 Task: Look for space in Coconut Creek, United States from 15th June, 2023 to 21st June, 2023 for 5 adults in price range Rs.14000 to Rs.25000. Place can be entire place with 3 bedrooms having 3 beds and 3 bathrooms. Property type can be house, flat, guest house. Booking option can be shelf check-in. Required host language is English.
Action: Mouse pressed left at (498, 112)
Screenshot: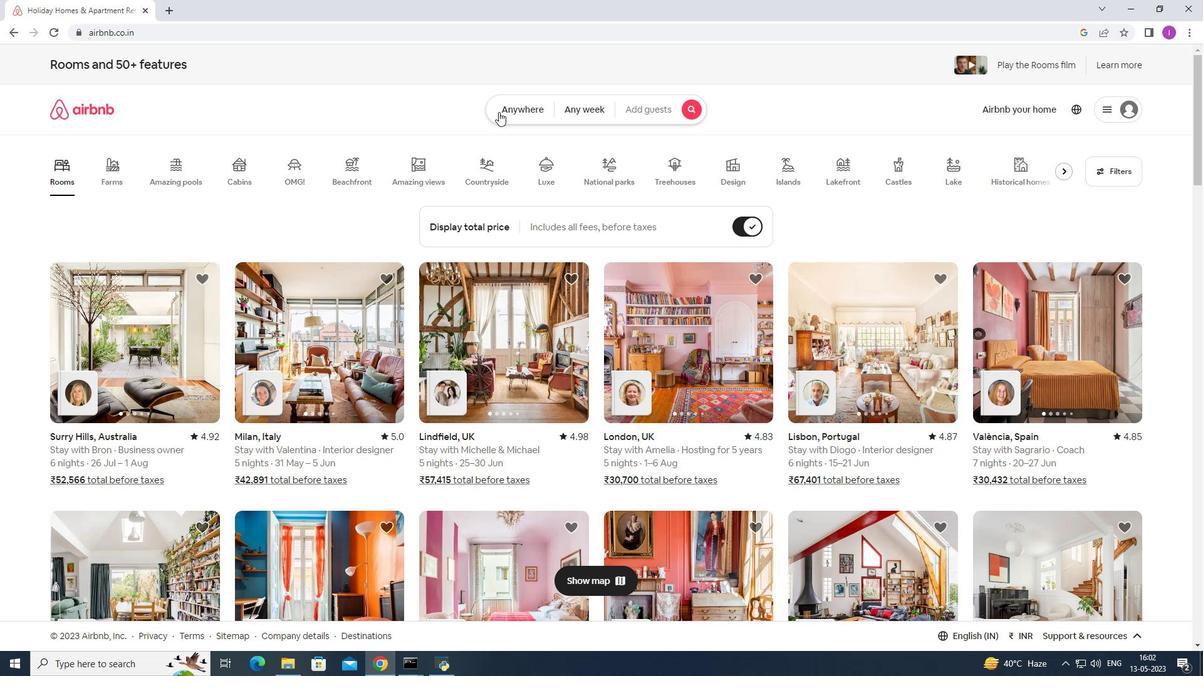 
Action: Mouse moved to (457, 157)
Screenshot: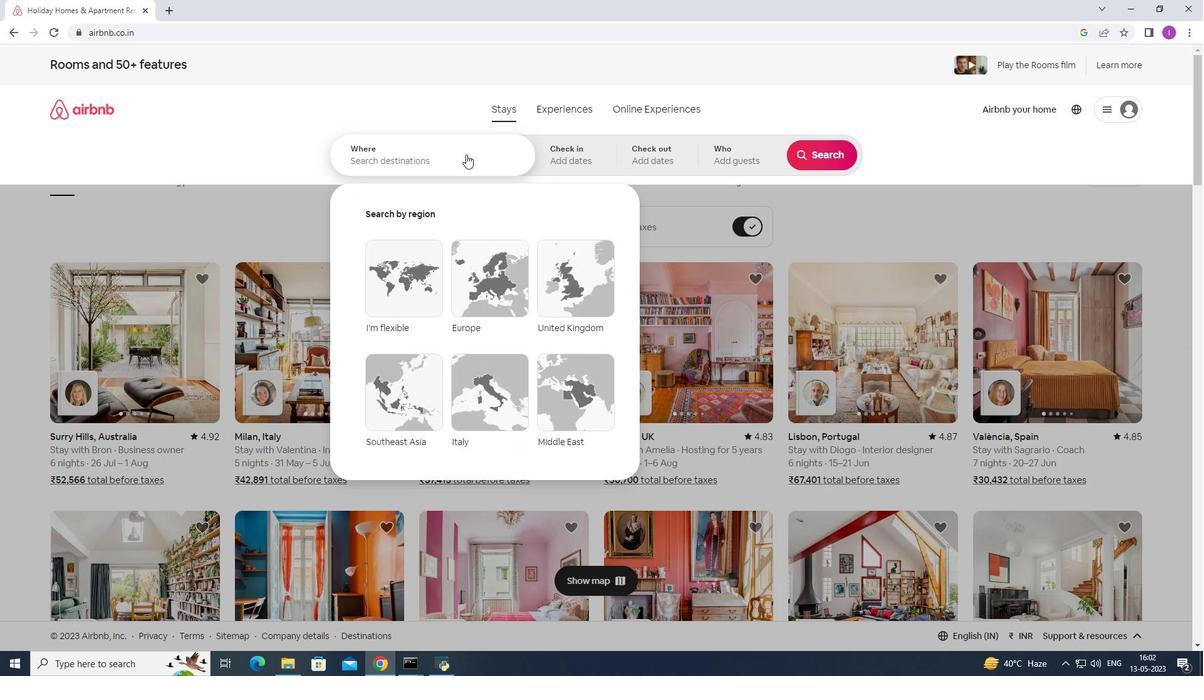 
Action: Mouse pressed left at (457, 157)
Screenshot: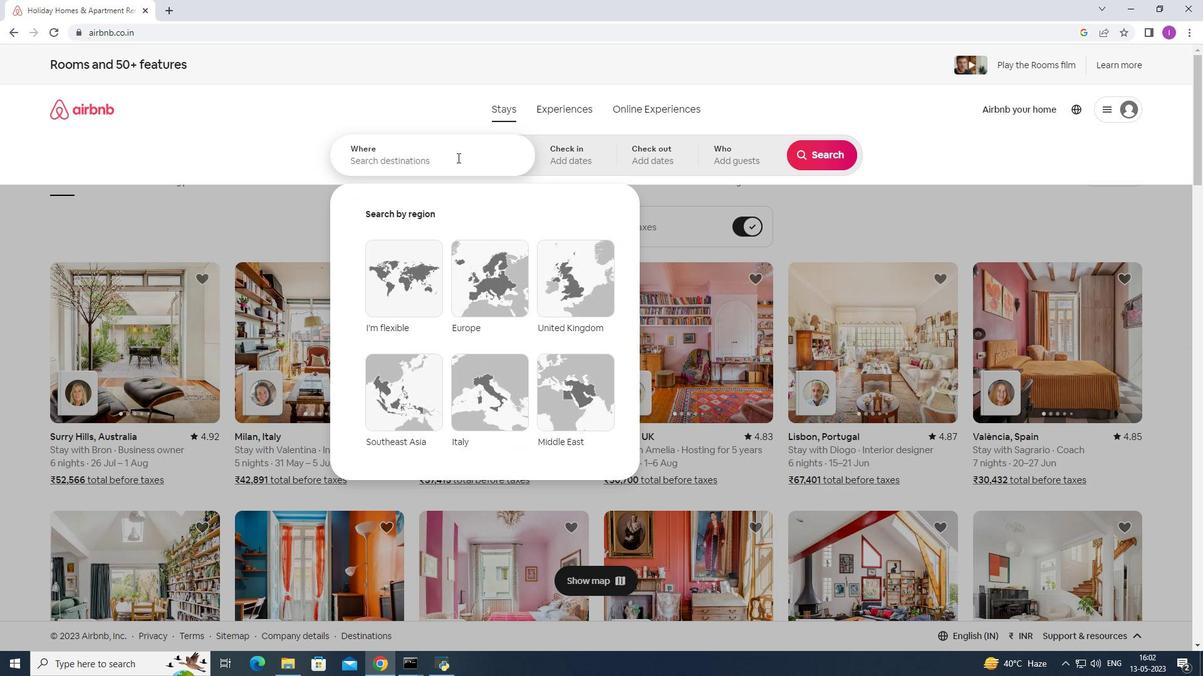 
Action: Mouse moved to (455, 158)
Screenshot: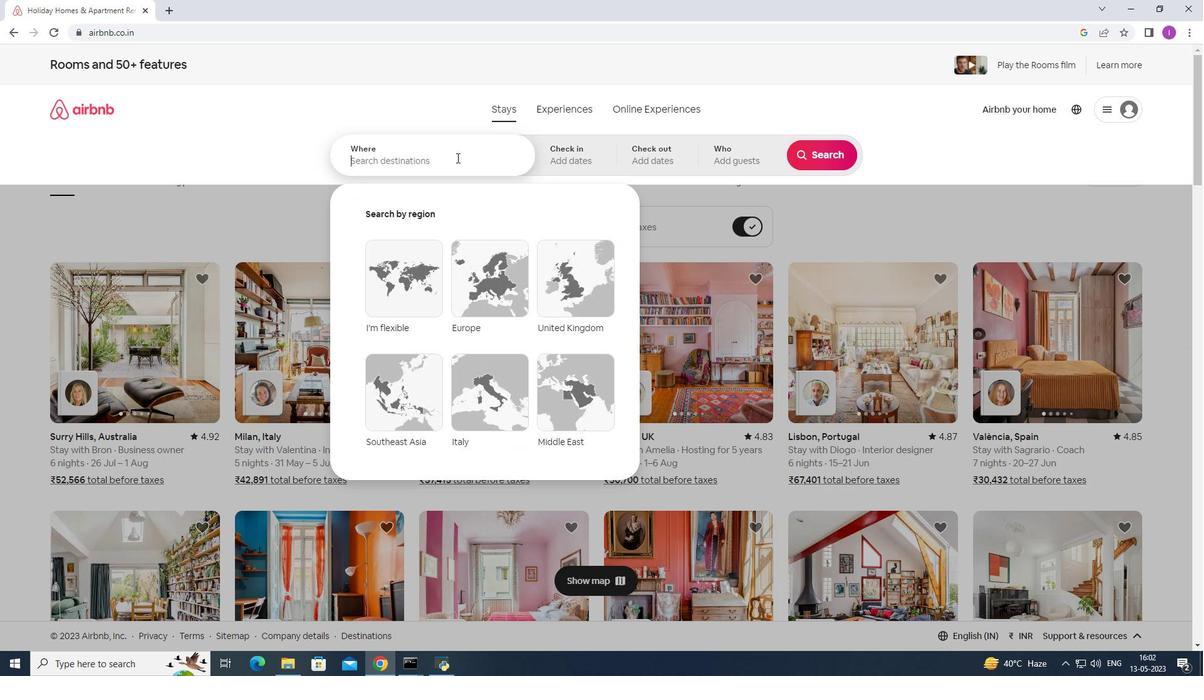 
Action: Key pressed <Key.shift><Key.shift><Key.shift><Key.shift><Key.shift><Key.shift><Key.shift><Key.shift><Key.shift><Key.shift><Key.shift><Key.shift><Key.shift><Key.shift><Key.shift><Key.shift><Key.shift><Key.shift><Key.shift><Key.shift><Key.shift><Key.shift><Key.shift><Key.shift><Key.shift><Key.shift><Key.shift><Key.shift><Key.shift><Key.shift><Key.shift><Key.shift><Key.shift><Key.shift><Key.shift><Key.shift><Key.shift><Key.shift><Key.shift><Key.shift><Key.shift><Key.shift><Key.shift><Key.shift><Key.shift><Key.shift><Key.shift><Key.shift><Key.shift><Key.shift><Key.shift><Key.shift><Key.shift><Key.shift>Coconut<Key.space><Key.shift>Creek,<Key.shift>United<Key.space>states
Screenshot: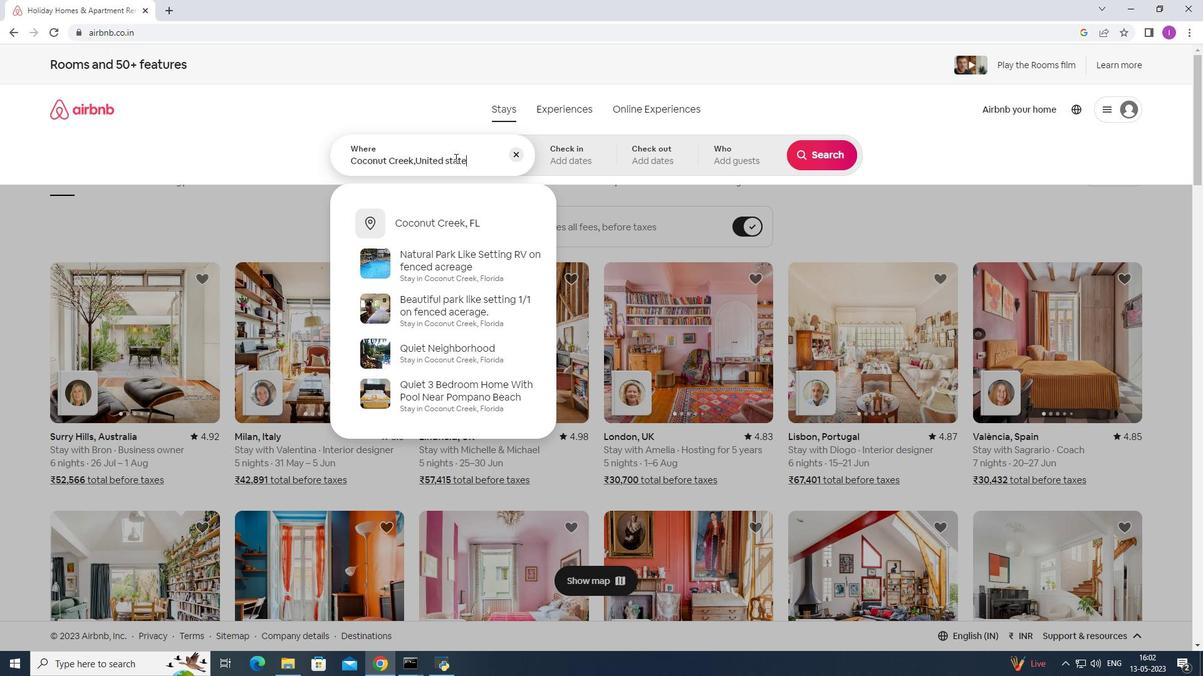 
Action: Mouse moved to (585, 151)
Screenshot: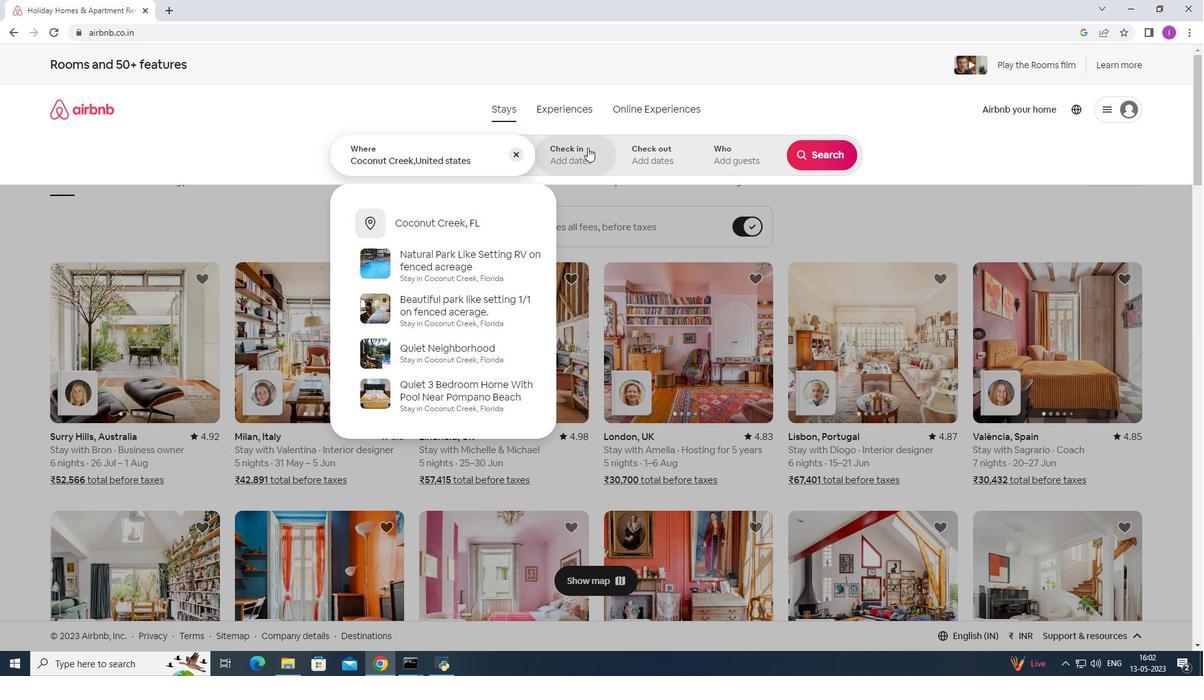 
Action: Mouse pressed left at (585, 151)
Screenshot: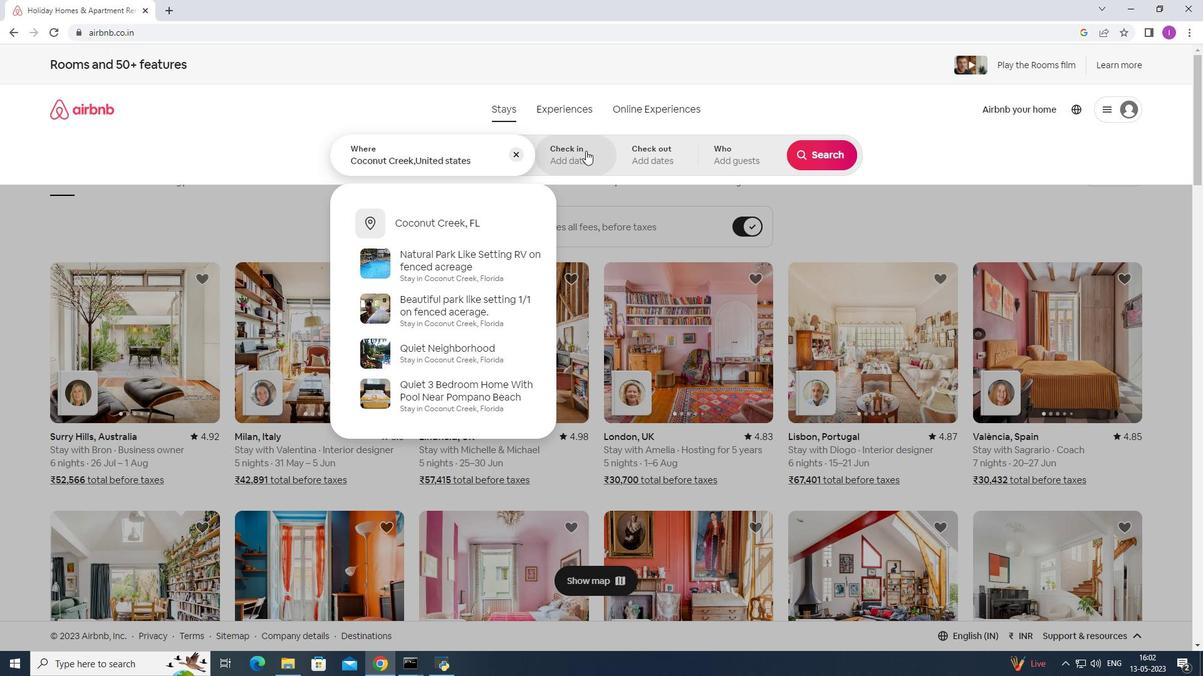 
Action: Mouse moved to (749, 361)
Screenshot: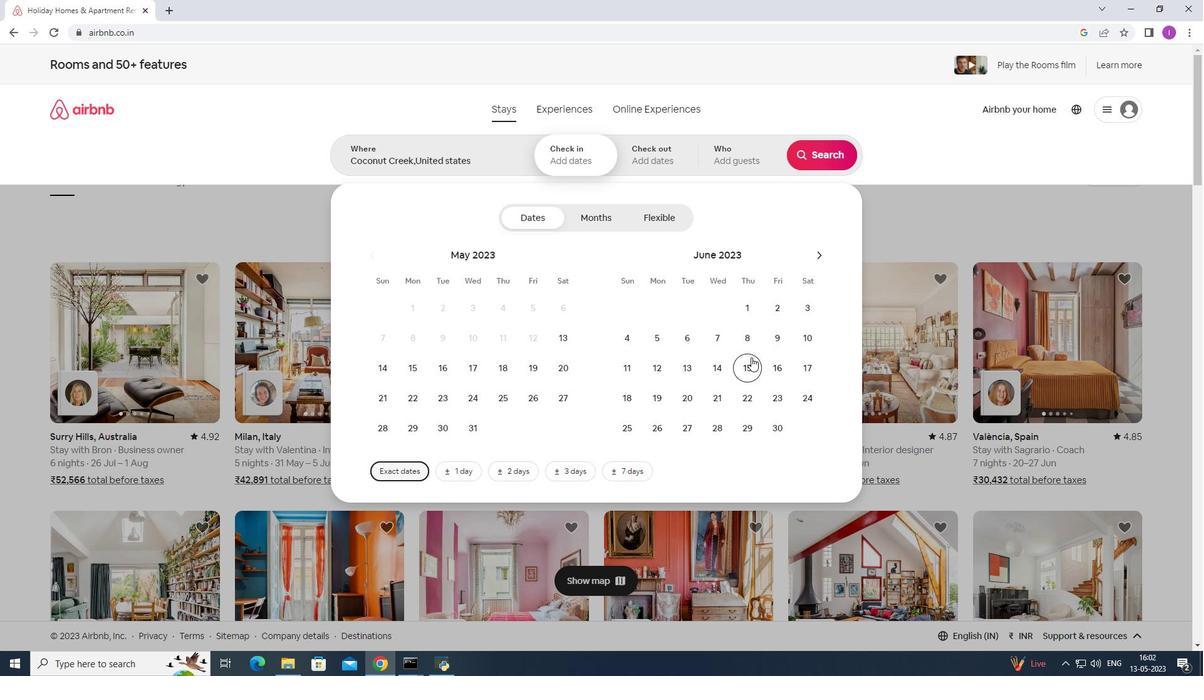 
Action: Mouse pressed left at (749, 361)
Screenshot: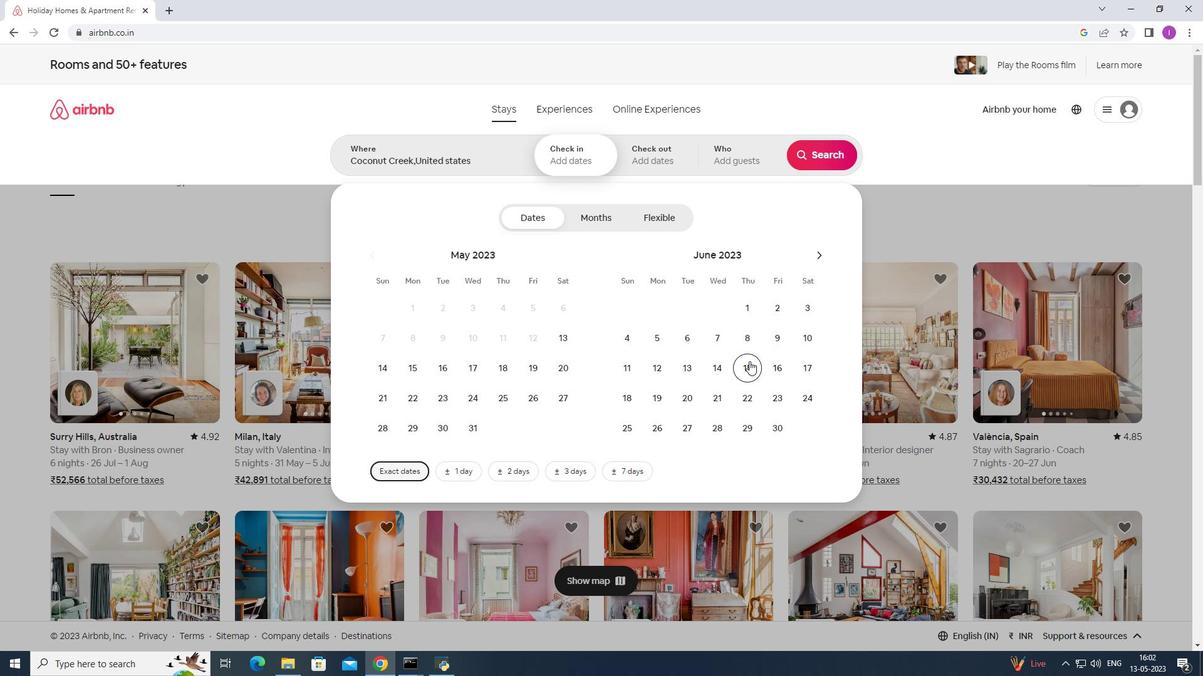 
Action: Mouse moved to (706, 397)
Screenshot: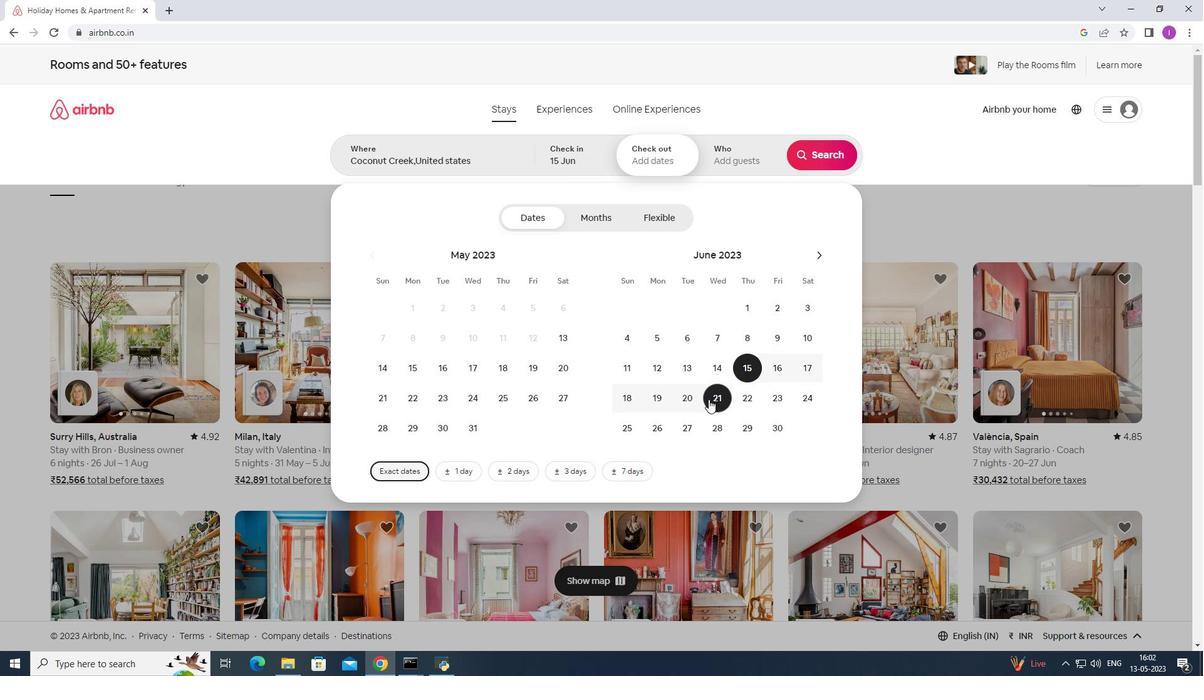 
Action: Mouse pressed left at (706, 397)
Screenshot: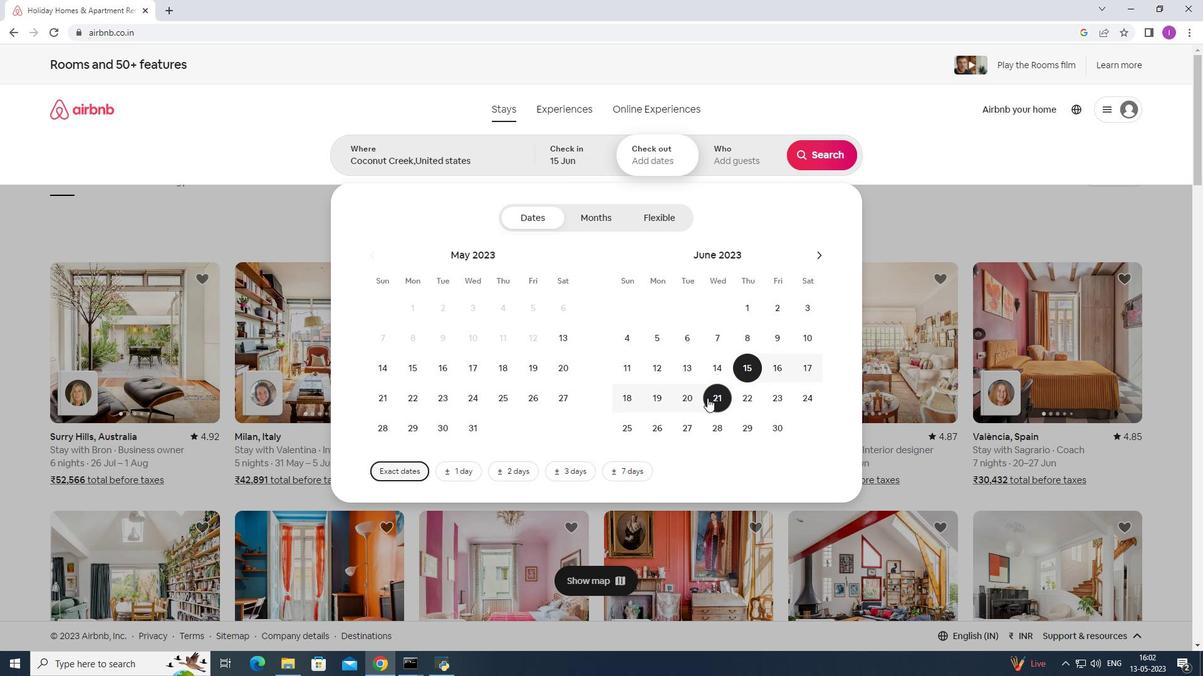 
Action: Mouse moved to (728, 161)
Screenshot: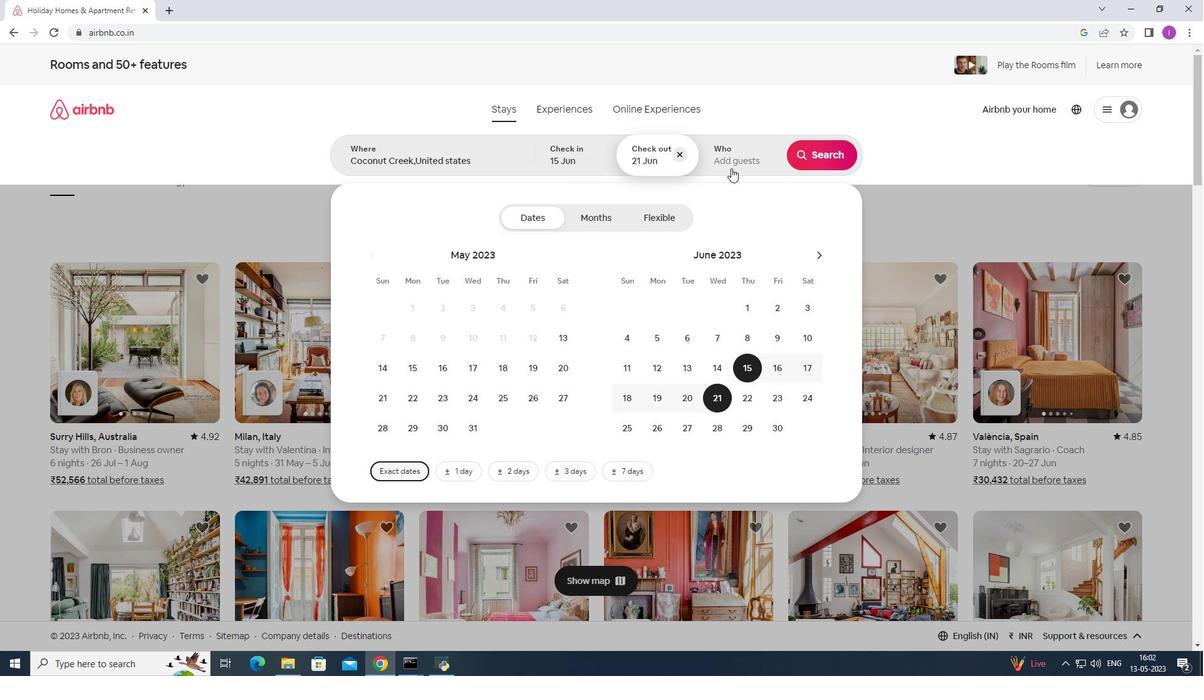 
Action: Mouse pressed left at (728, 161)
Screenshot: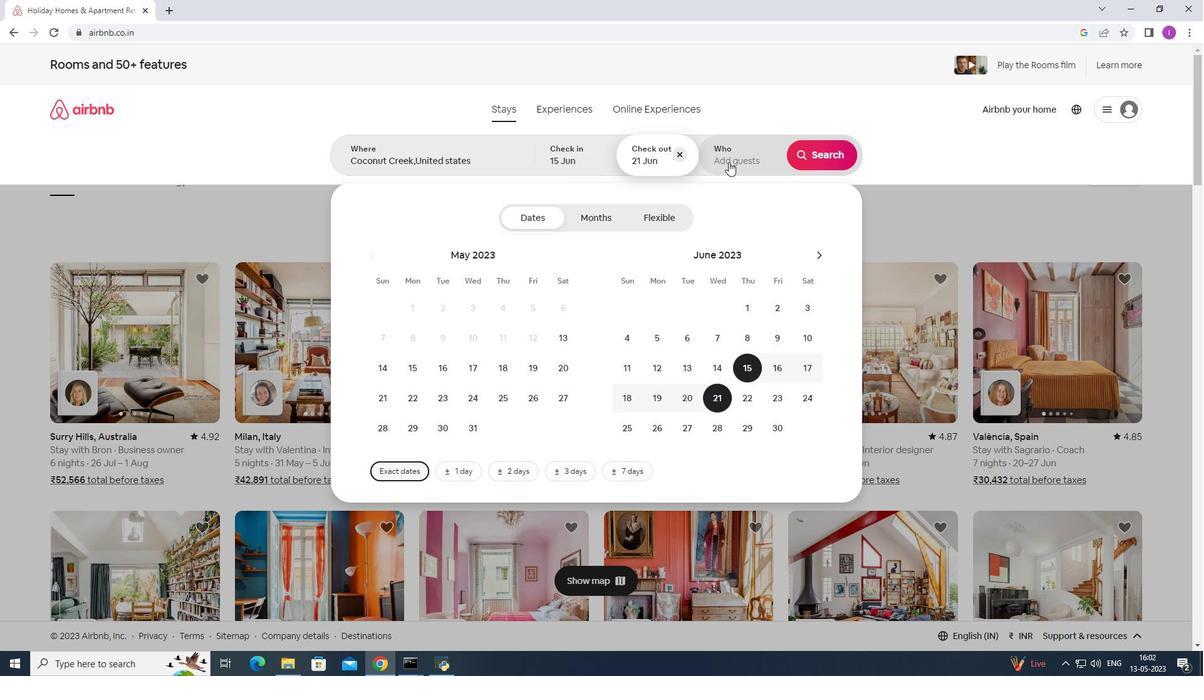 
Action: Mouse moved to (832, 222)
Screenshot: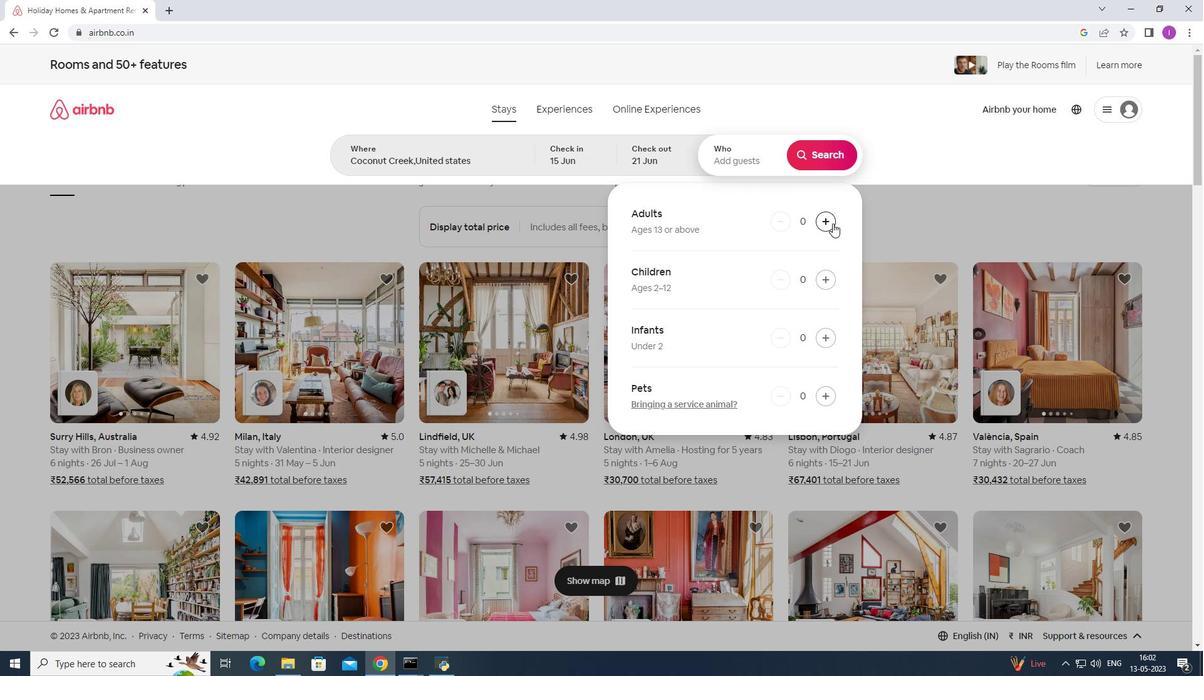 
Action: Mouse pressed left at (832, 222)
Screenshot: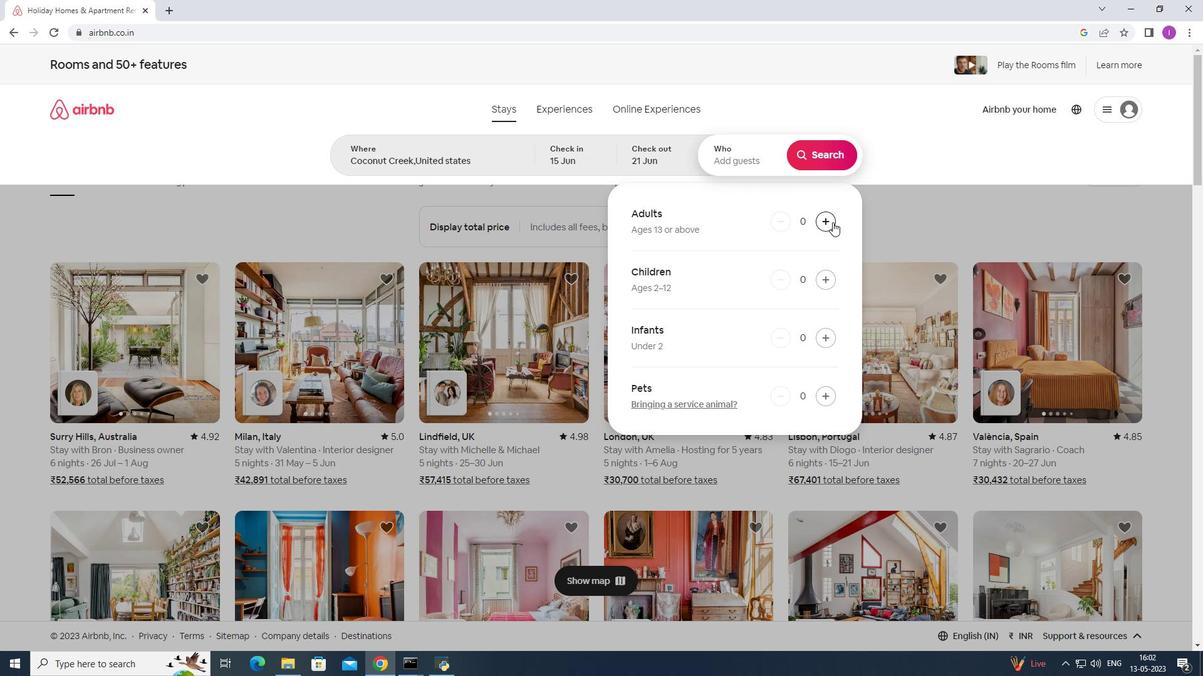 
Action: Mouse pressed left at (832, 222)
Screenshot: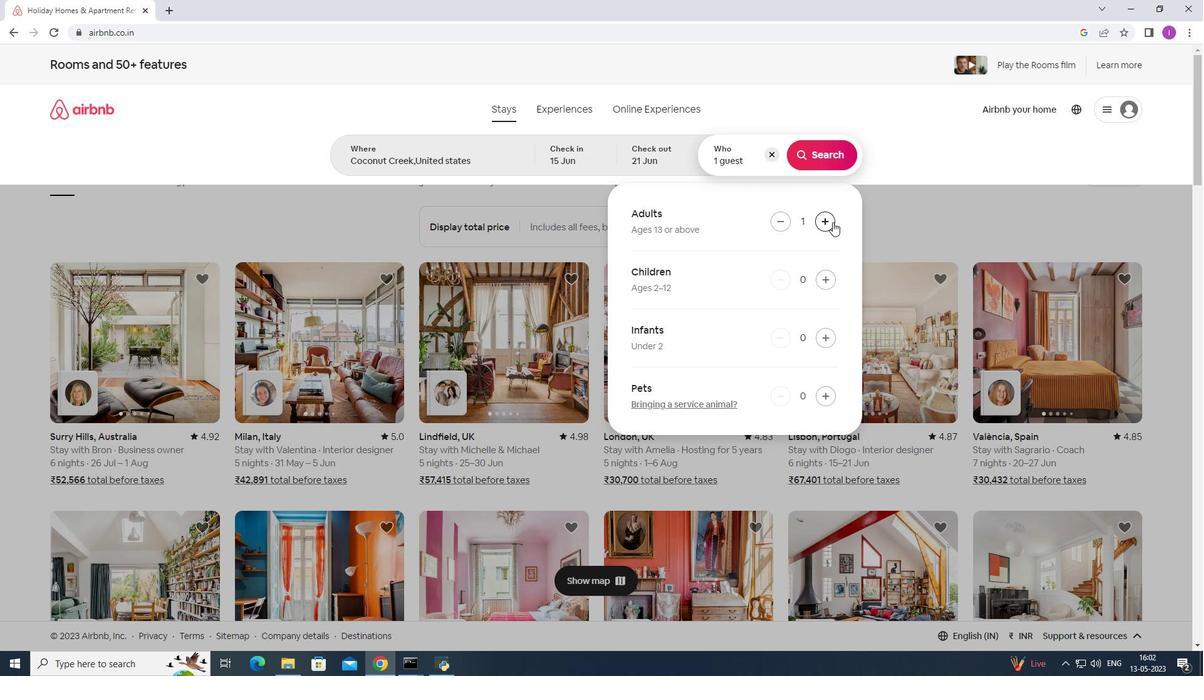 
Action: Mouse pressed left at (832, 222)
Screenshot: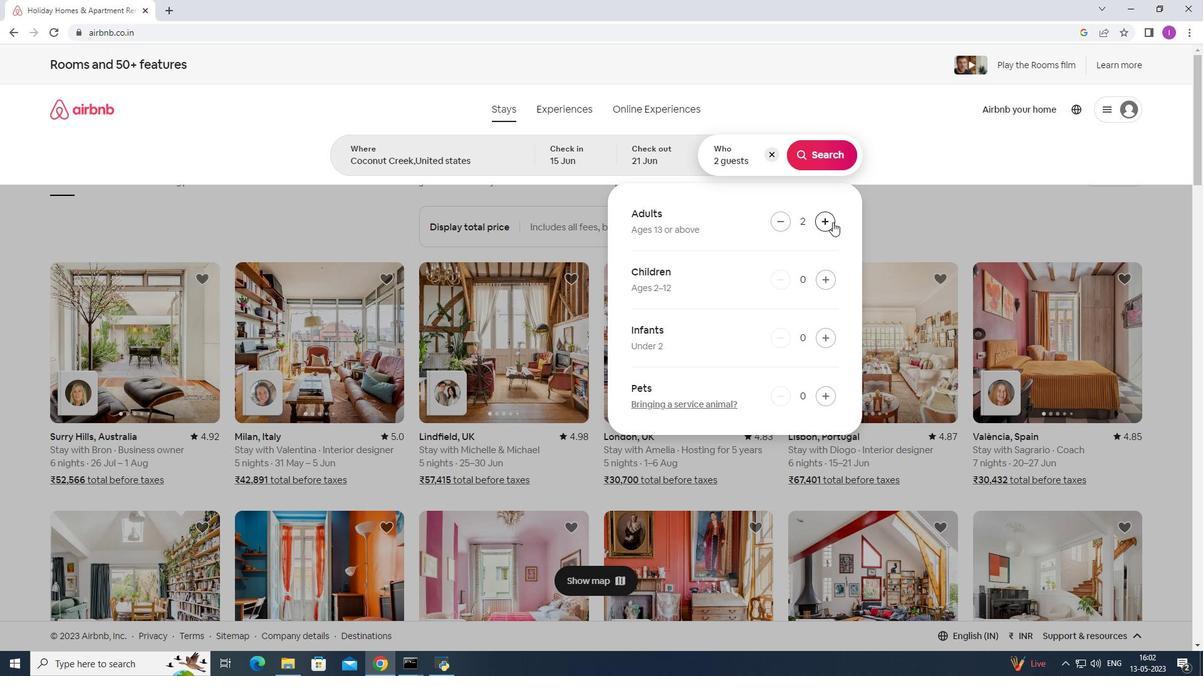 
Action: Mouse pressed left at (832, 222)
Screenshot: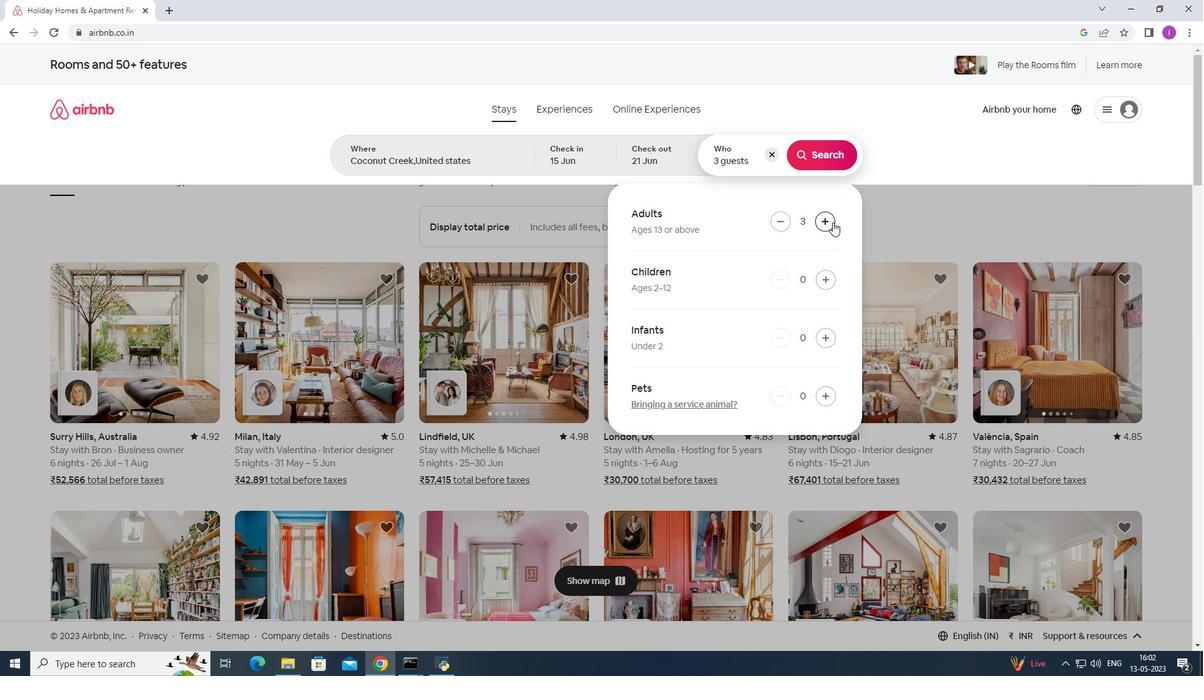 
Action: Mouse pressed left at (832, 222)
Screenshot: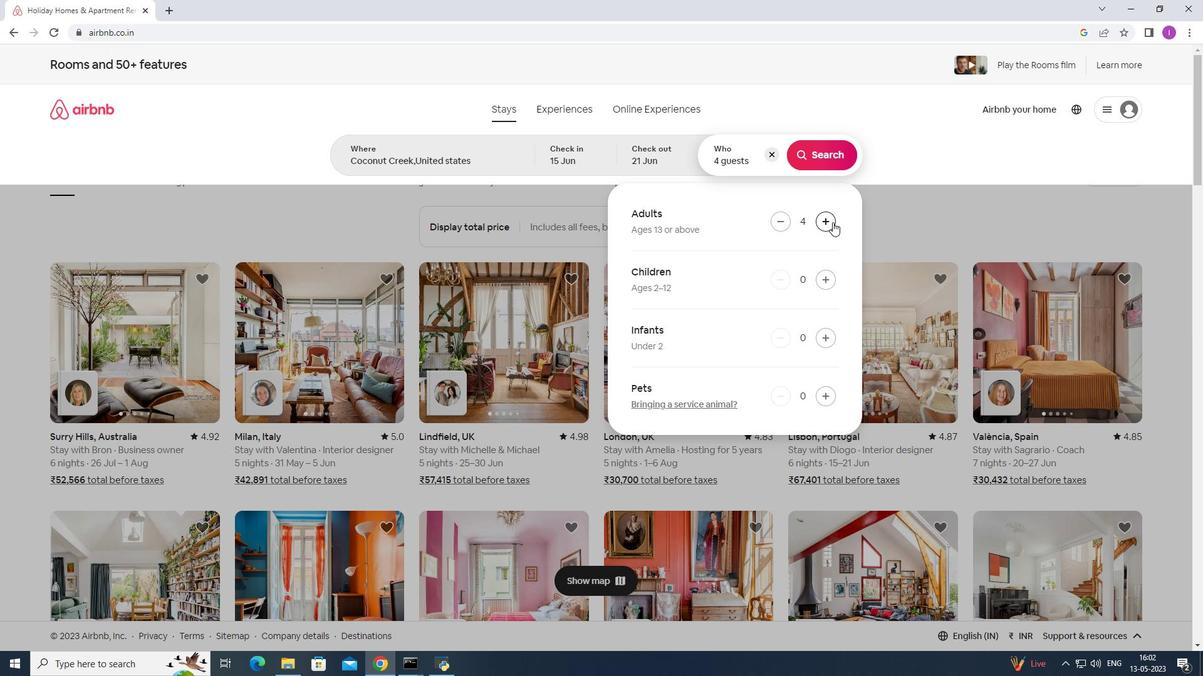 
Action: Mouse moved to (822, 154)
Screenshot: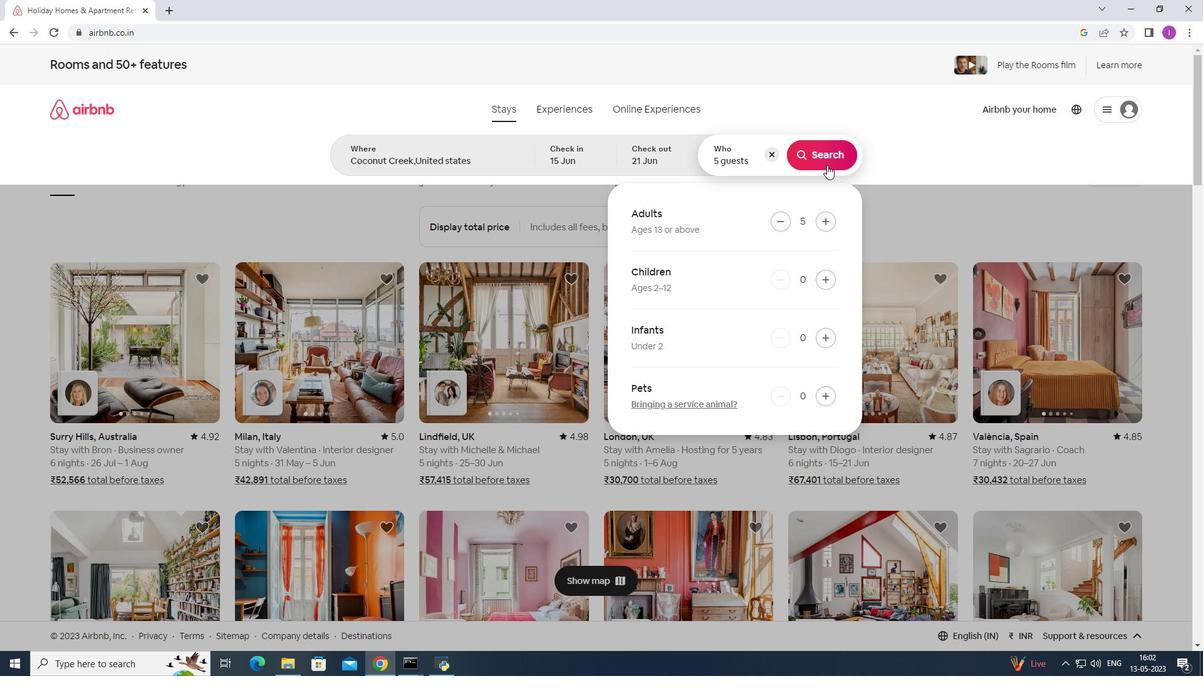 
Action: Mouse pressed left at (822, 154)
Screenshot: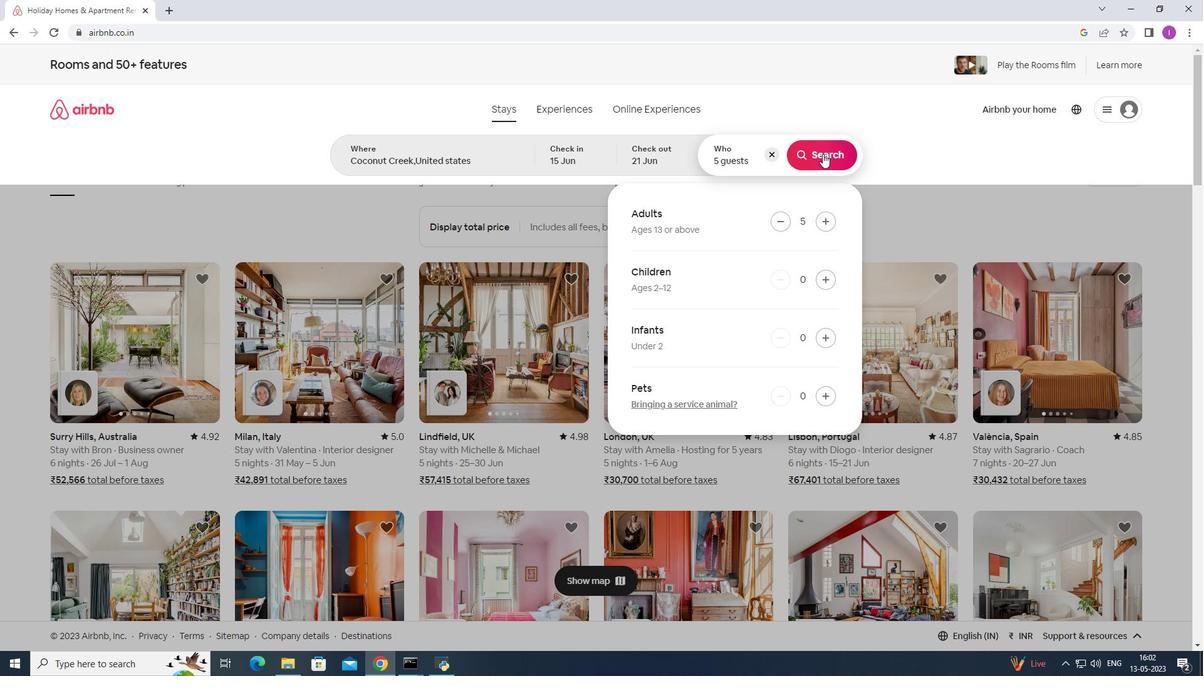 
Action: Mouse moved to (1161, 111)
Screenshot: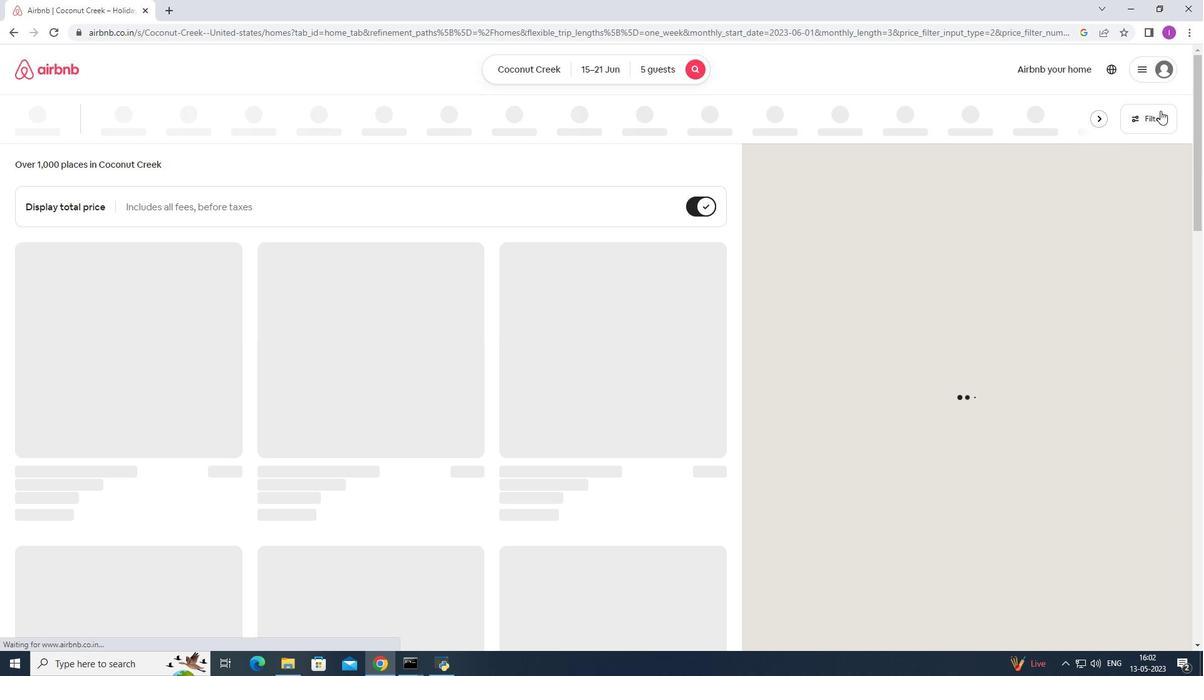 
Action: Mouse pressed left at (1161, 111)
Screenshot: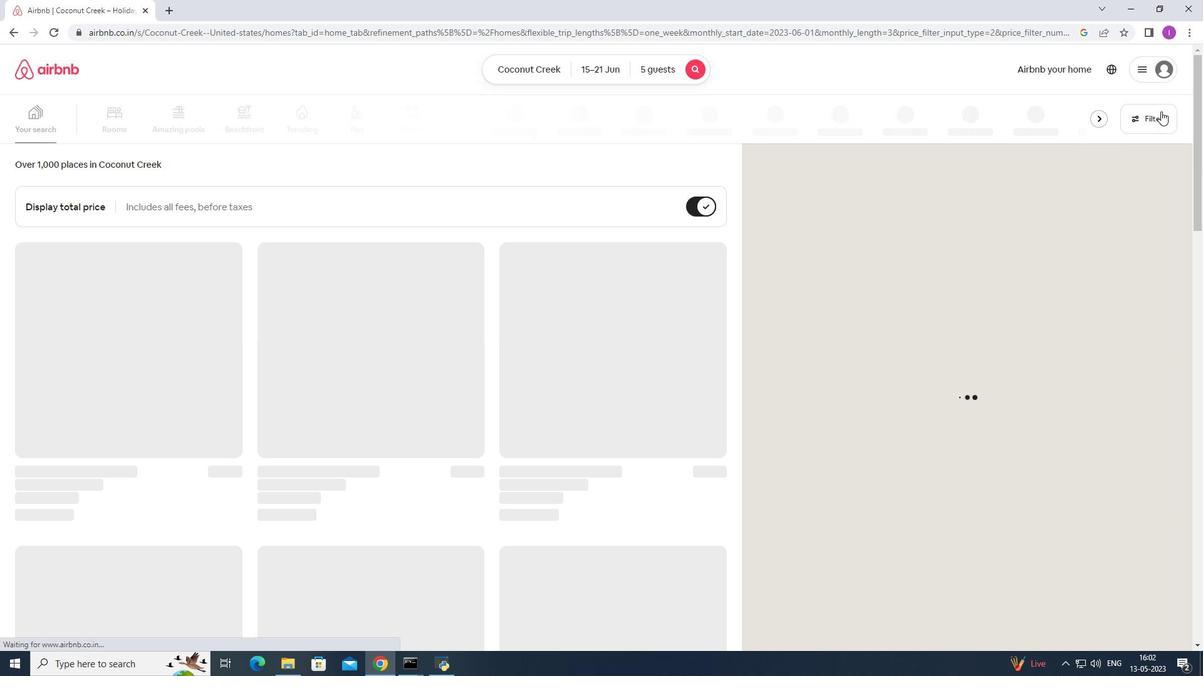 
Action: Mouse moved to (683, 427)
Screenshot: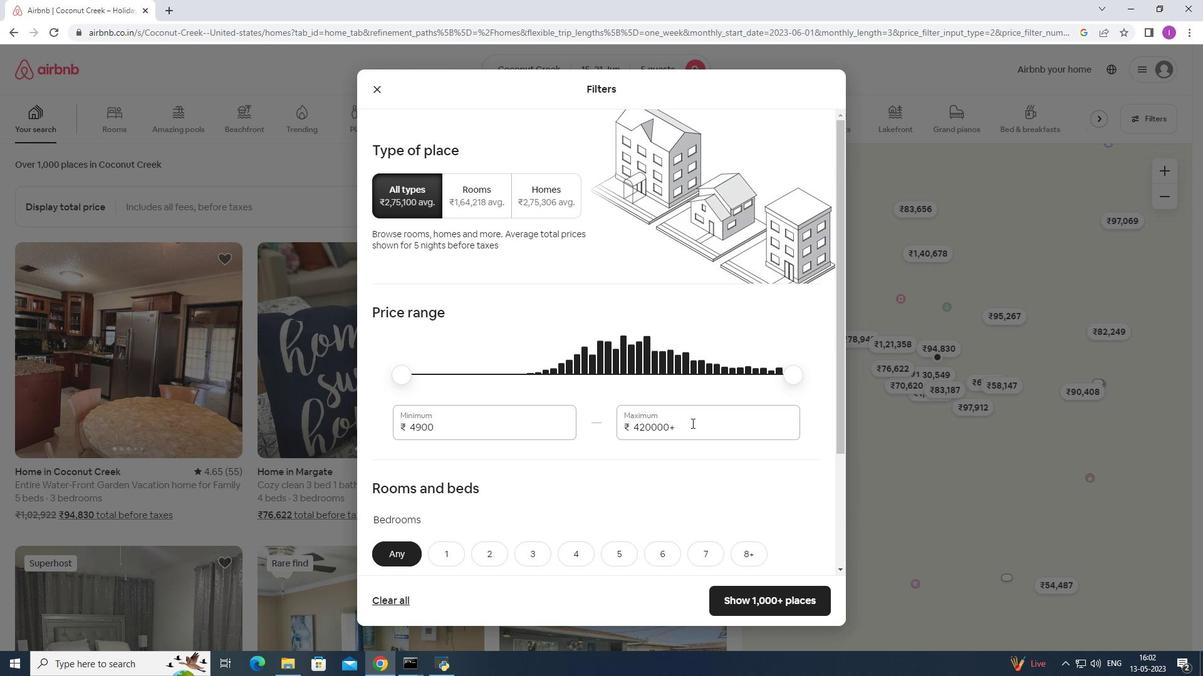 
Action: Mouse pressed left at (683, 427)
Screenshot: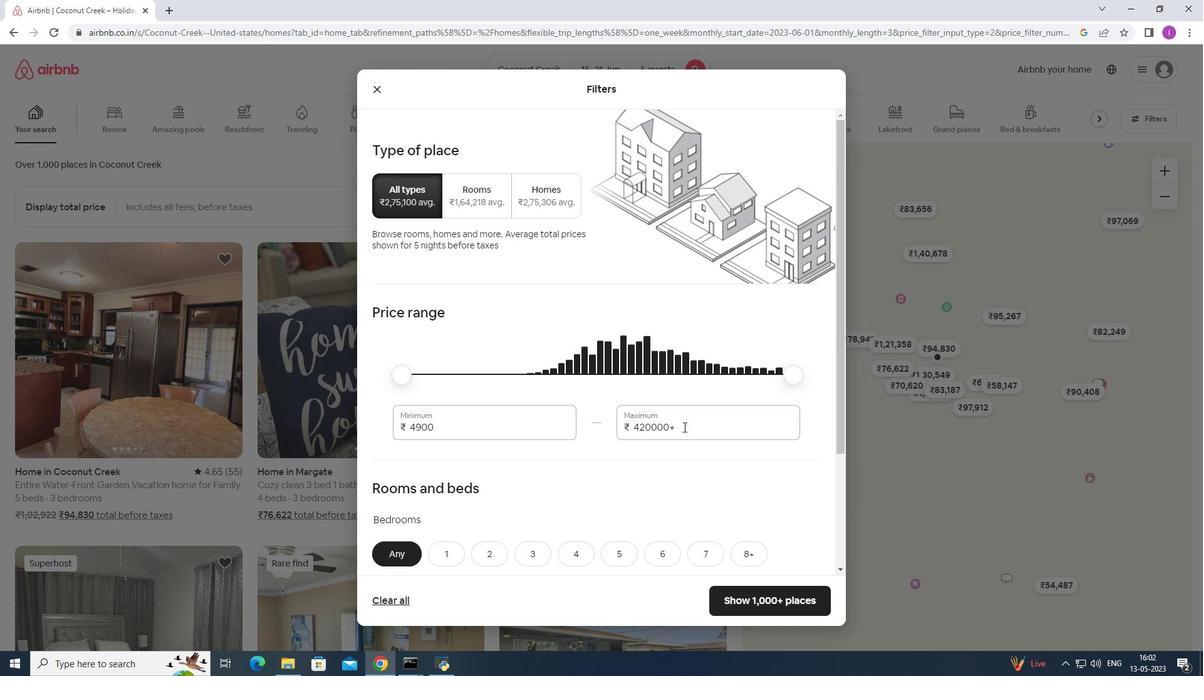 
Action: Mouse moved to (617, 429)
Screenshot: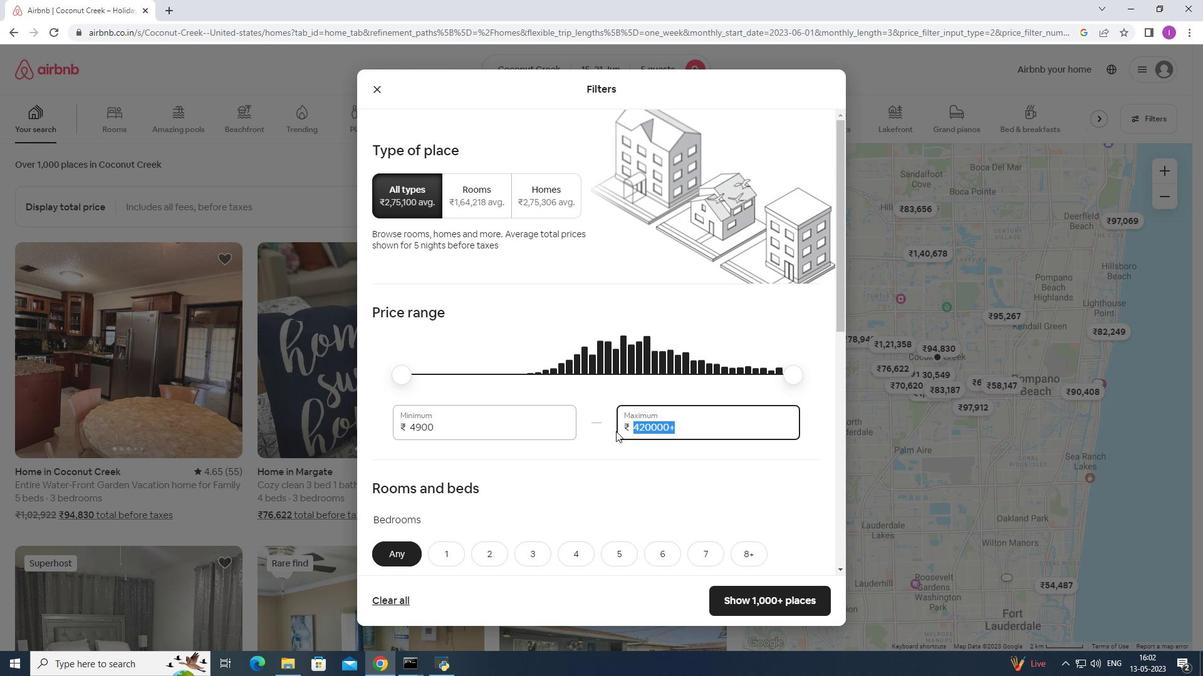 
Action: Key pressed 2
Screenshot: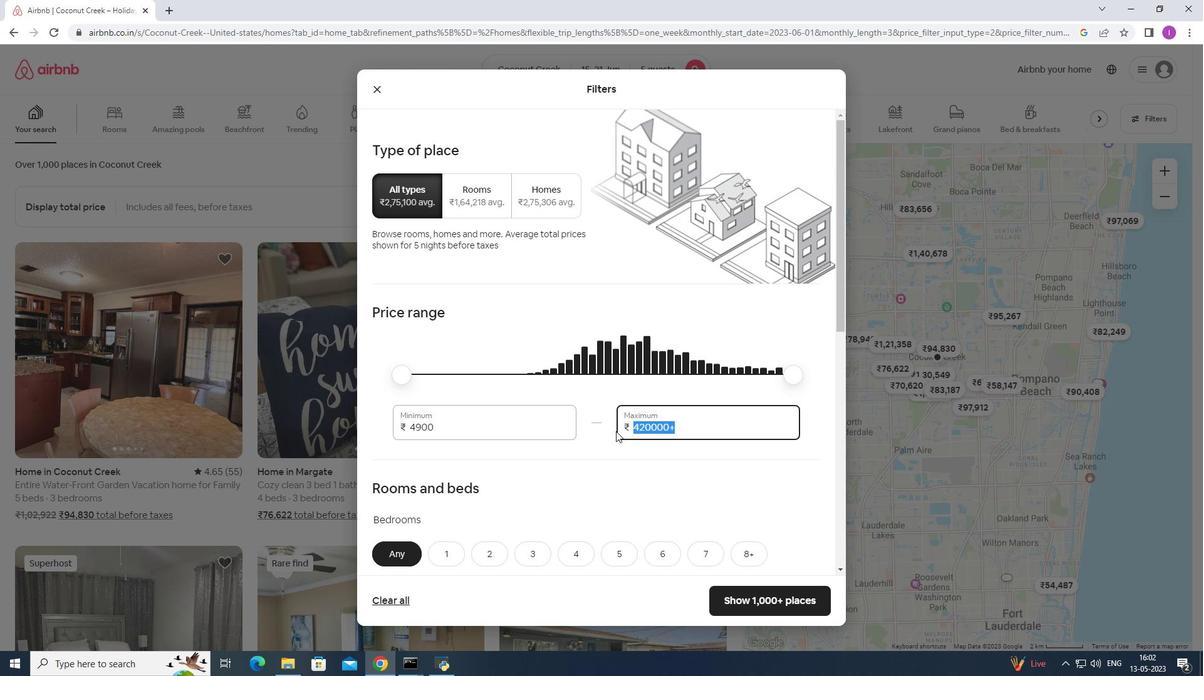 
Action: Mouse moved to (617, 429)
Screenshot: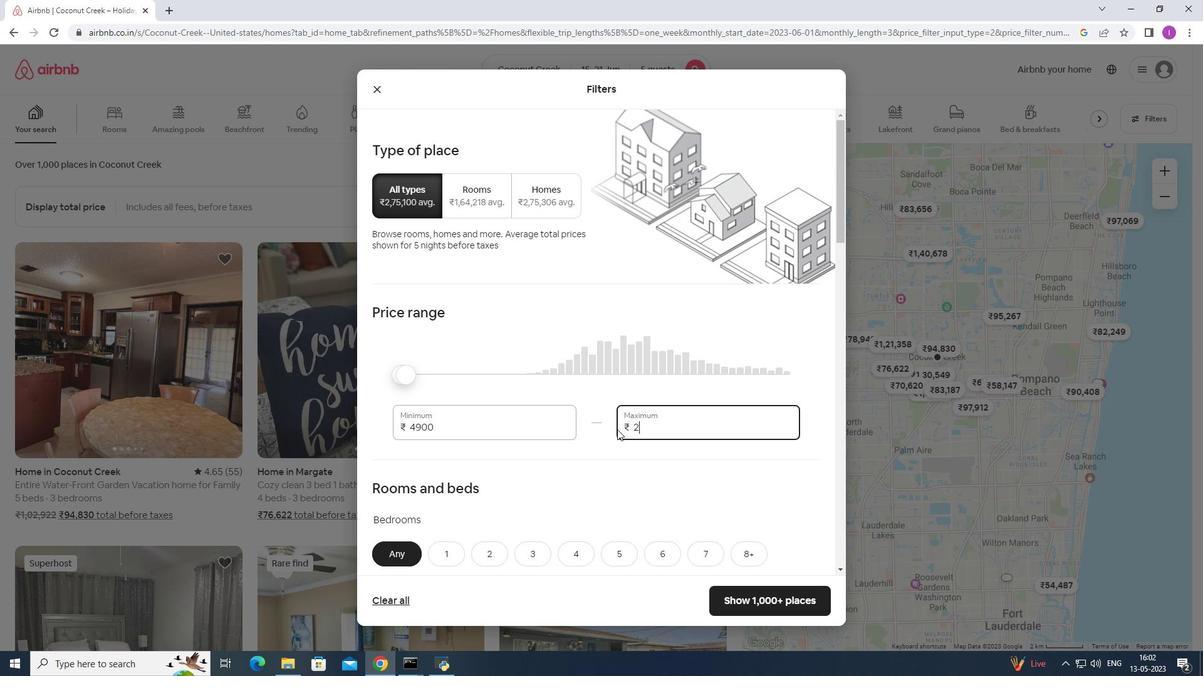 
Action: Key pressed 5
Screenshot: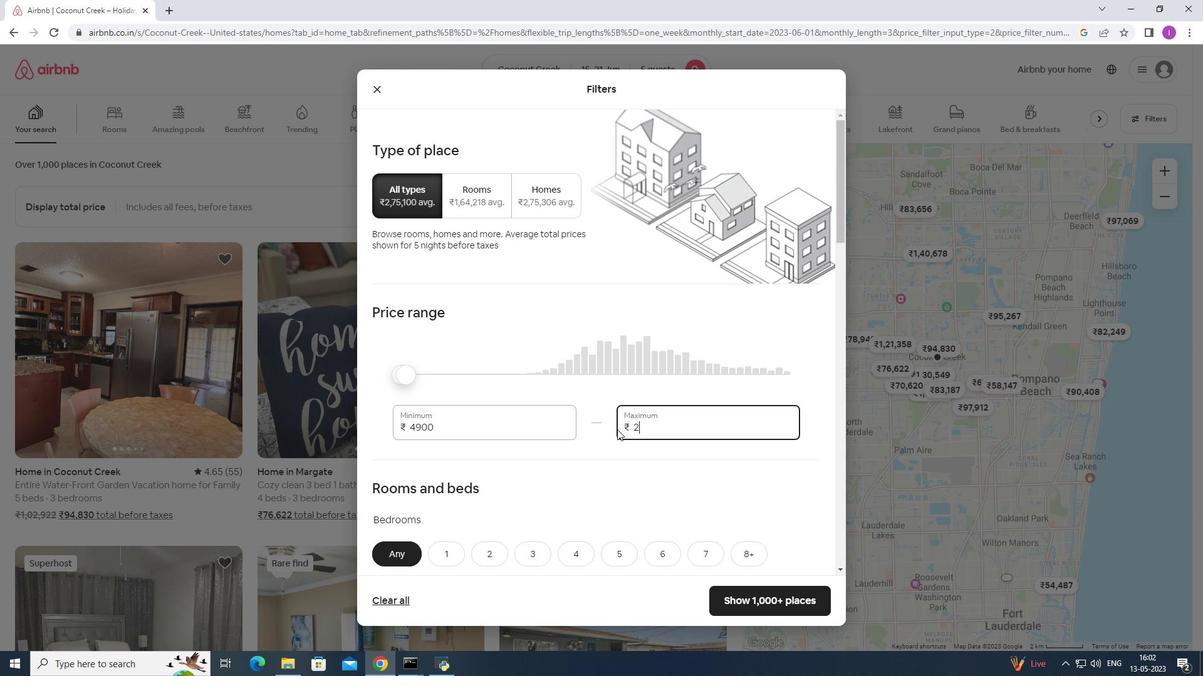 
Action: Mouse moved to (619, 426)
Screenshot: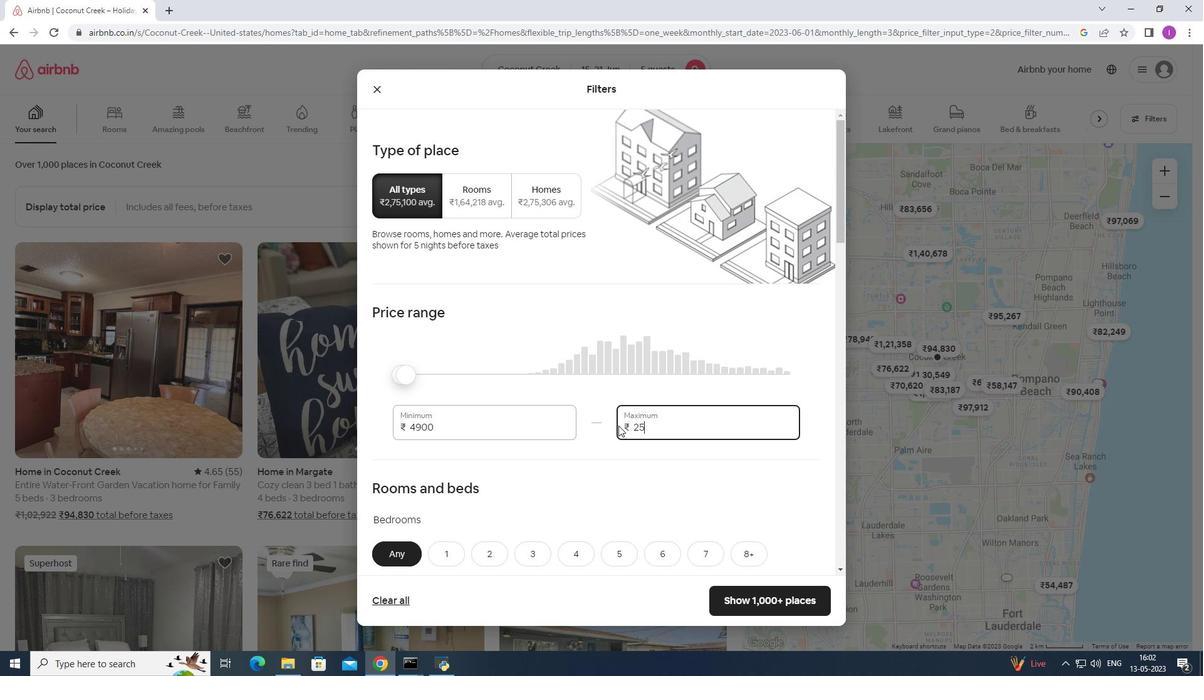 
Action: Key pressed 000
Screenshot: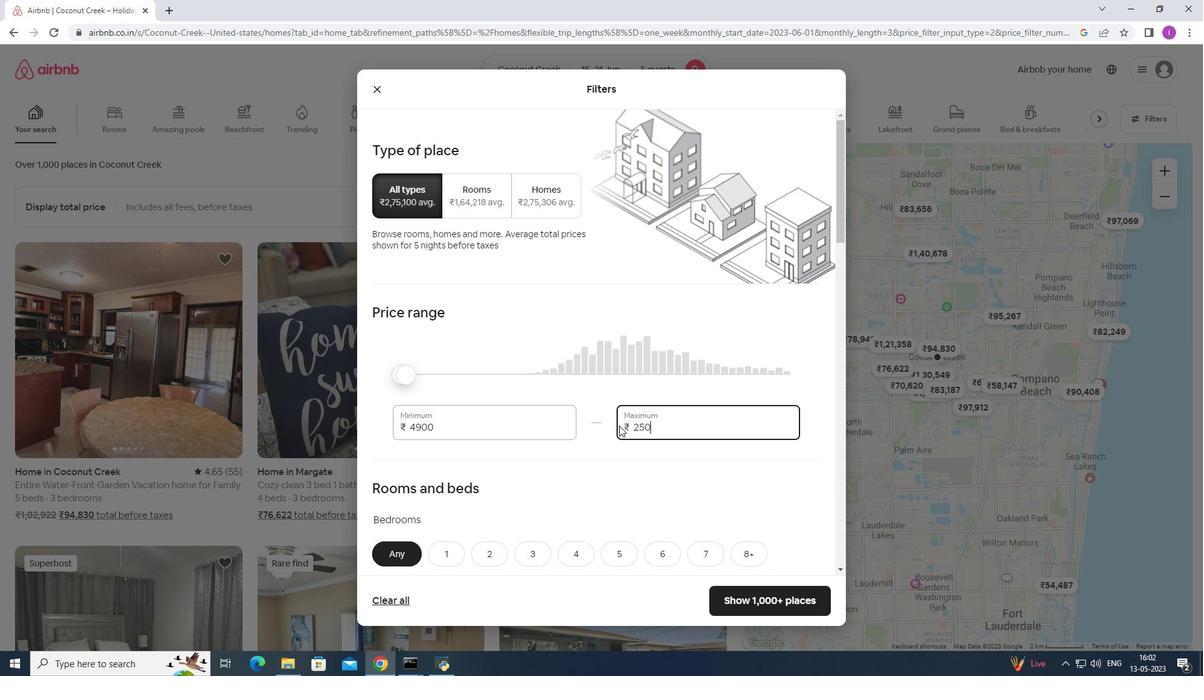 
Action: Mouse moved to (441, 425)
Screenshot: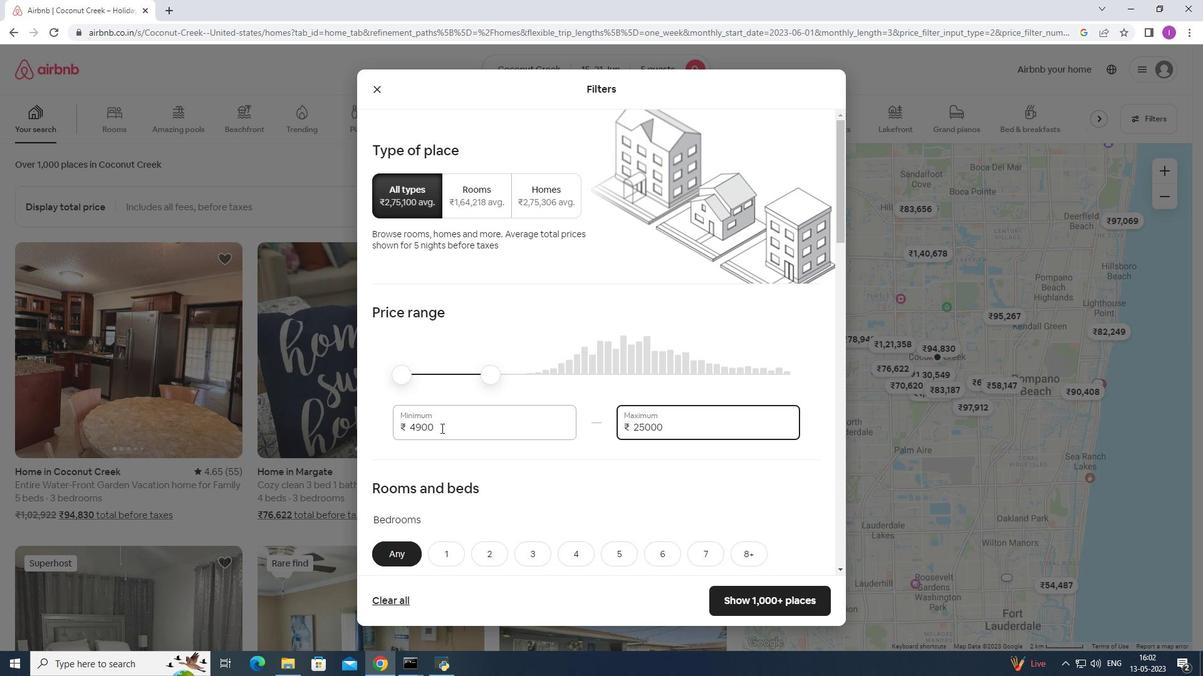 
Action: Mouse pressed left at (441, 425)
Screenshot: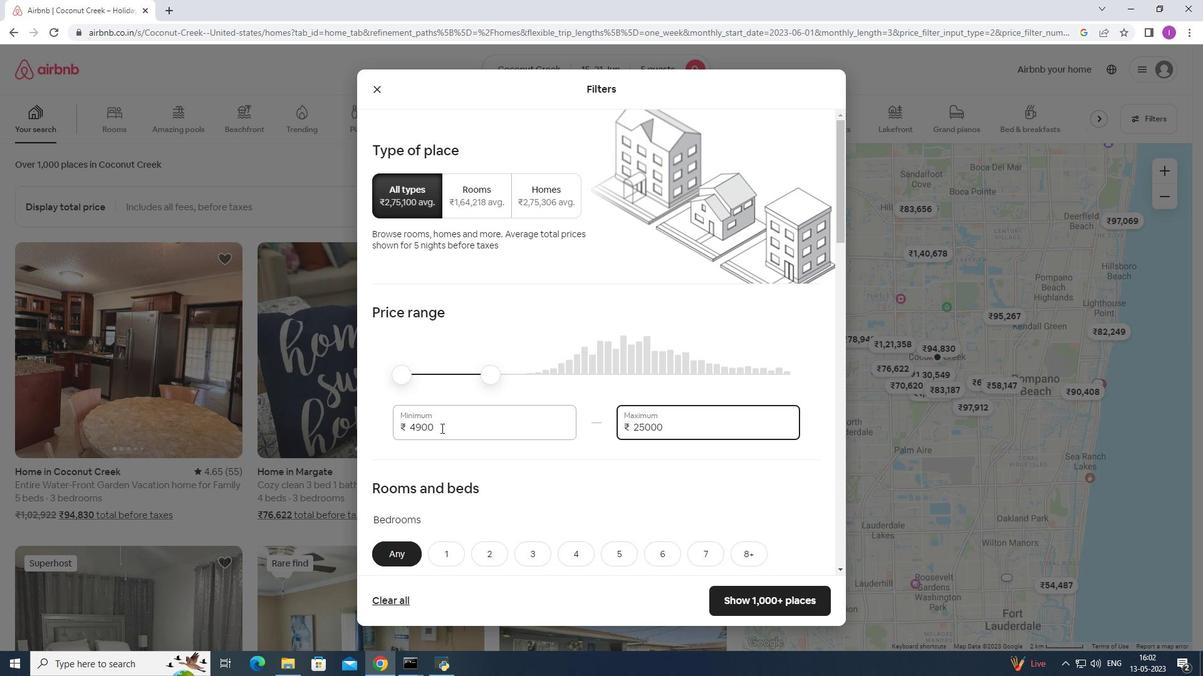 
Action: Mouse moved to (391, 431)
Screenshot: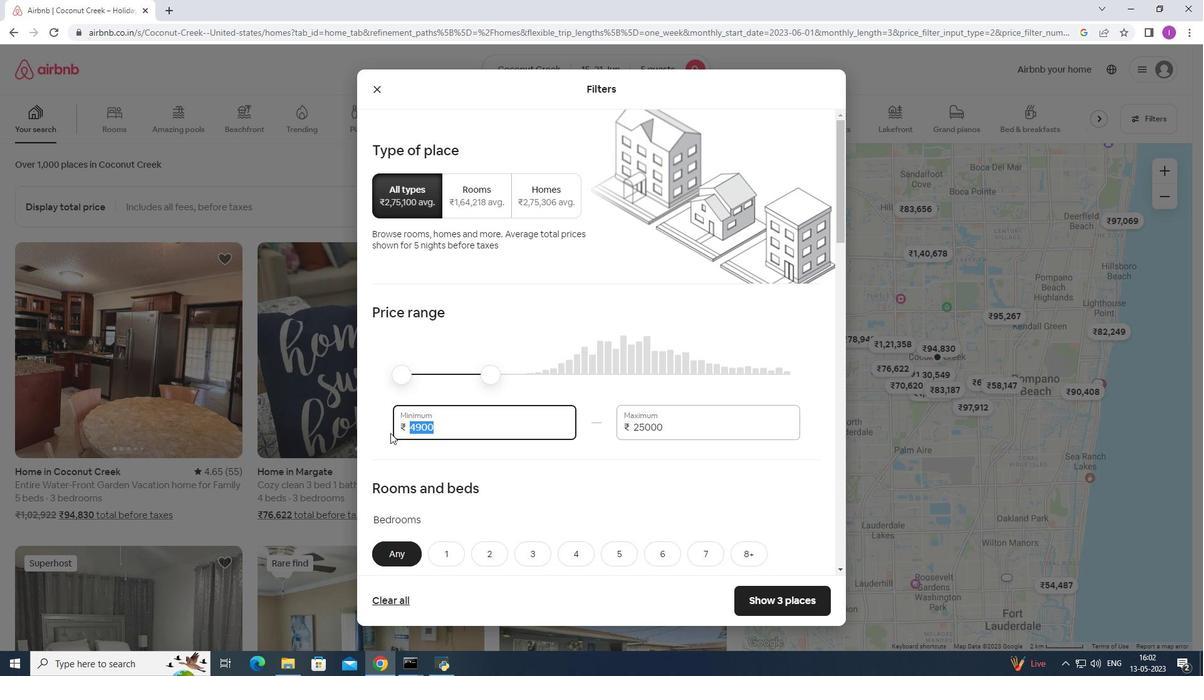 
Action: Key pressed 1
Screenshot: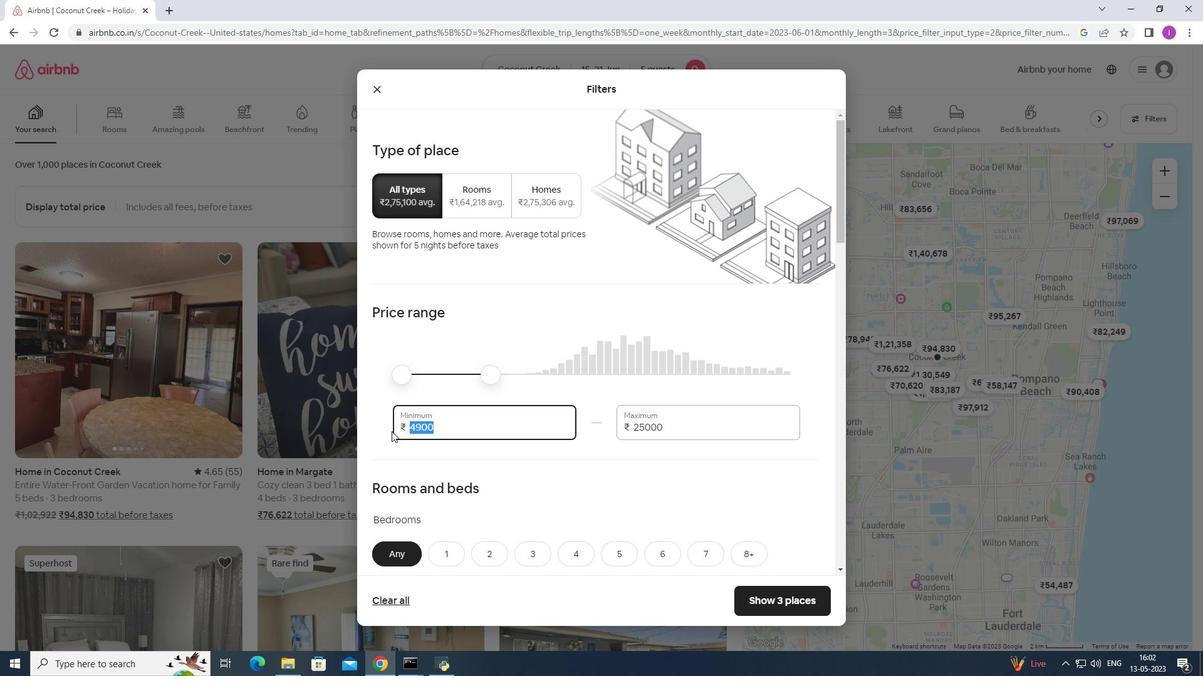 
Action: Mouse moved to (392, 428)
Screenshot: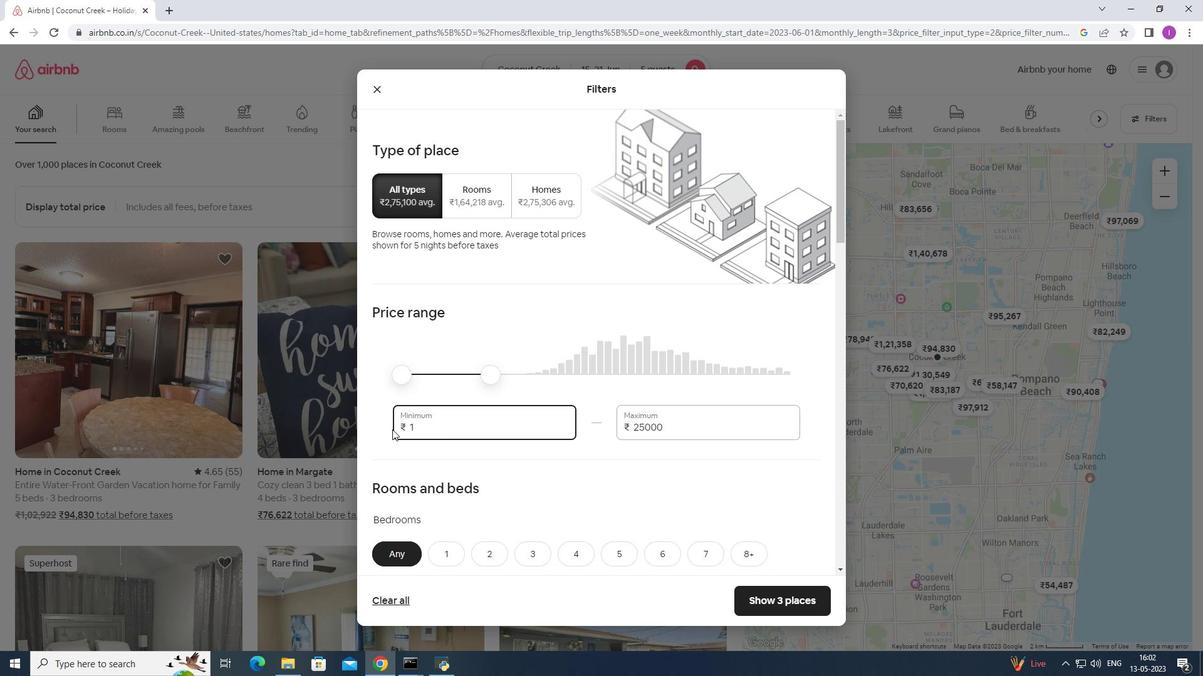
Action: Key pressed 4
Screenshot: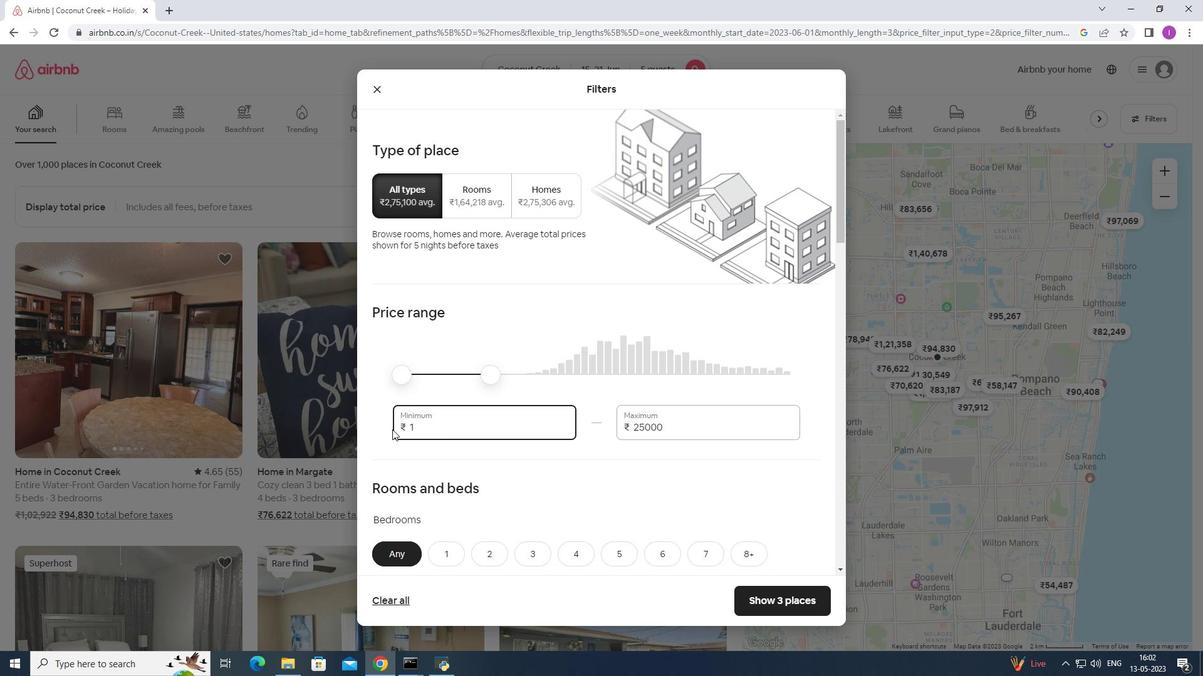 
Action: Mouse moved to (392, 428)
Screenshot: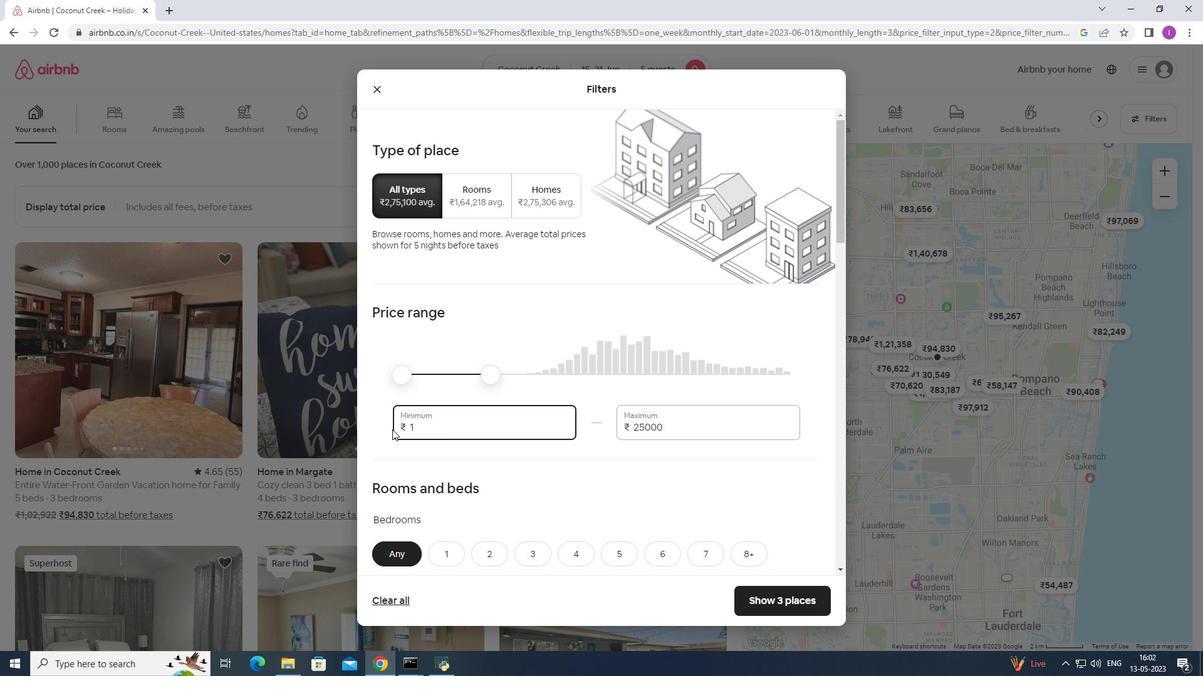 
Action: Key pressed 000
Screenshot: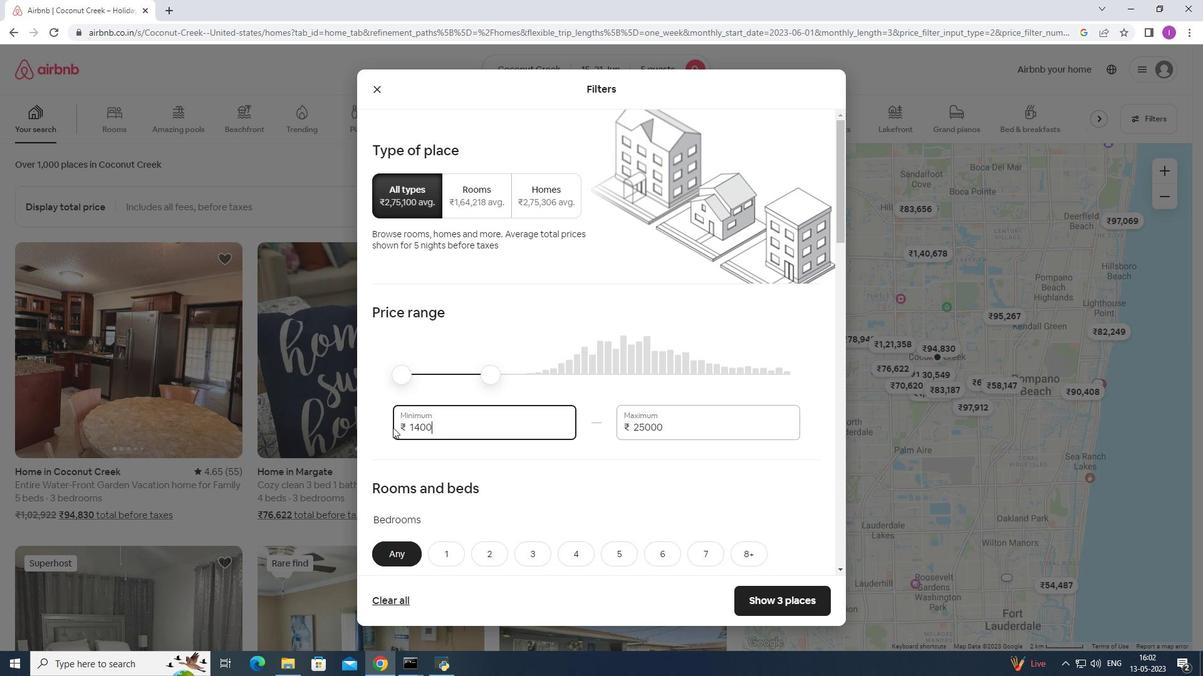 
Action: Mouse moved to (525, 444)
Screenshot: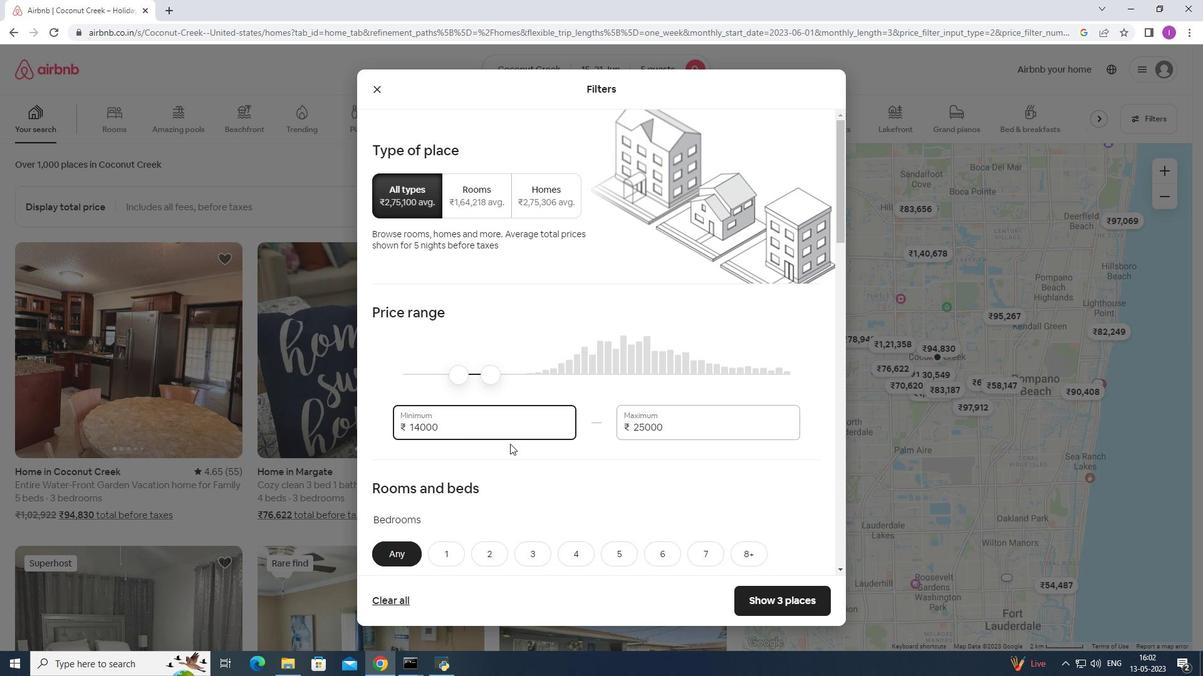 
Action: Mouse scrolled (525, 443) with delta (0, 0)
Screenshot: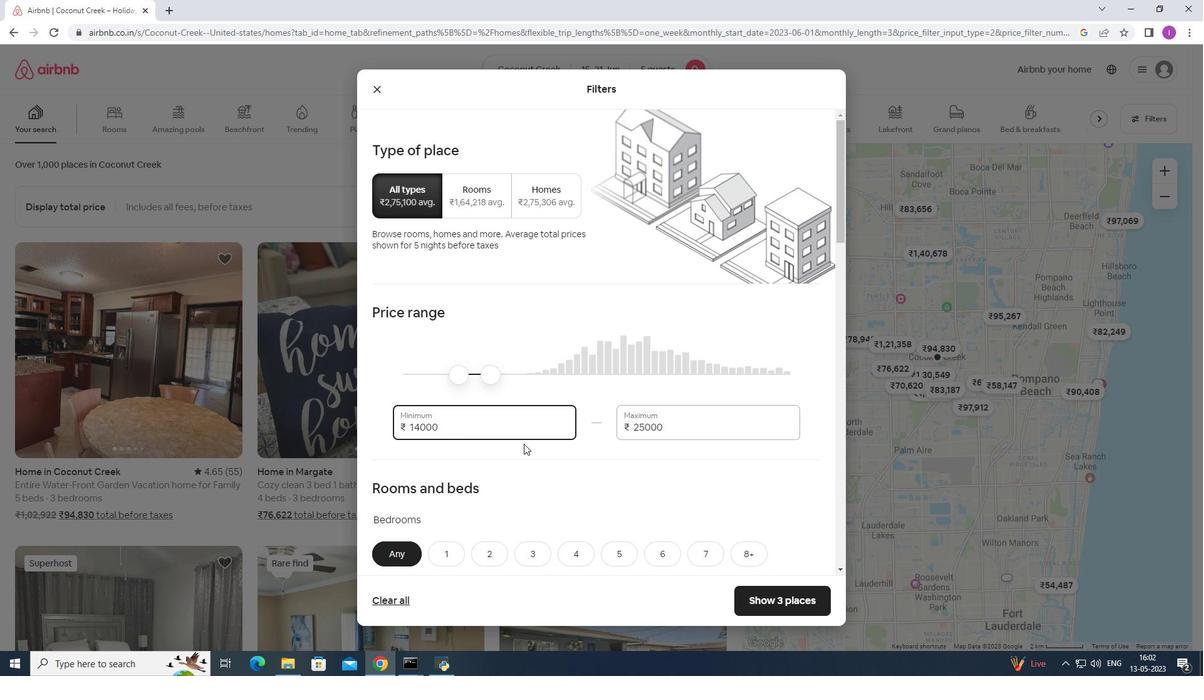 
Action: Mouse scrolled (525, 443) with delta (0, 0)
Screenshot: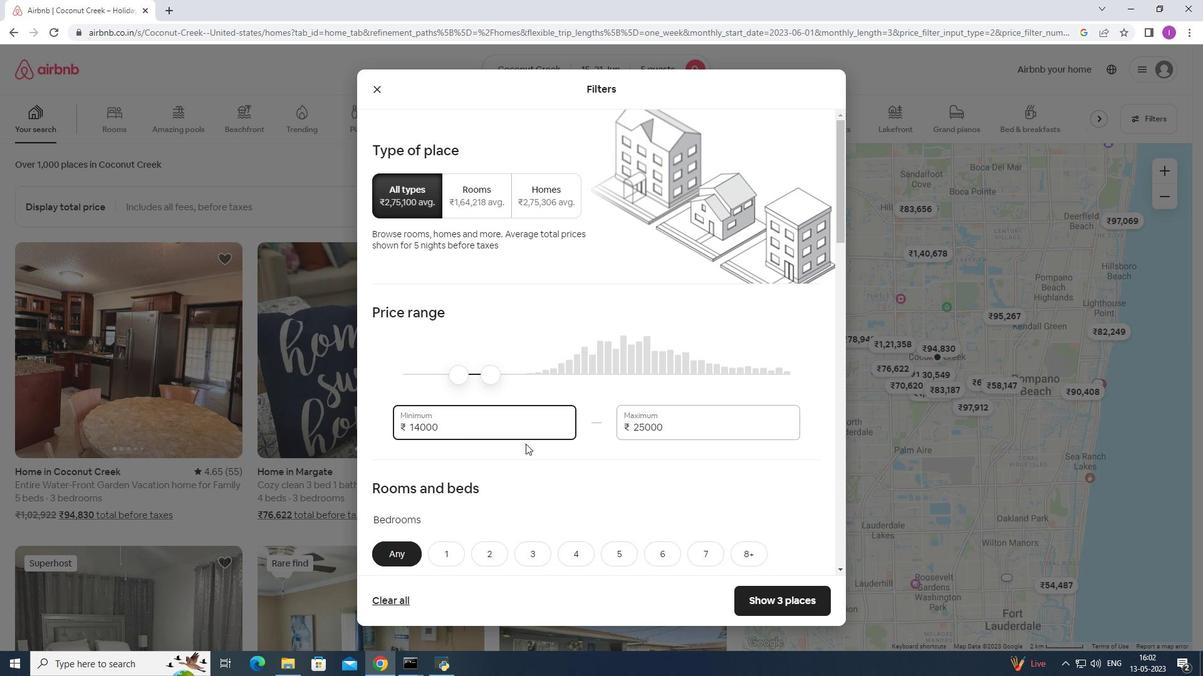 
Action: Mouse moved to (533, 432)
Screenshot: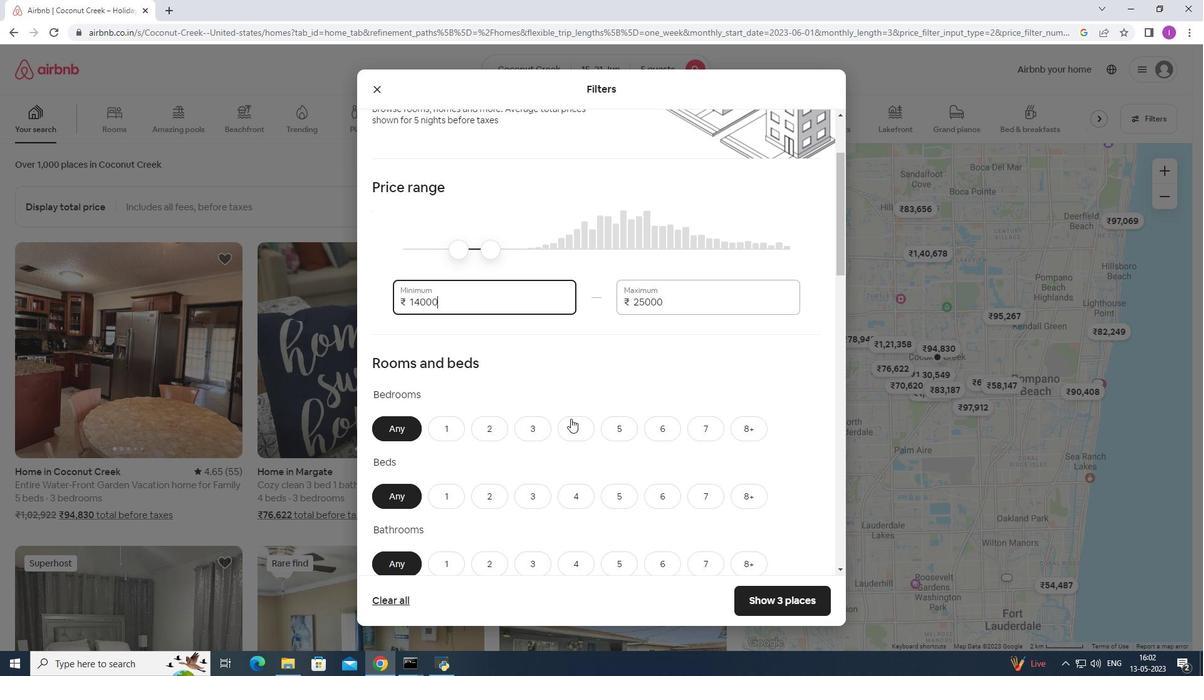 
Action: Mouse pressed left at (533, 432)
Screenshot: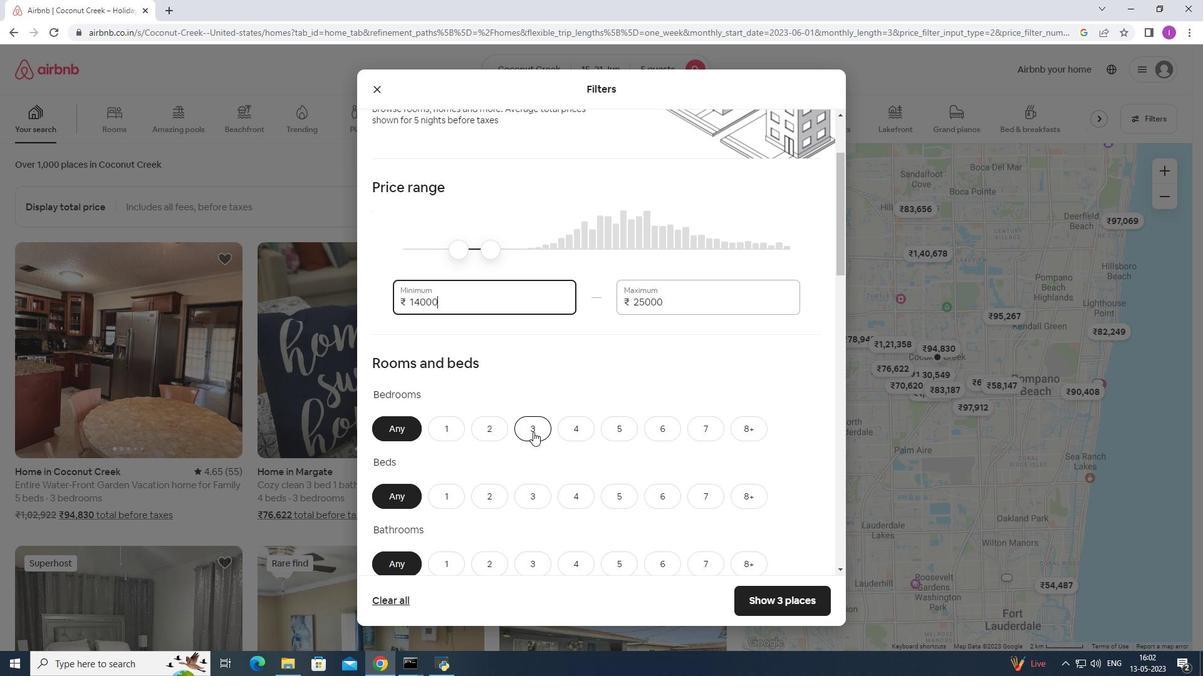 
Action: Mouse moved to (533, 495)
Screenshot: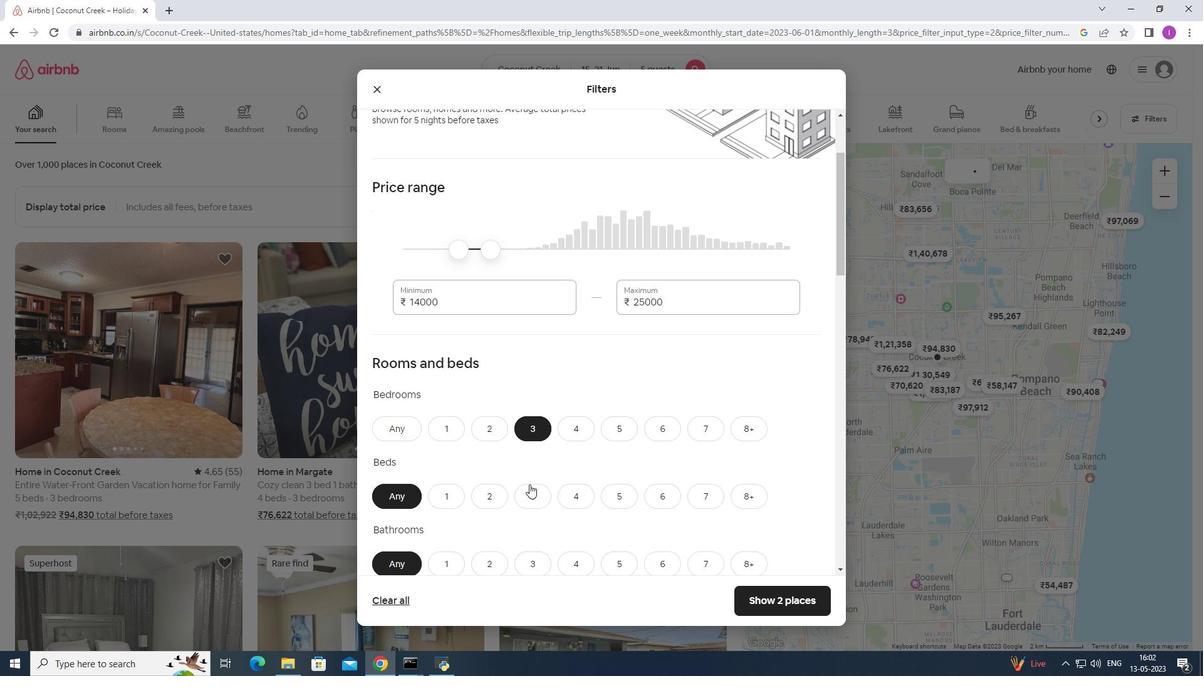 
Action: Mouse pressed left at (533, 495)
Screenshot: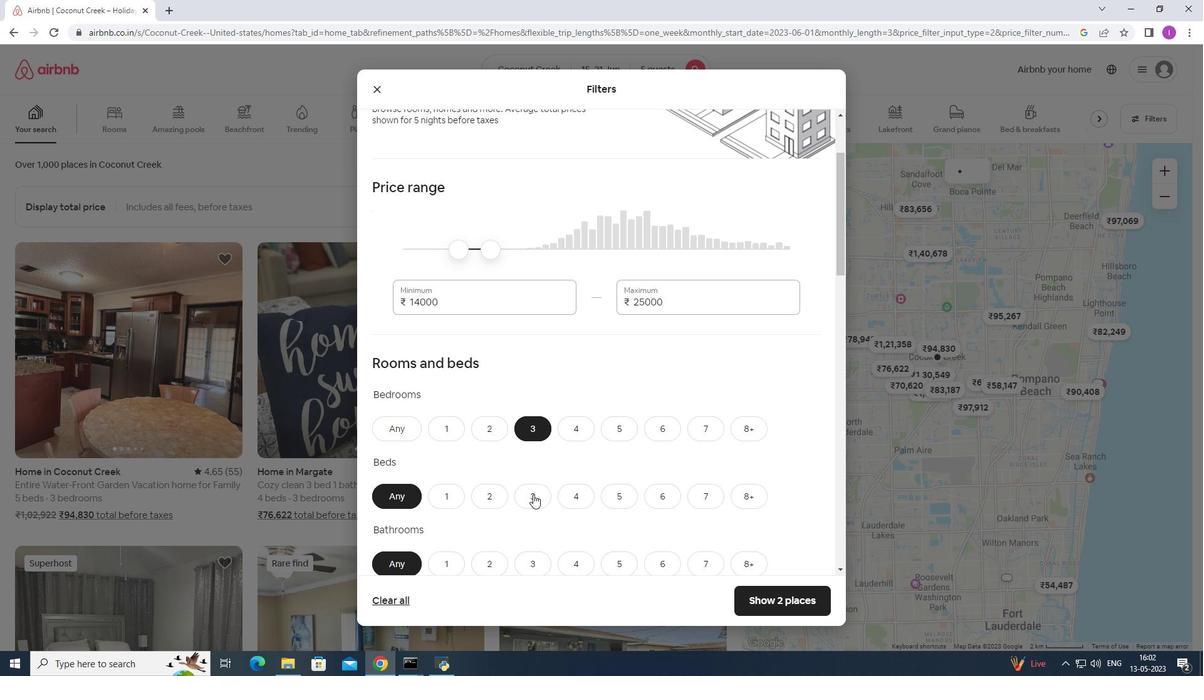 
Action: Mouse moved to (533, 568)
Screenshot: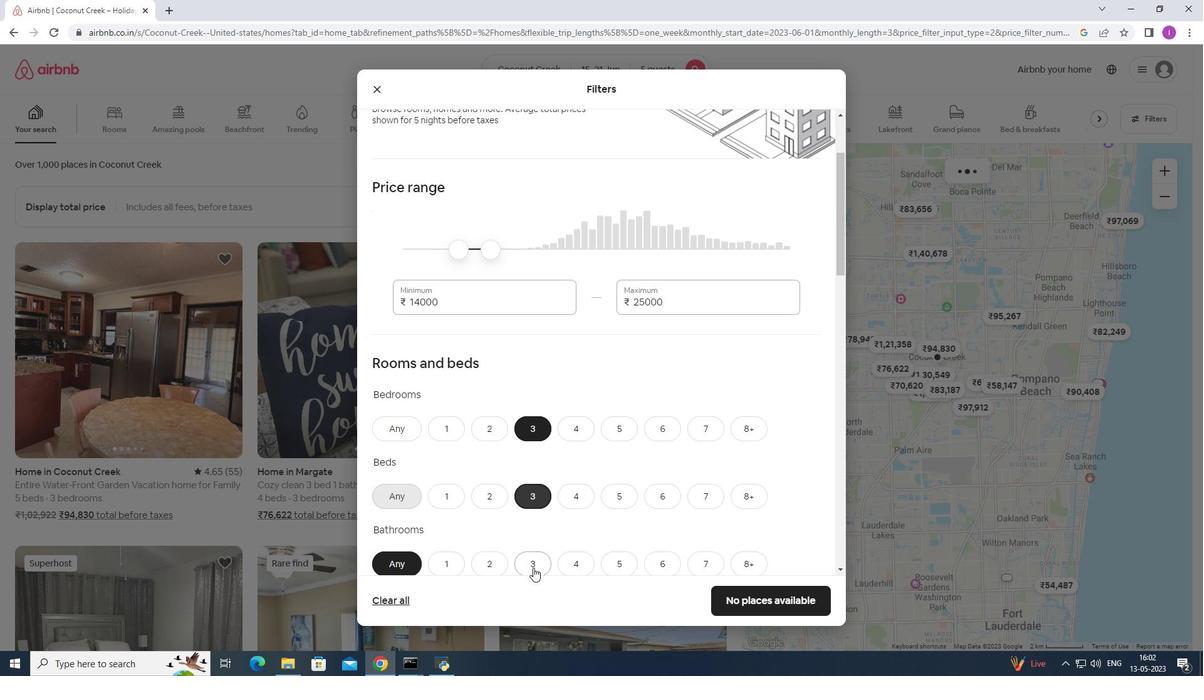 
Action: Mouse pressed left at (533, 568)
Screenshot: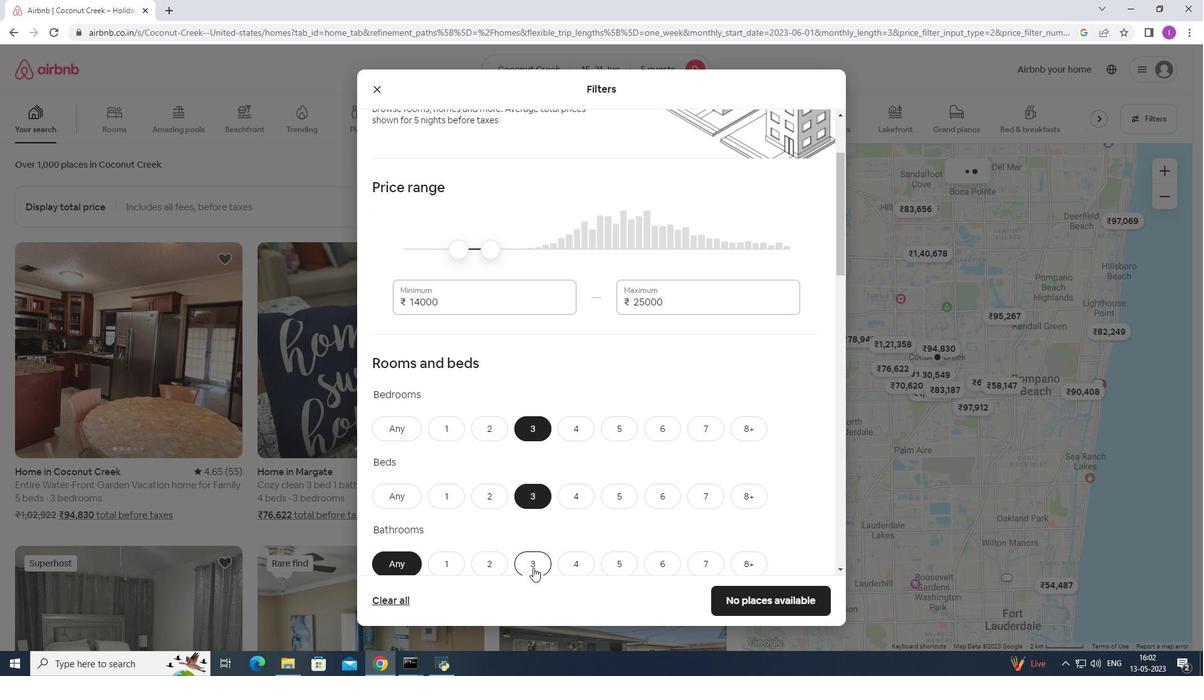 
Action: Mouse moved to (538, 496)
Screenshot: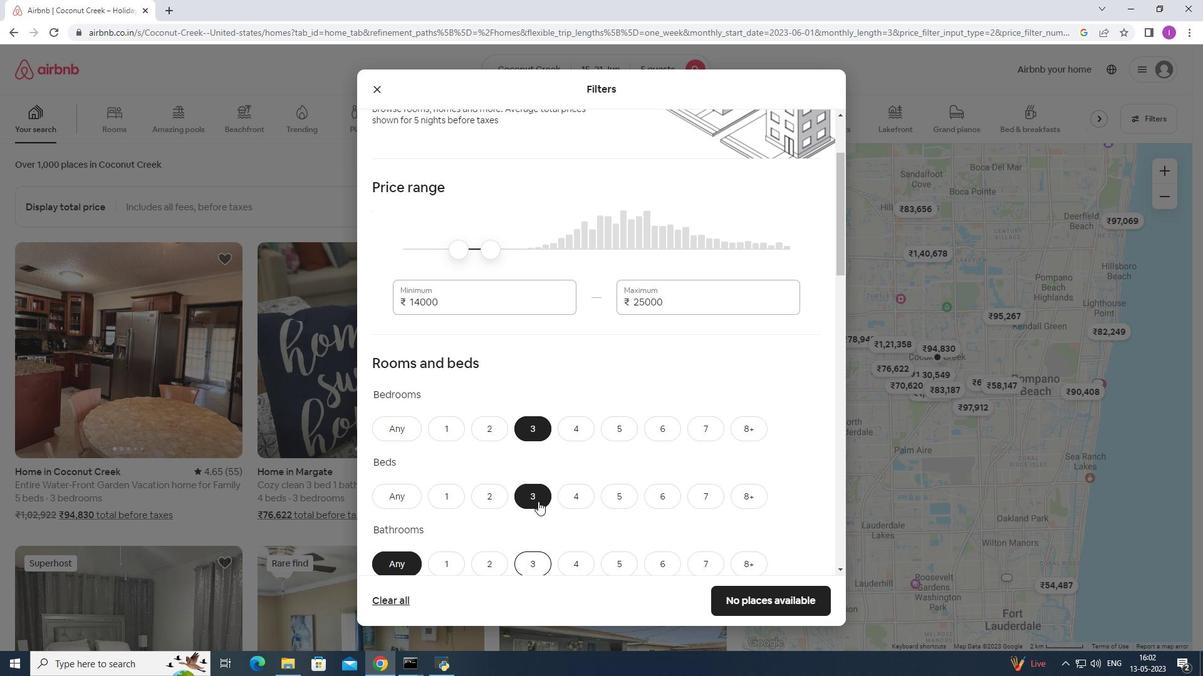 
Action: Mouse scrolled (538, 496) with delta (0, 0)
Screenshot: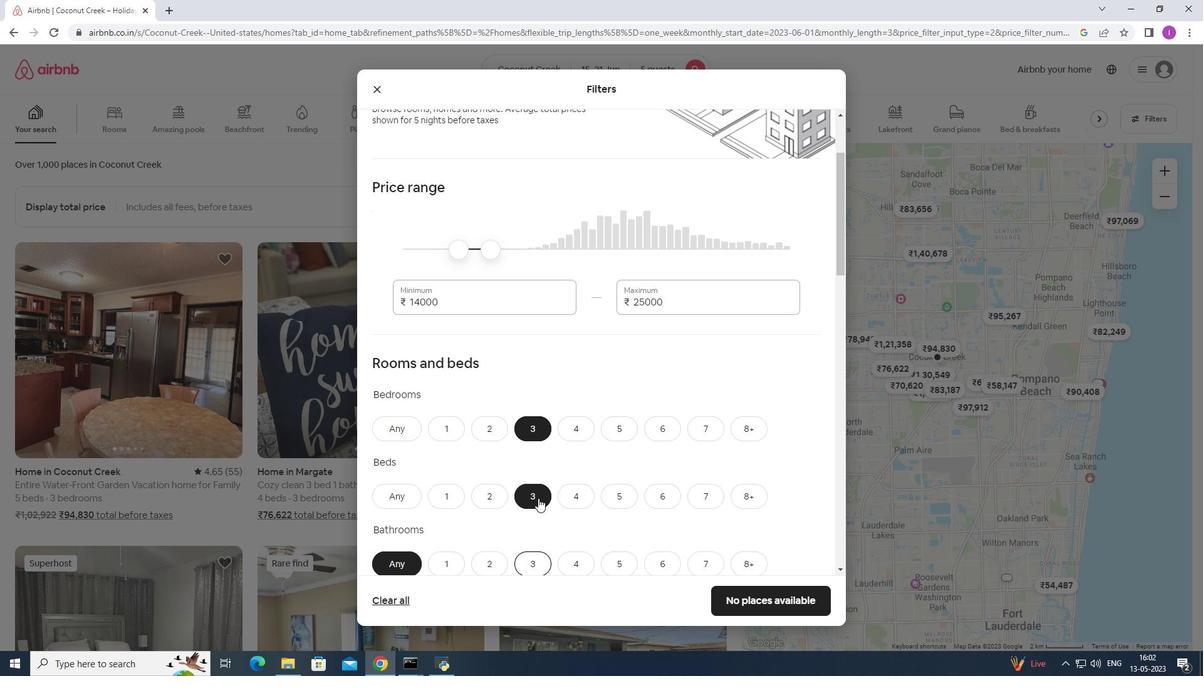 
Action: Mouse scrolled (538, 496) with delta (0, 0)
Screenshot: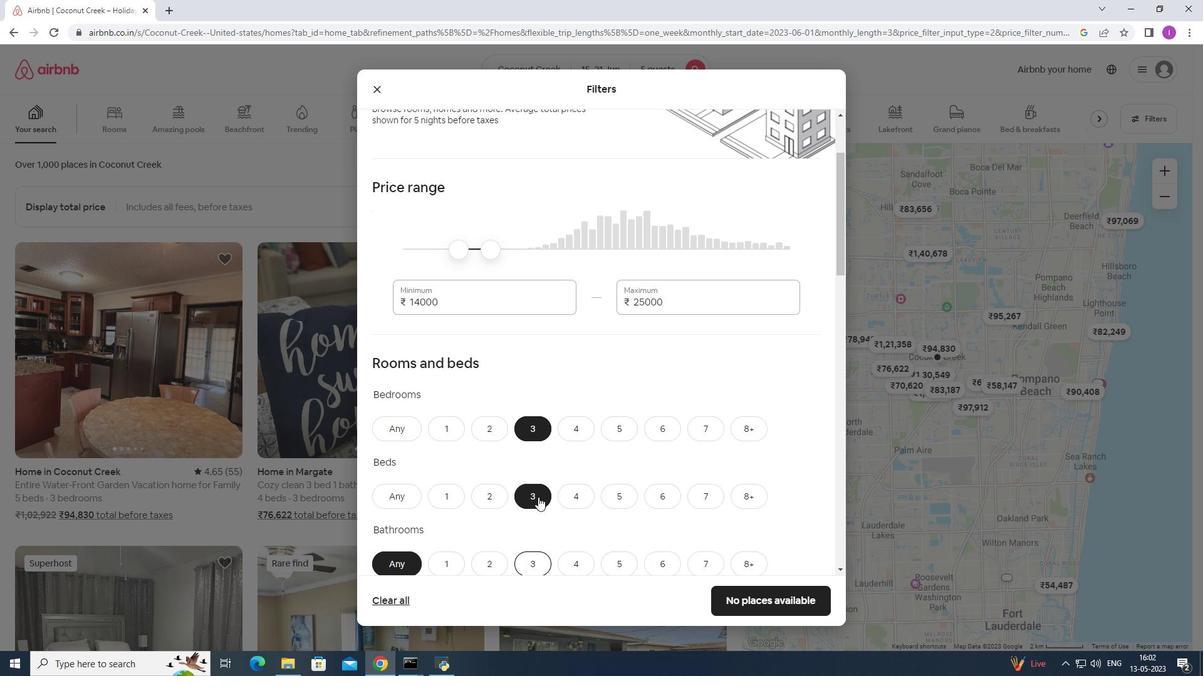 
Action: Mouse scrolled (538, 496) with delta (0, 0)
Screenshot: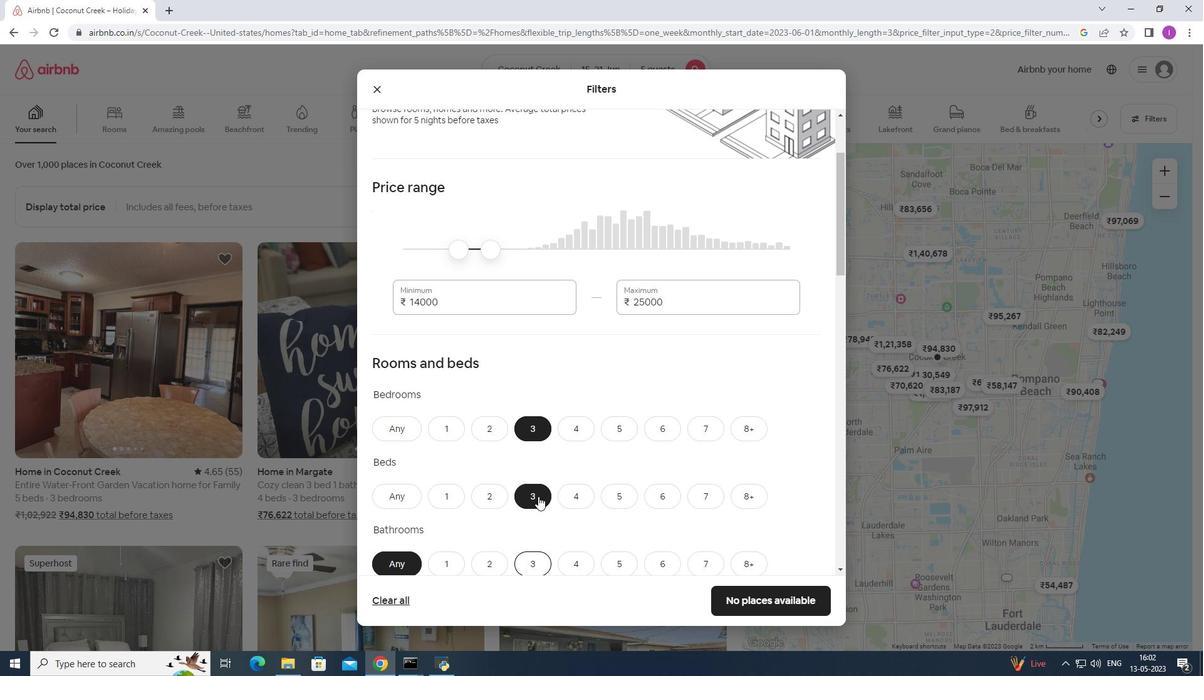 
Action: Mouse moved to (433, 482)
Screenshot: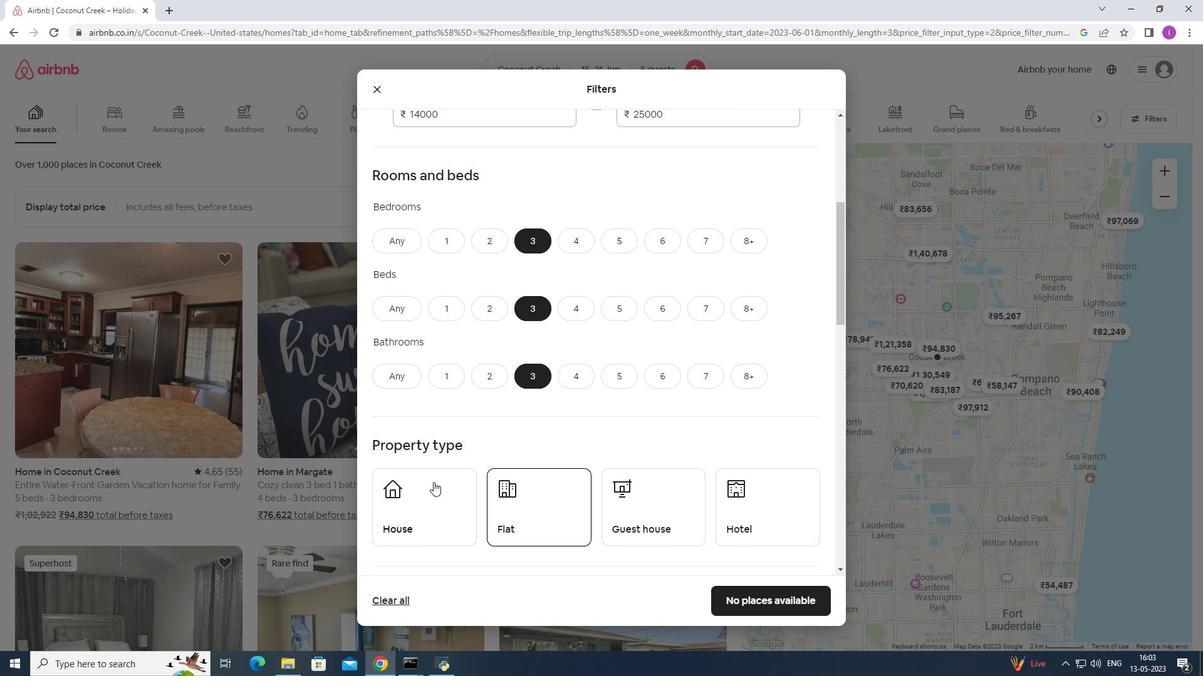 
Action: Mouse pressed left at (433, 482)
Screenshot: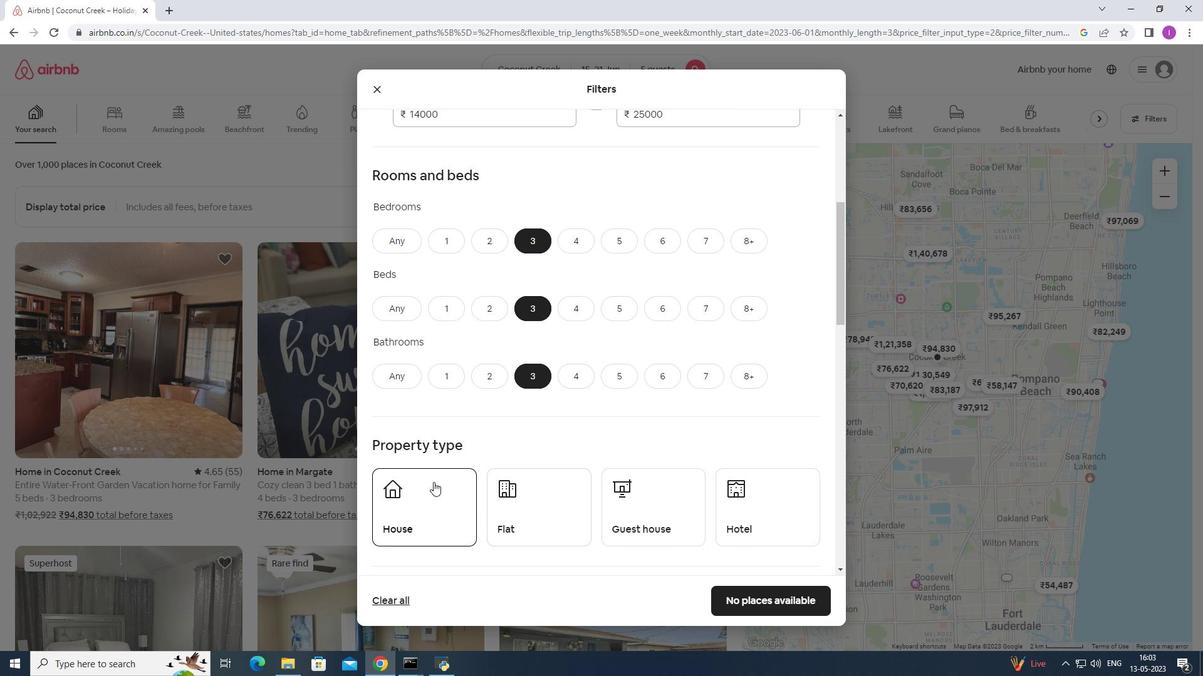 
Action: Mouse moved to (527, 497)
Screenshot: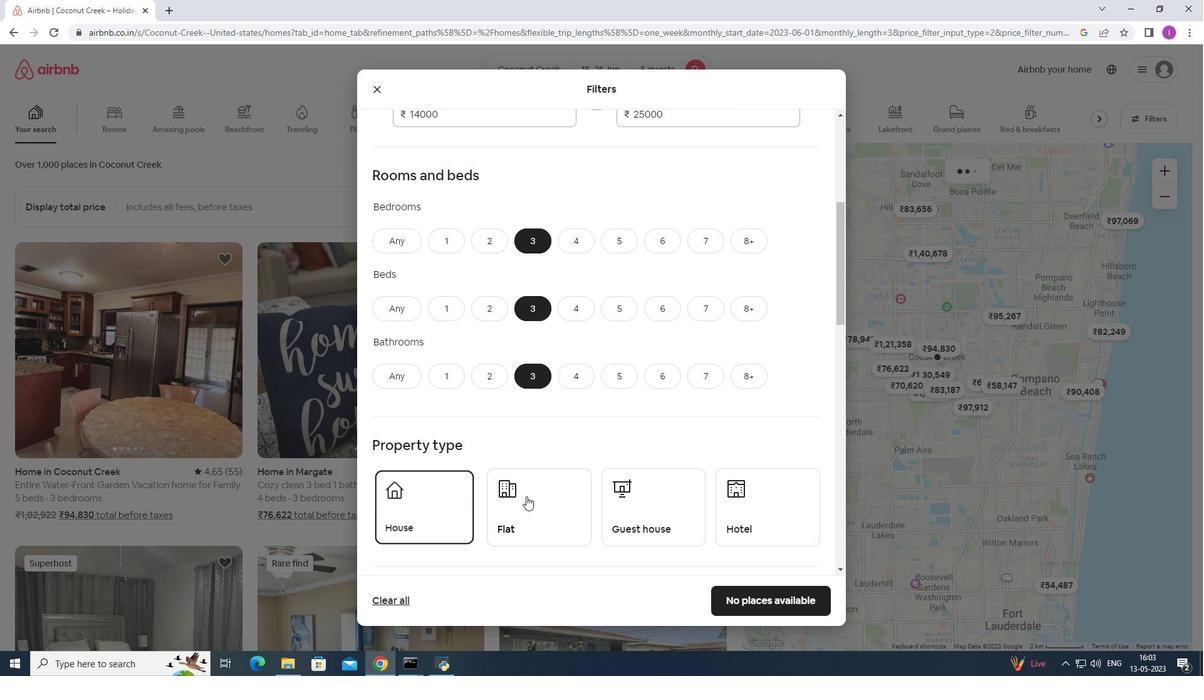 
Action: Mouse pressed left at (527, 497)
Screenshot: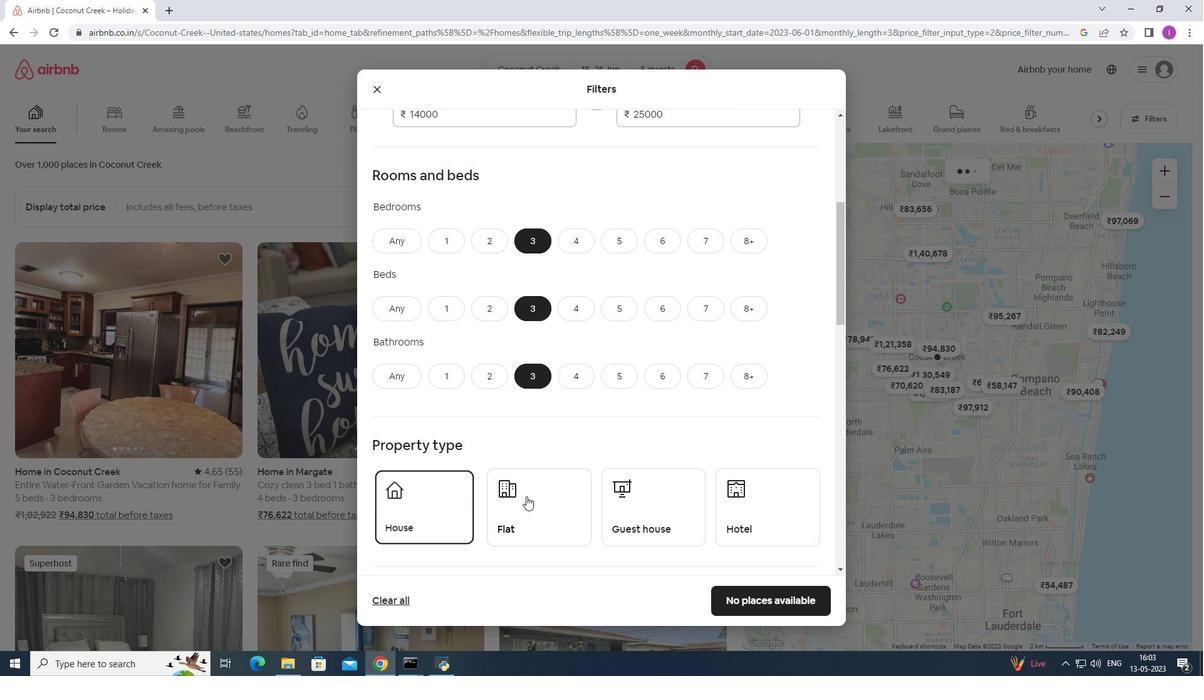 
Action: Mouse moved to (629, 508)
Screenshot: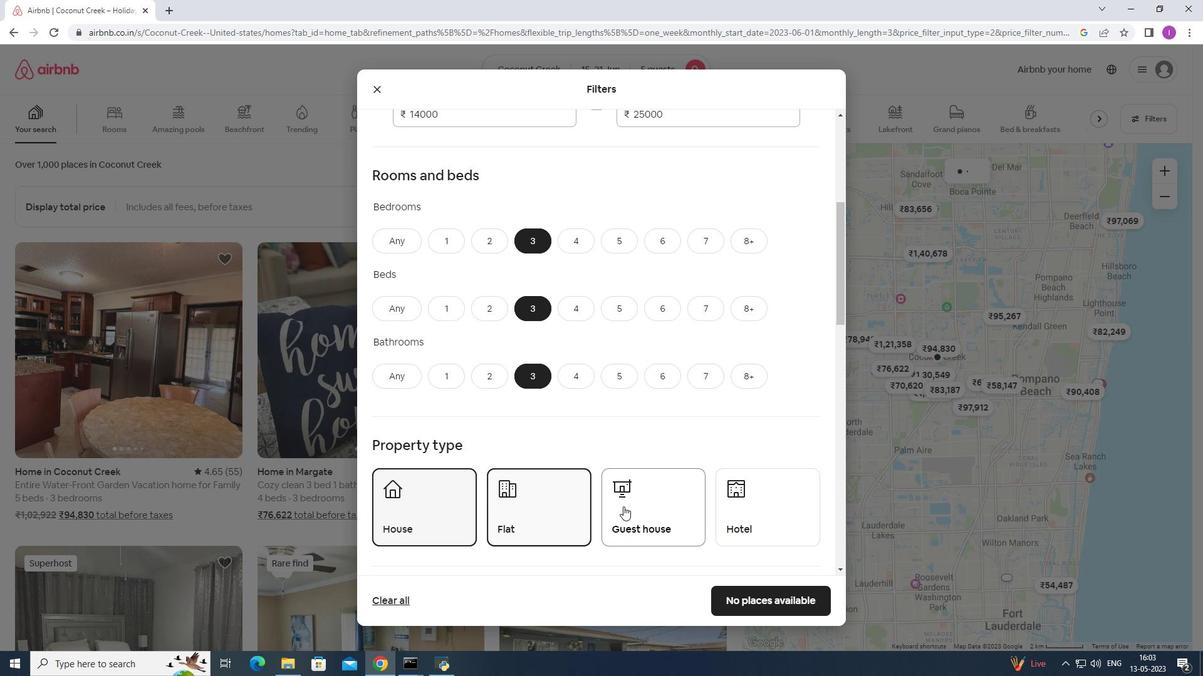 
Action: Mouse pressed left at (629, 508)
Screenshot: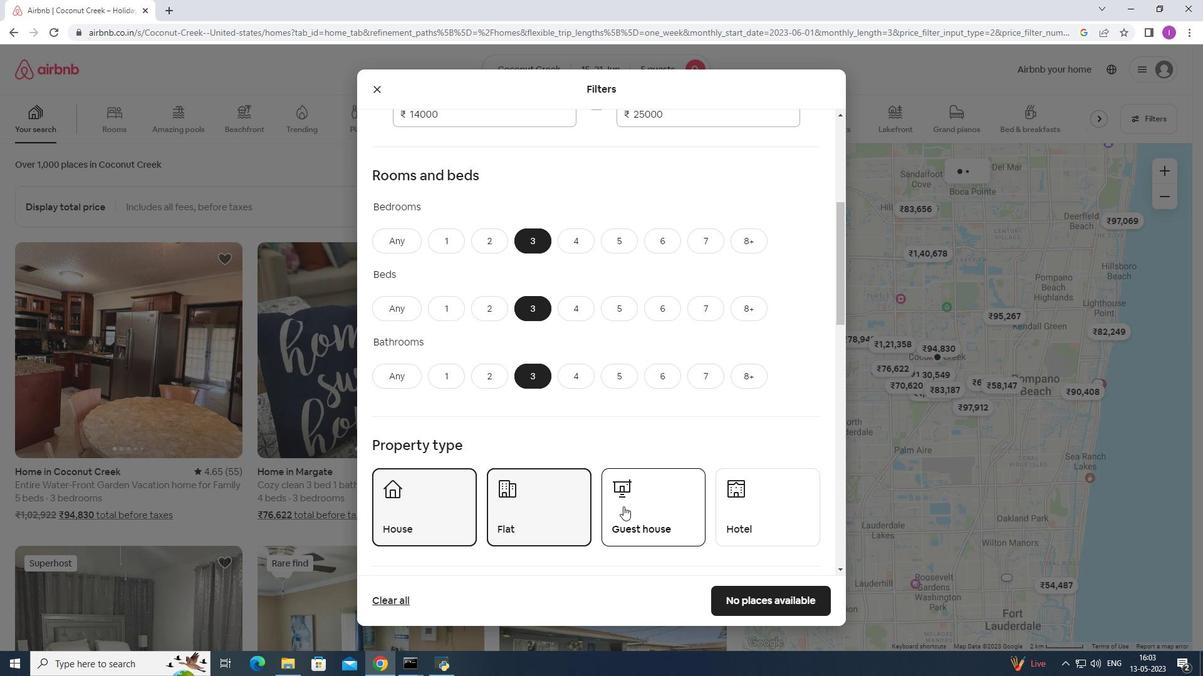 
Action: Mouse moved to (686, 507)
Screenshot: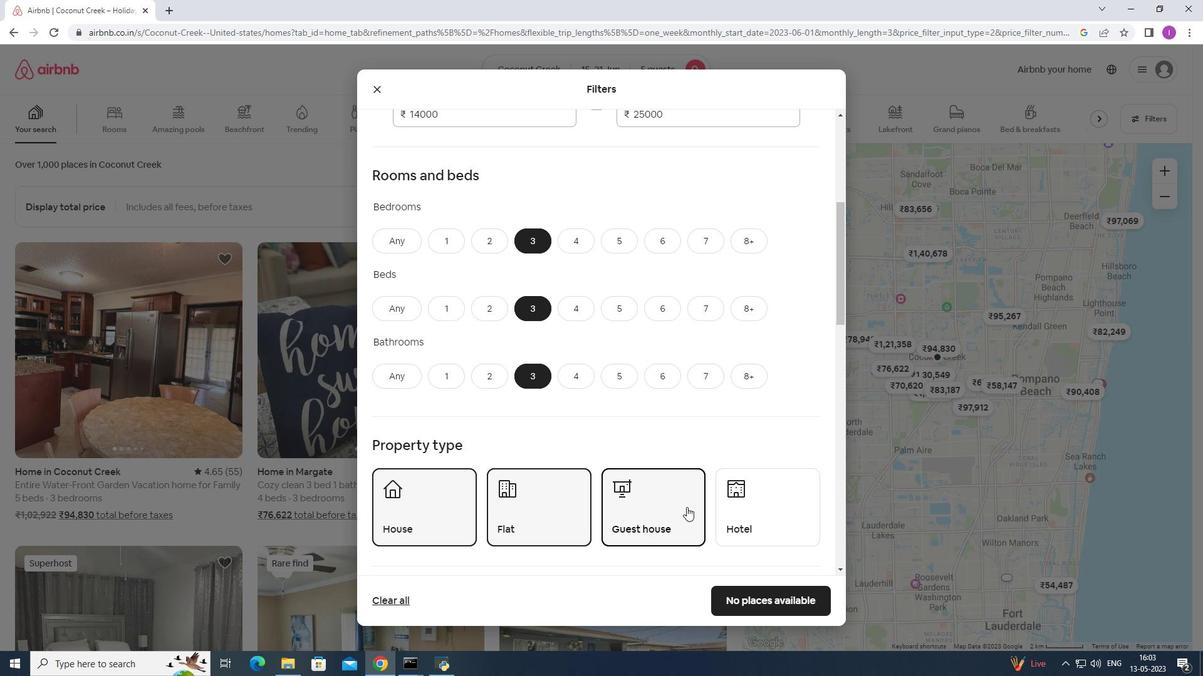 
Action: Mouse scrolled (686, 507) with delta (0, 0)
Screenshot: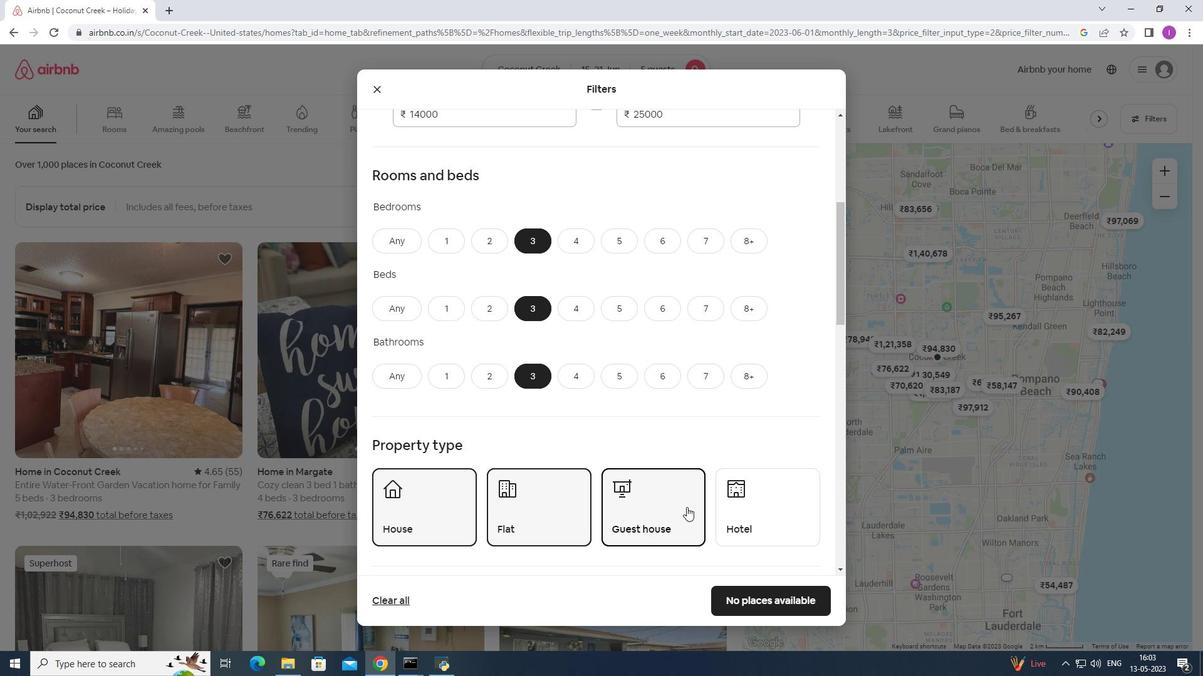 
Action: Mouse scrolled (686, 507) with delta (0, 0)
Screenshot: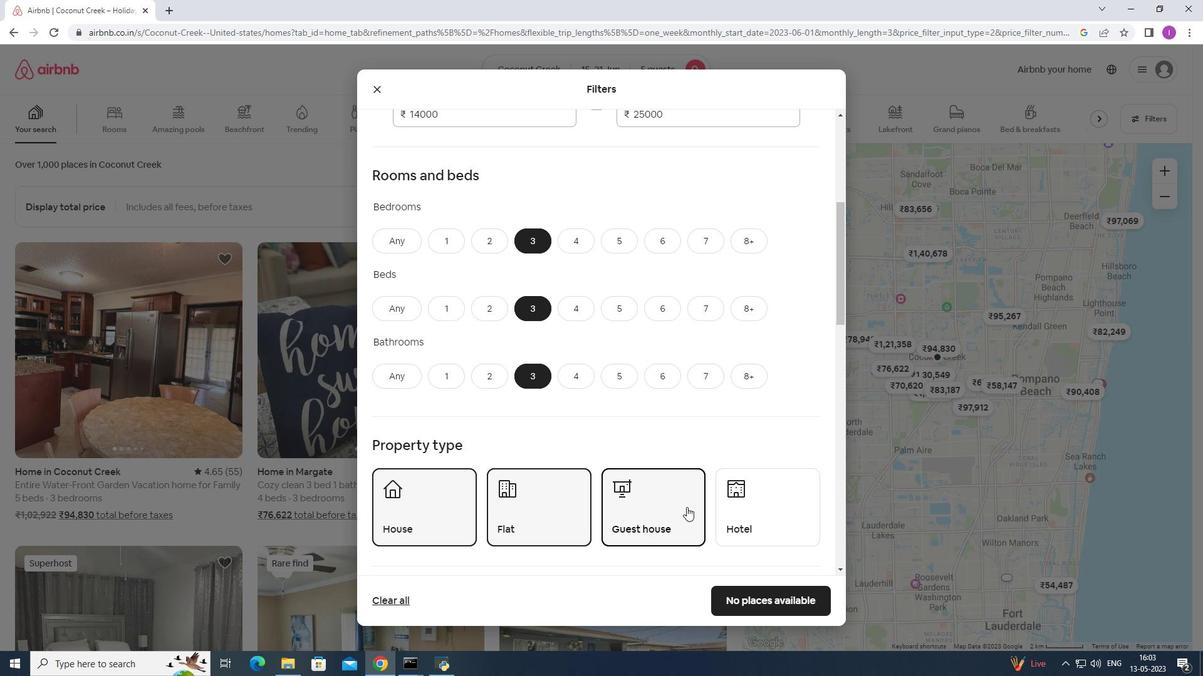 
Action: Mouse moved to (687, 419)
Screenshot: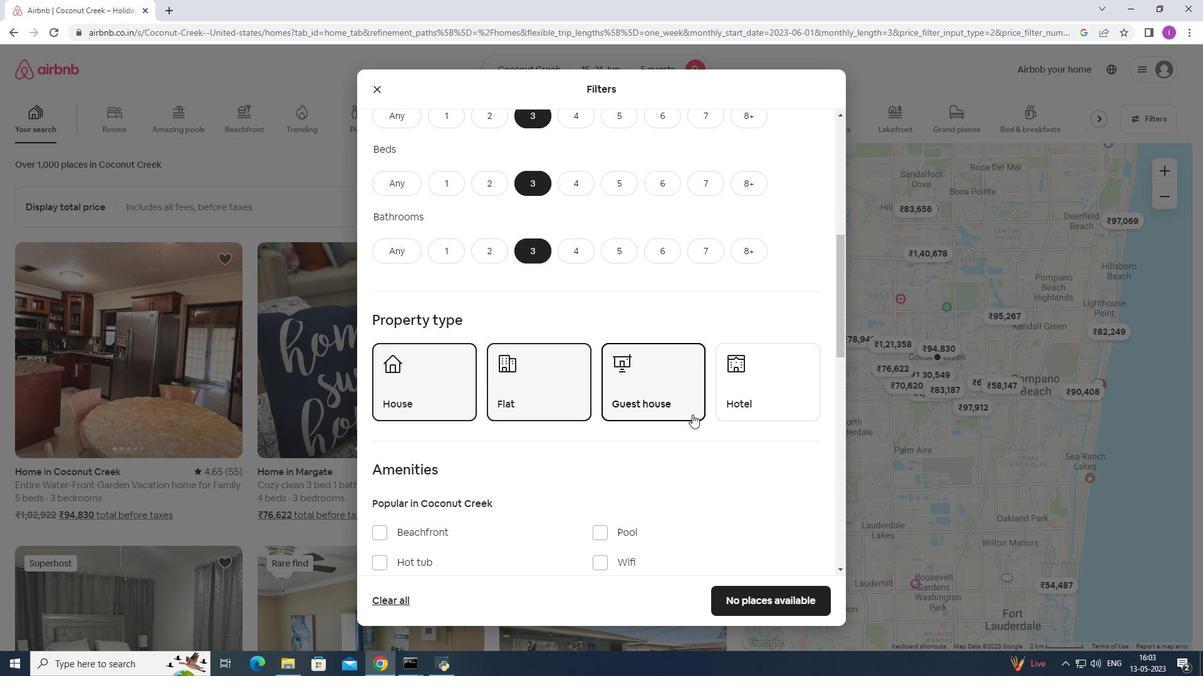 
Action: Mouse scrolled (687, 418) with delta (0, 0)
Screenshot: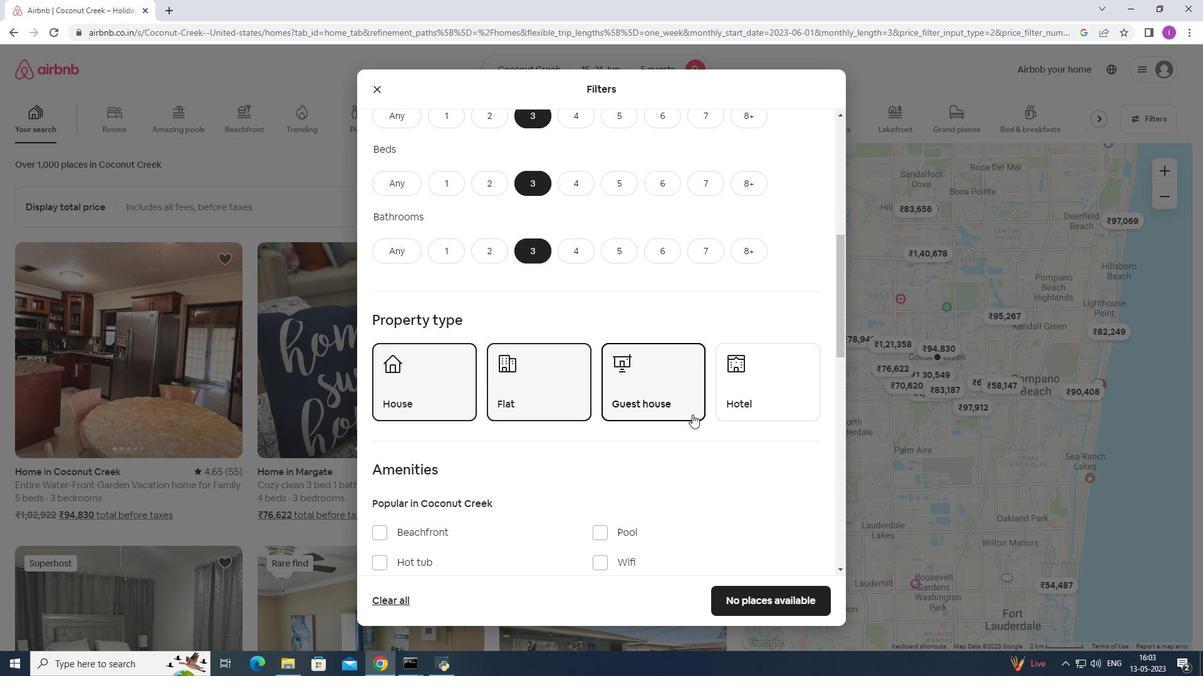 
Action: Mouse moved to (686, 420)
Screenshot: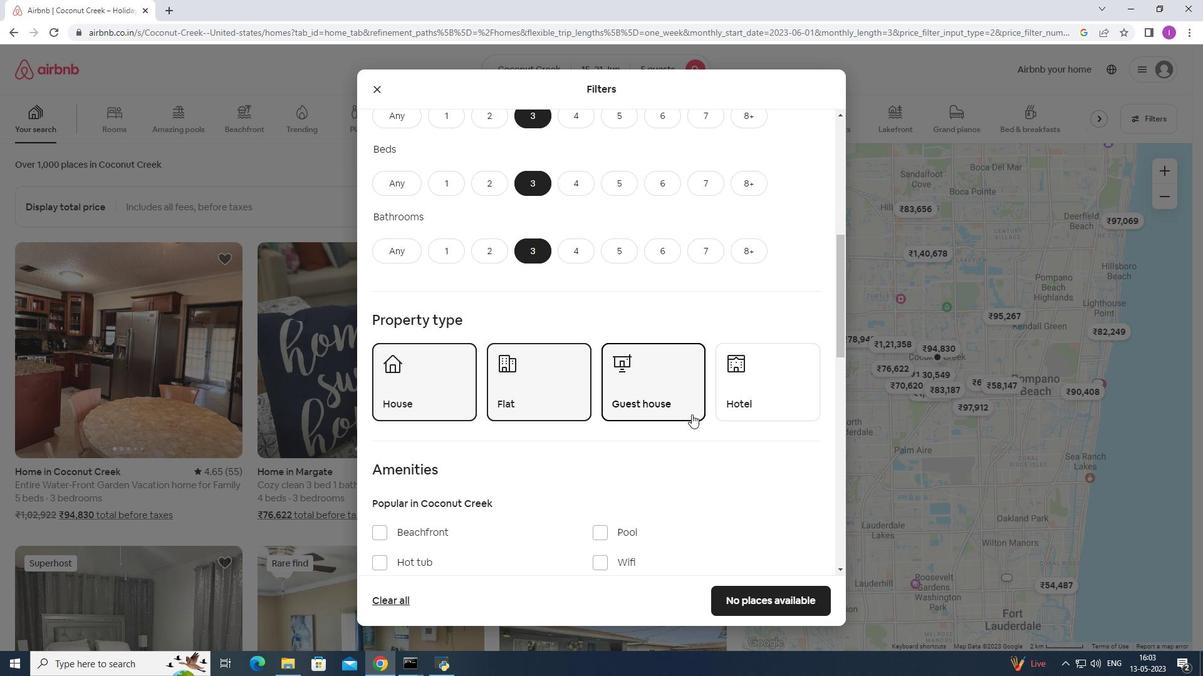 
Action: Mouse scrolled (686, 419) with delta (0, 0)
Screenshot: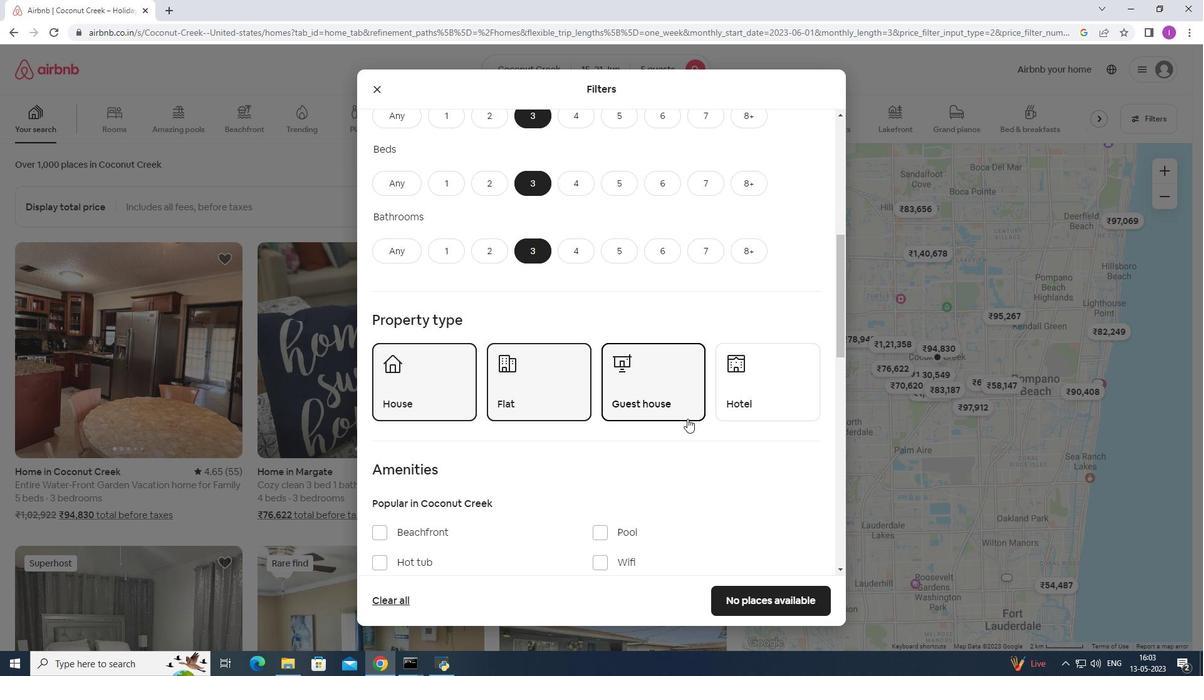 
Action: Mouse moved to (685, 421)
Screenshot: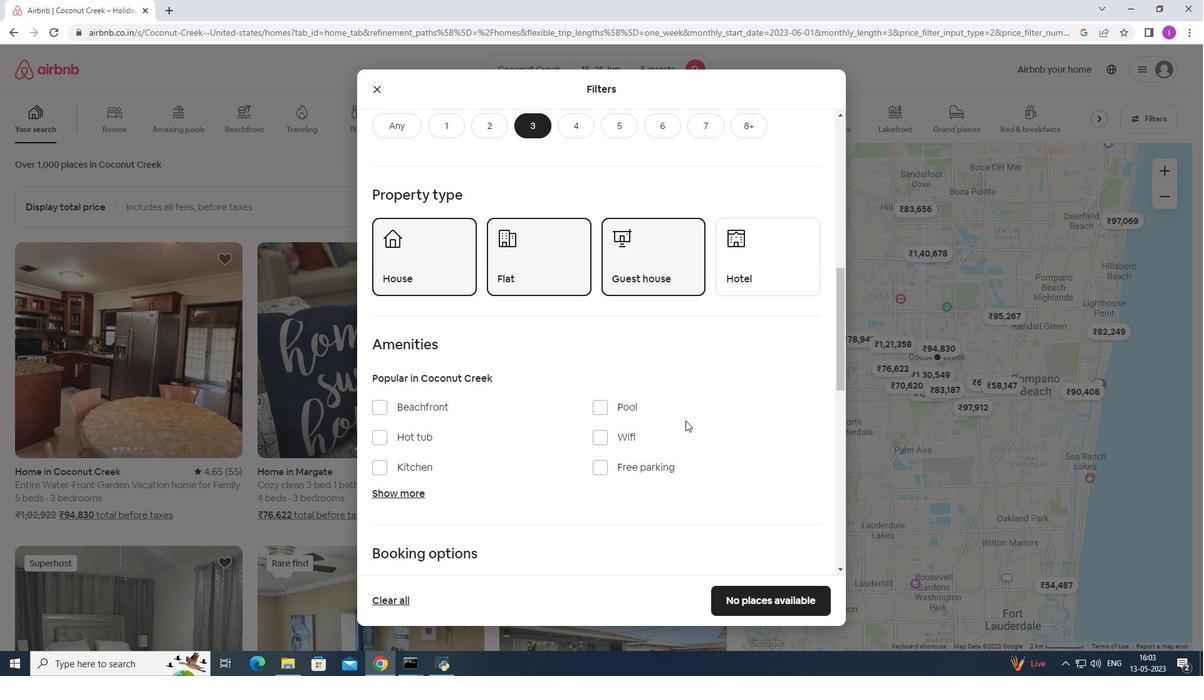 
Action: Mouse scrolled (685, 421) with delta (0, 0)
Screenshot: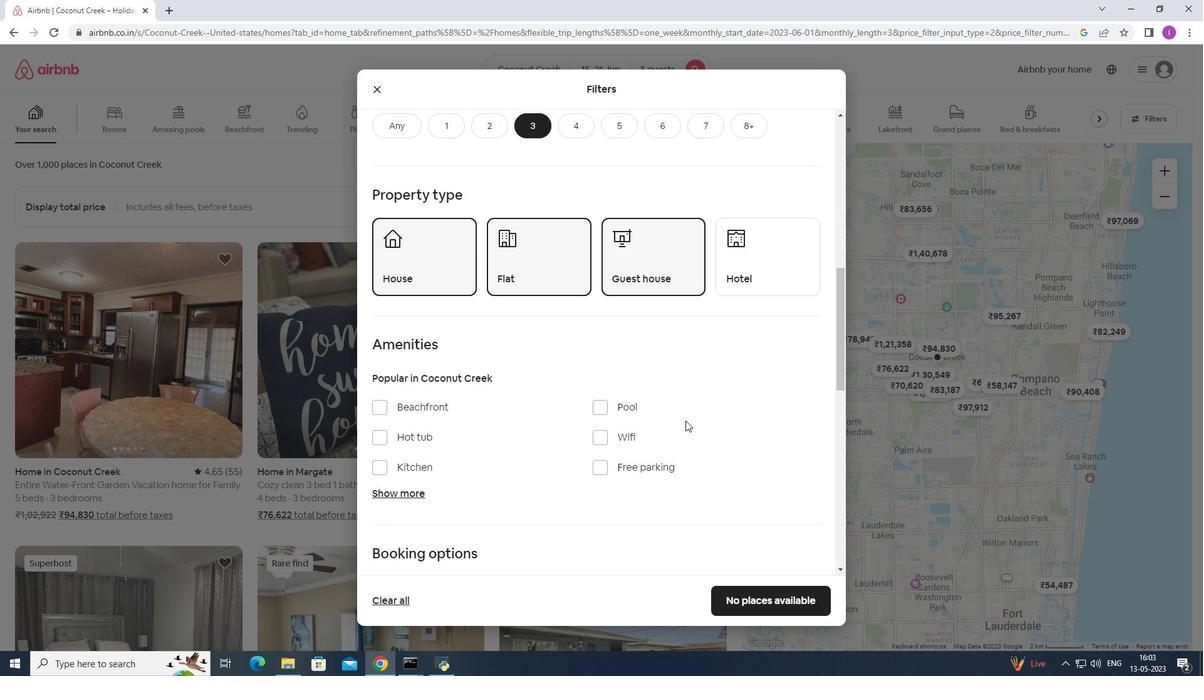 
Action: Mouse scrolled (685, 421) with delta (0, 0)
Screenshot: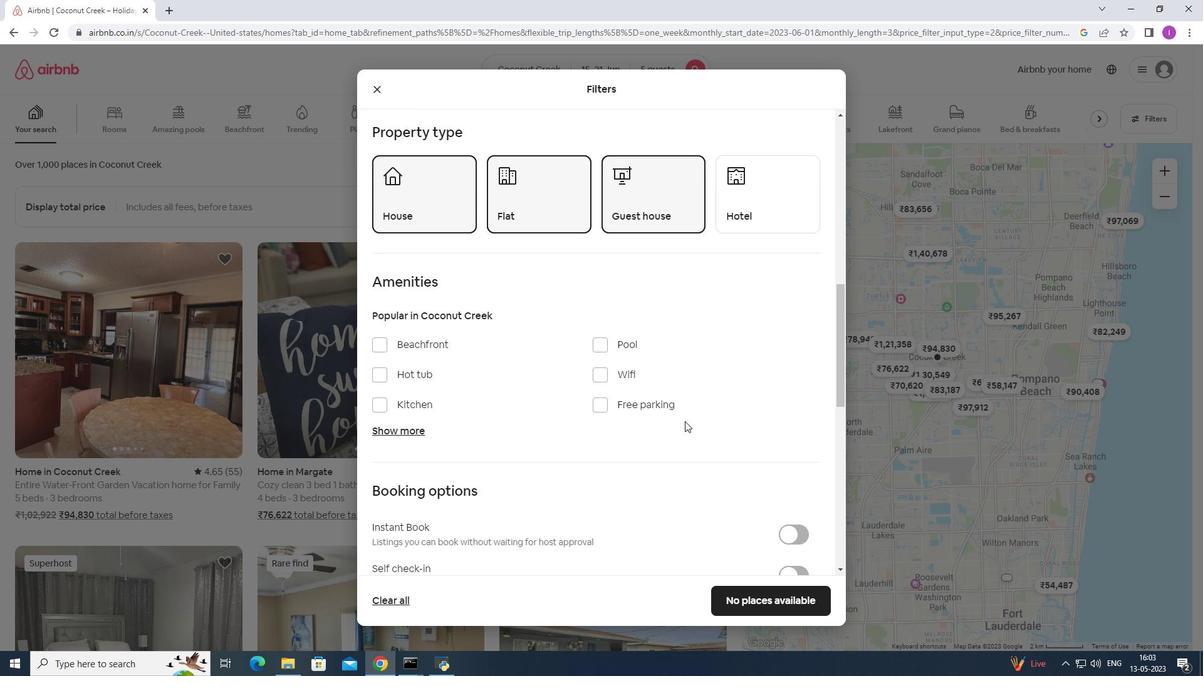 
Action: Mouse scrolled (685, 421) with delta (0, 0)
Screenshot: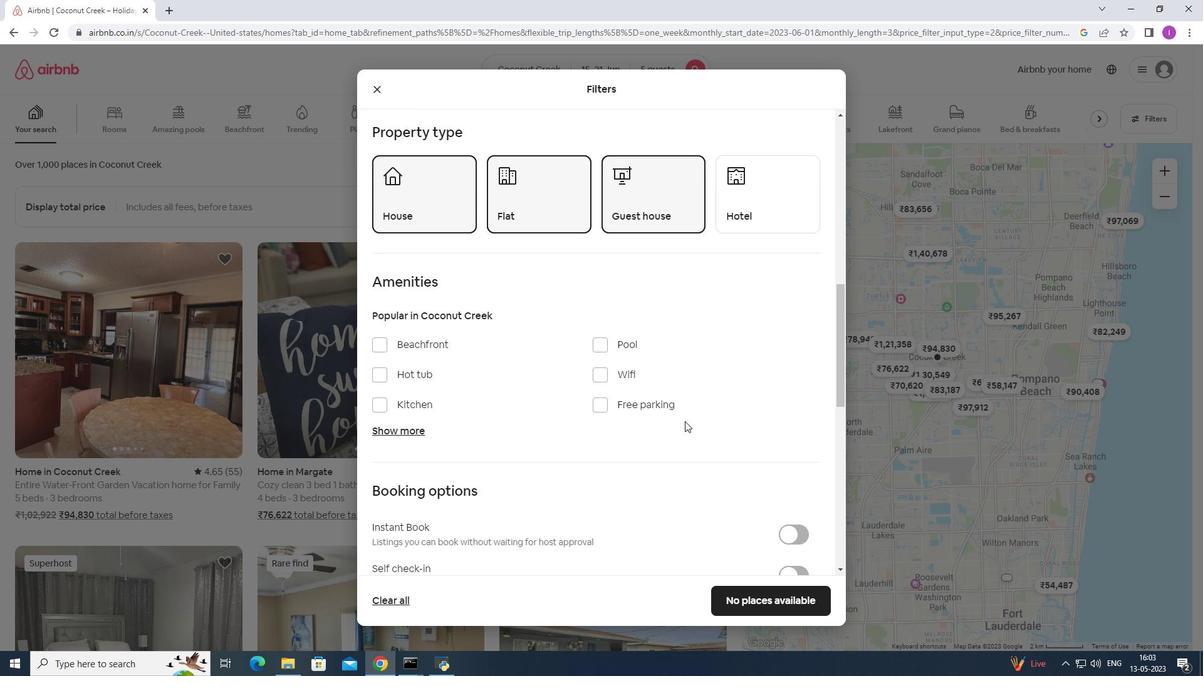 
Action: Mouse scrolled (685, 421) with delta (0, 0)
Screenshot: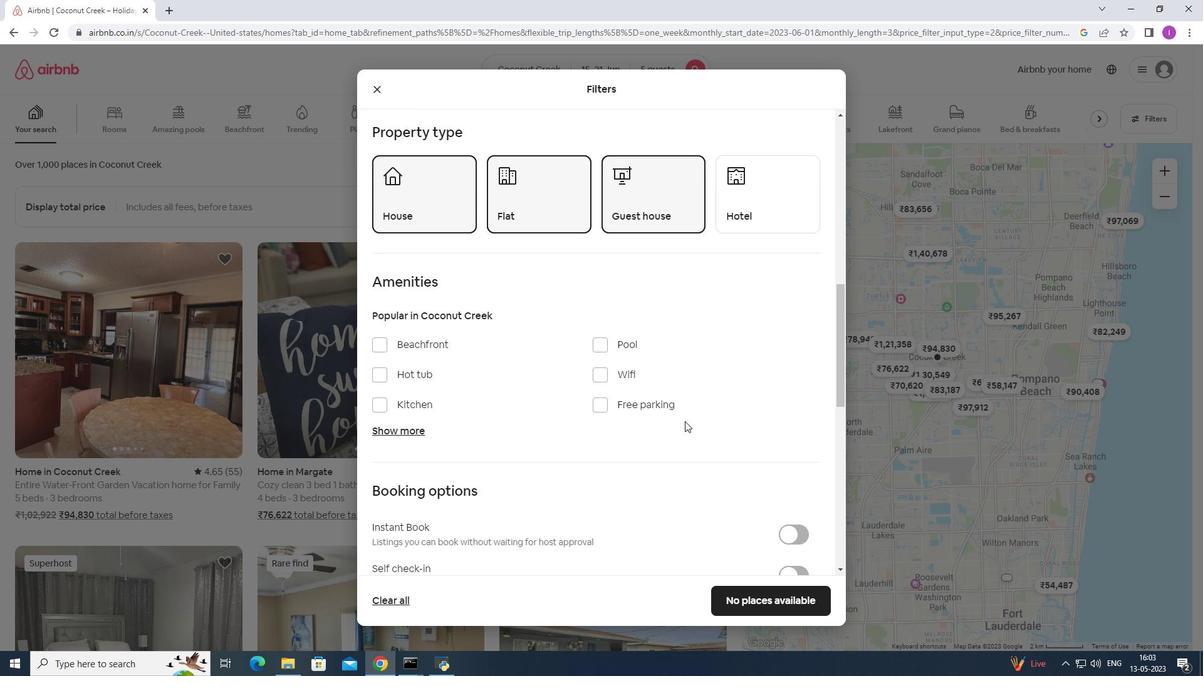 
Action: Mouse moved to (802, 388)
Screenshot: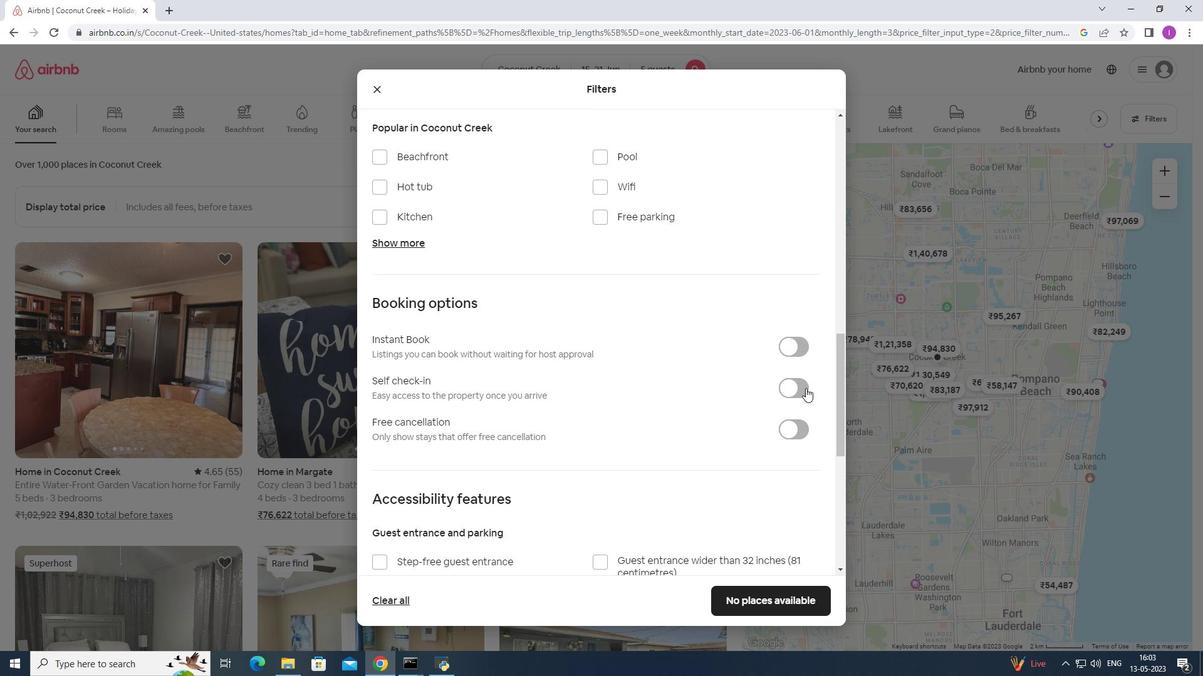 
Action: Mouse pressed left at (802, 388)
Screenshot: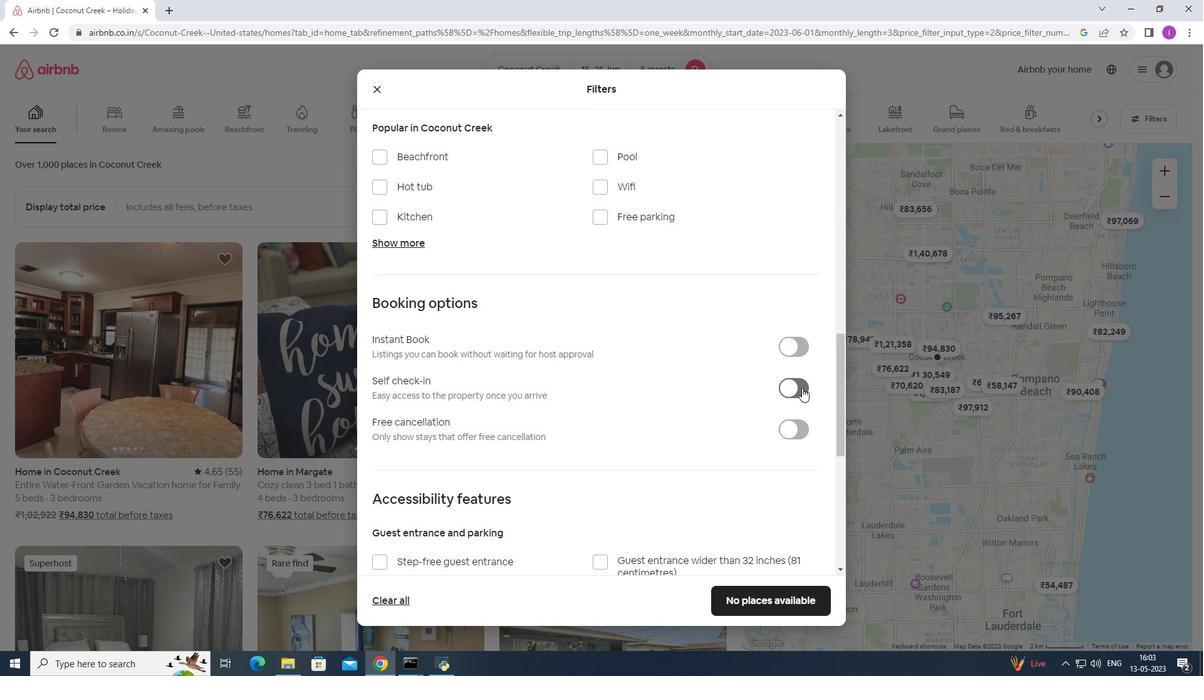 
Action: Mouse moved to (641, 425)
Screenshot: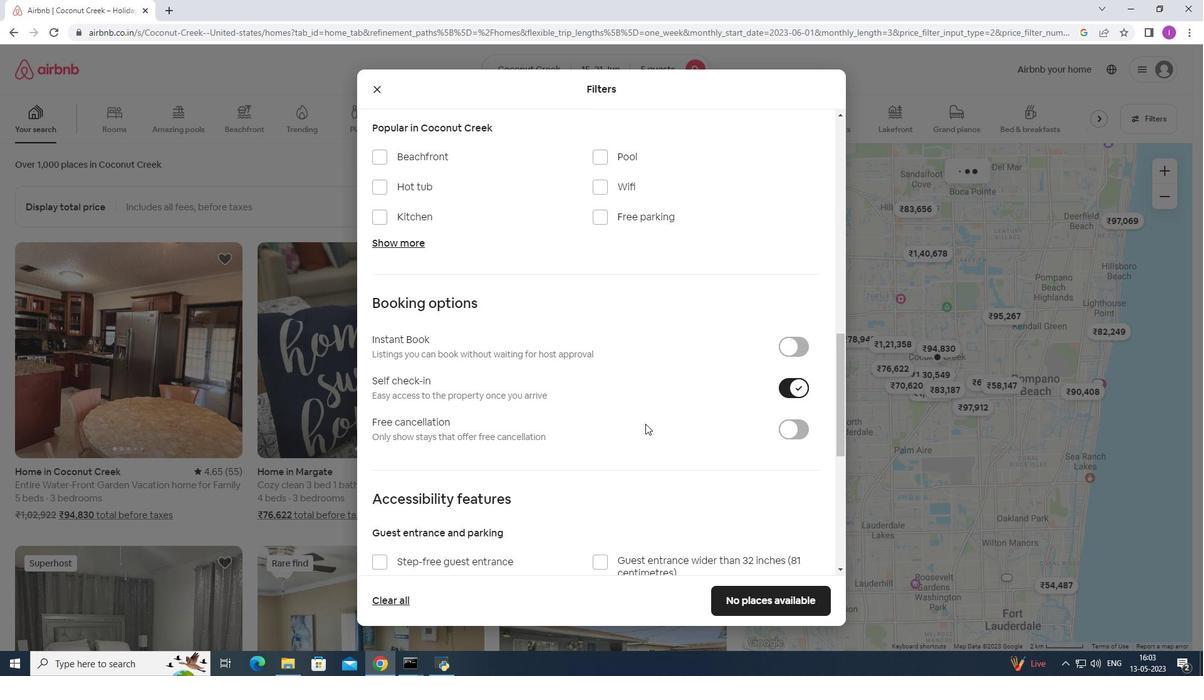 
Action: Mouse scrolled (641, 424) with delta (0, 0)
Screenshot: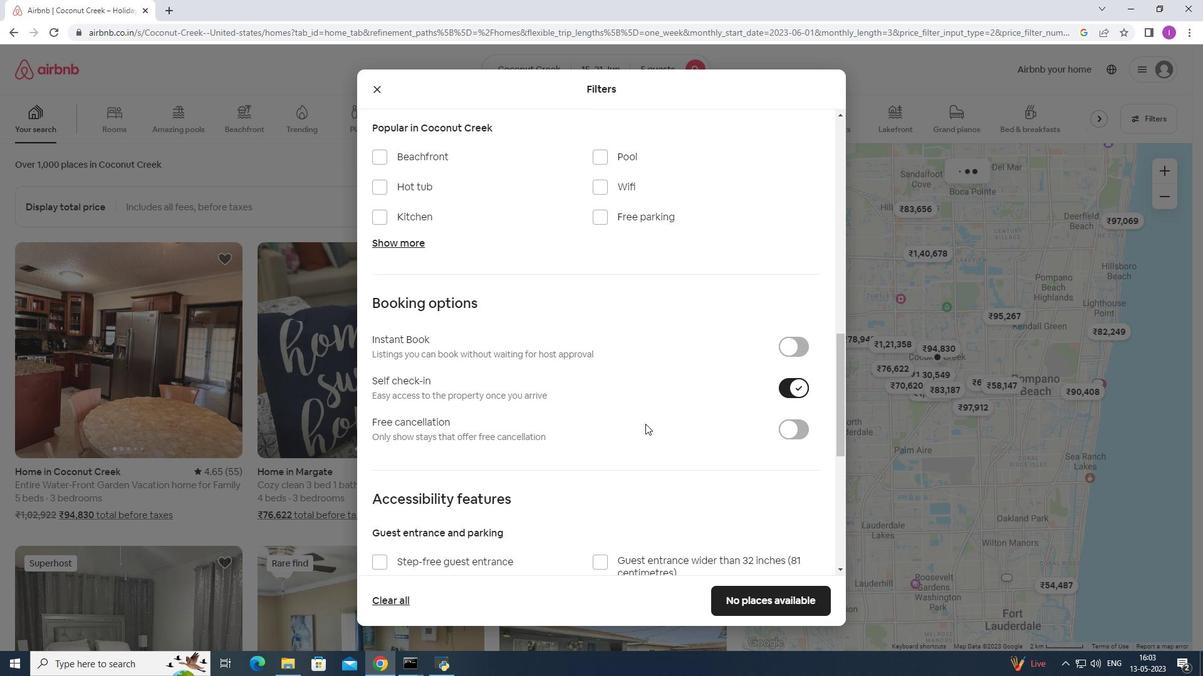
Action: Mouse moved to (641, 426)
Screenshot: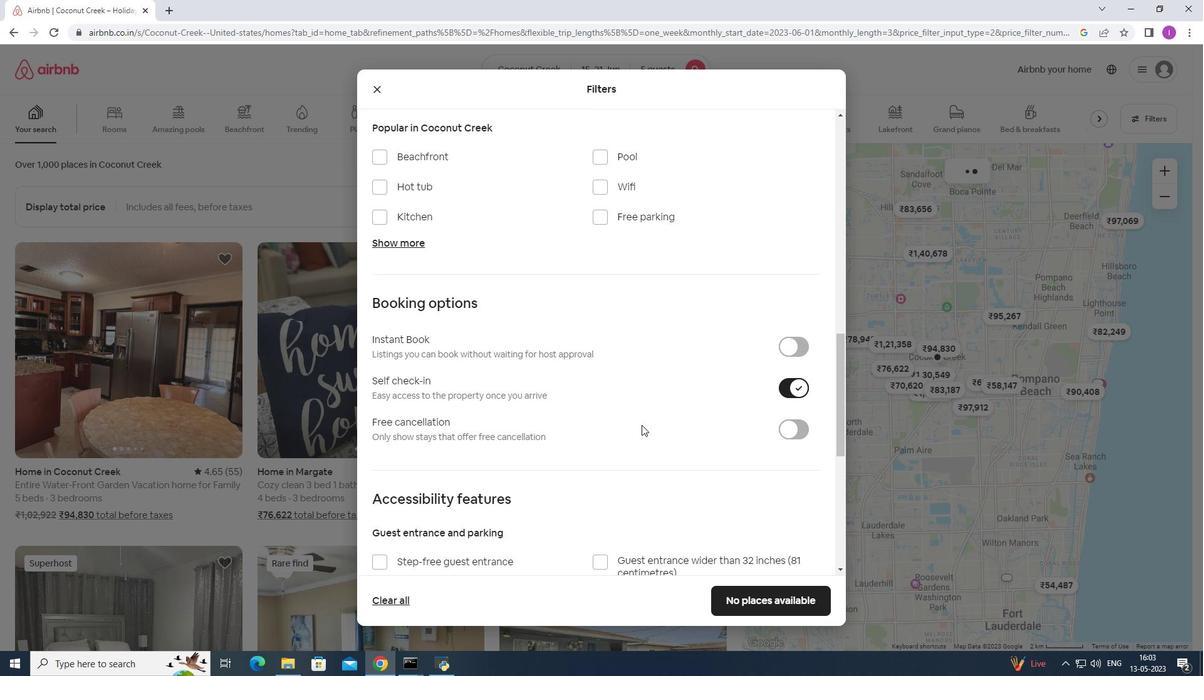 
Action: Mouse scrolled (641, 426) with delta (0, 0)
Screenshot: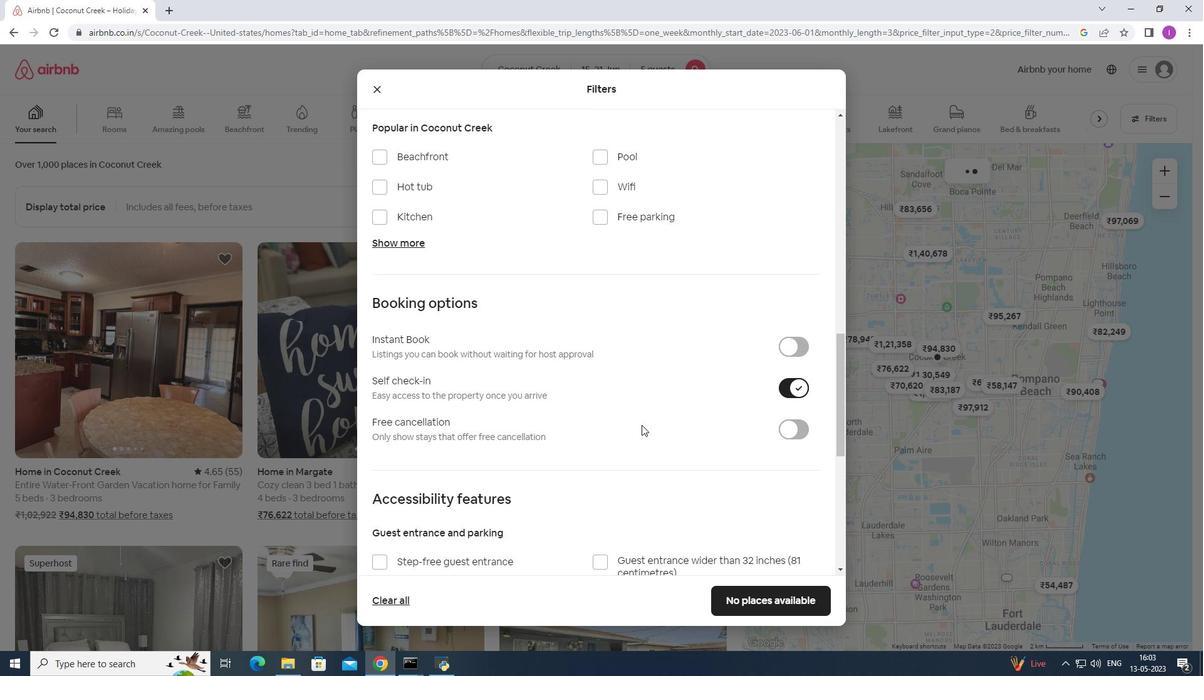 
Action: Mouse moved to (641, 428)
Screenshot: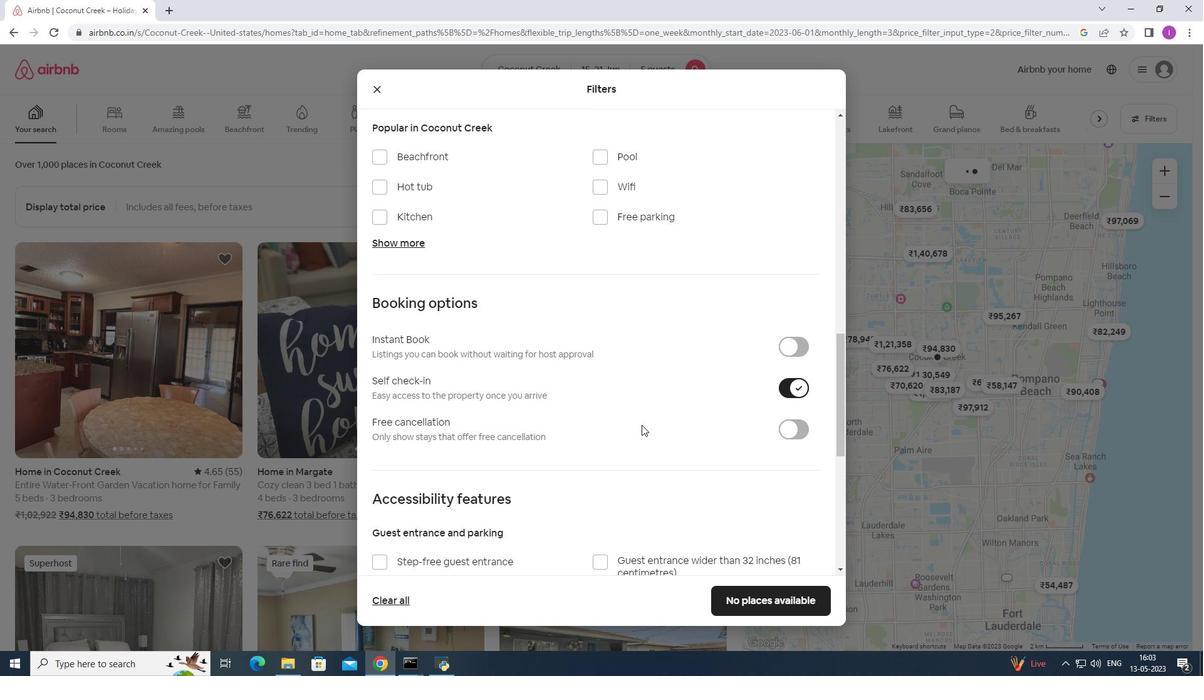 
Action: Mouse scrolled (641, 428) with delta (0, 0)
Screenshot: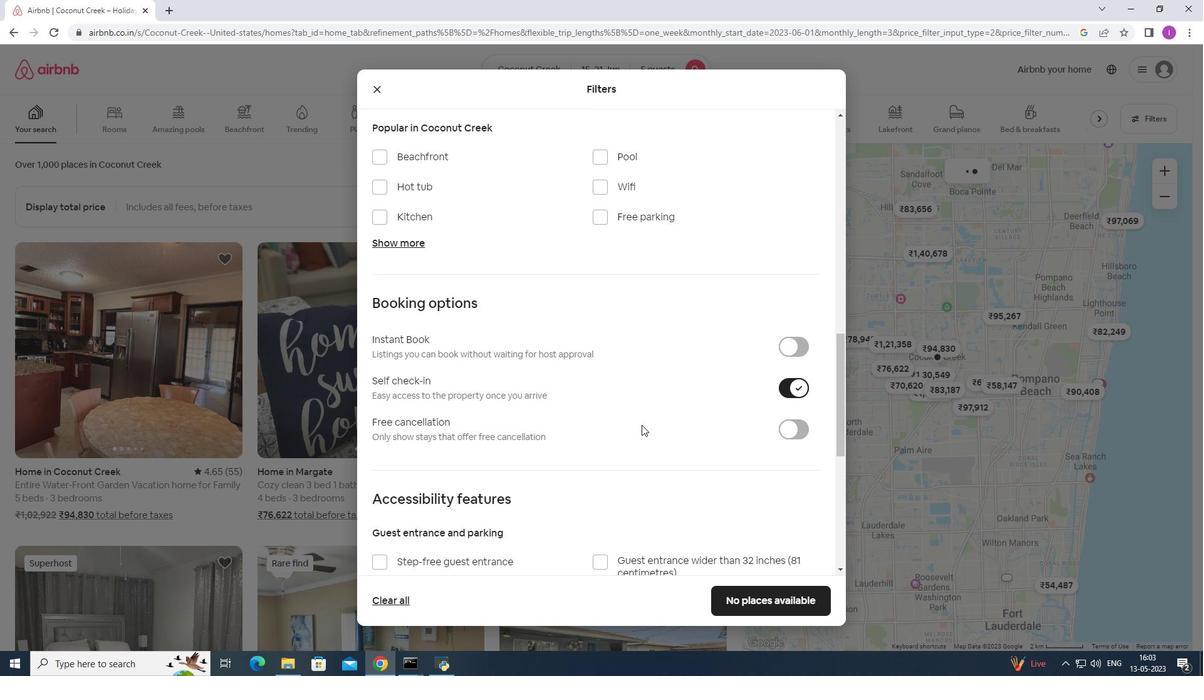 
Action: Mouse scrolled (641, 428) with delta (0, 0)
Screenshot: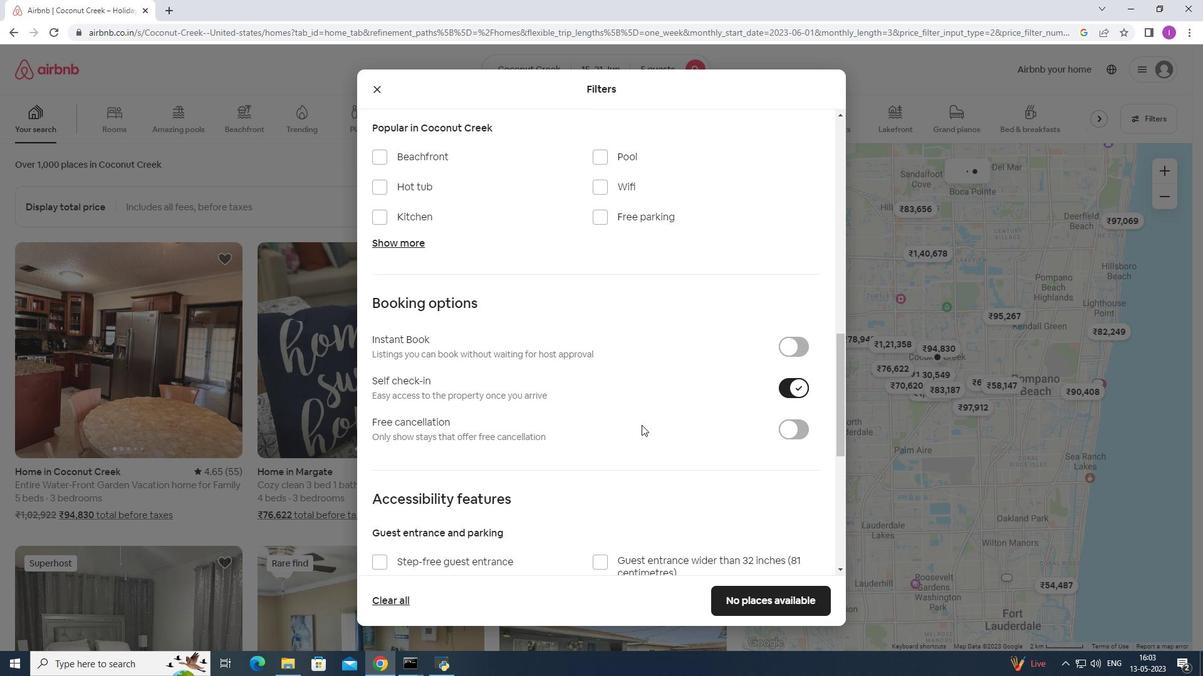 
Action: Mouse moved to (641, 431)
Screenshot: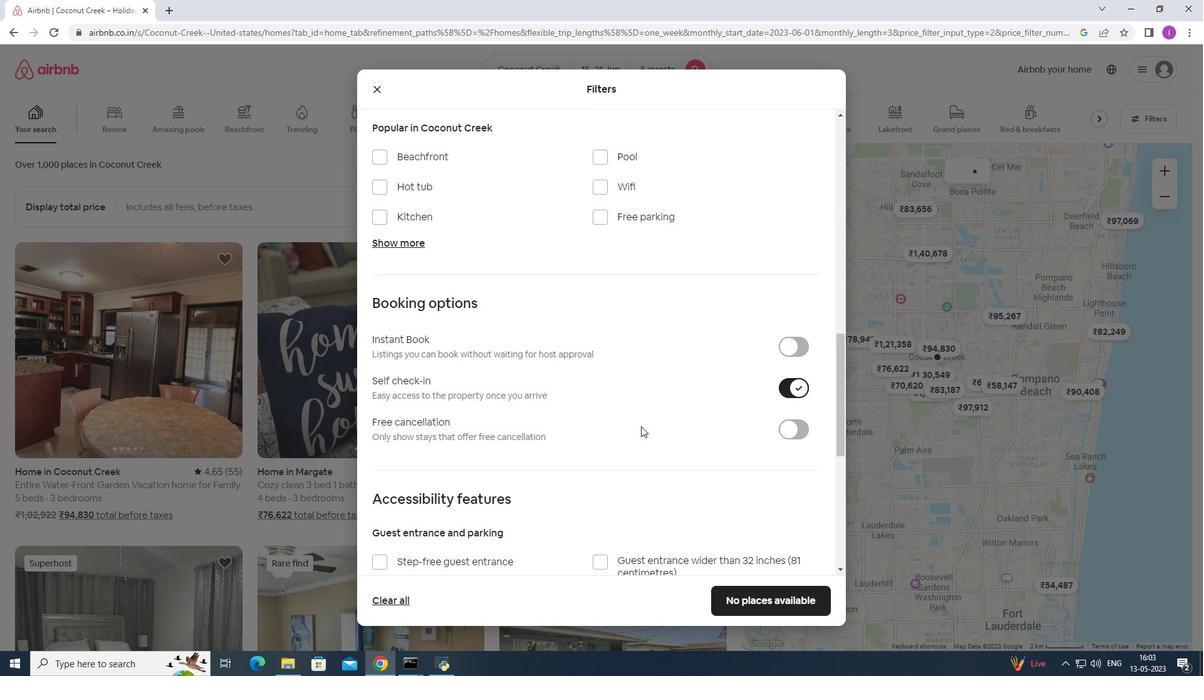 
Action: Mouse scrolled (641, 430) with delta (0, 0)
Screenshot: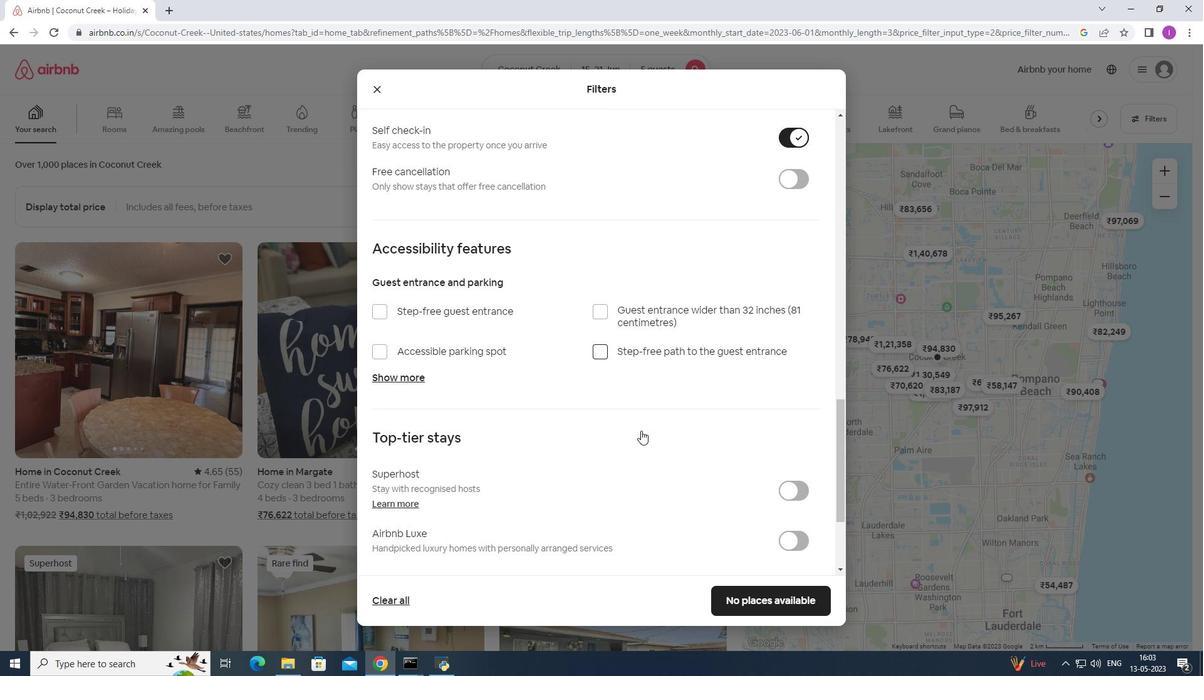 
Action: Mouse scrolled (641, 430) with delta (0, 0)
Screenshot: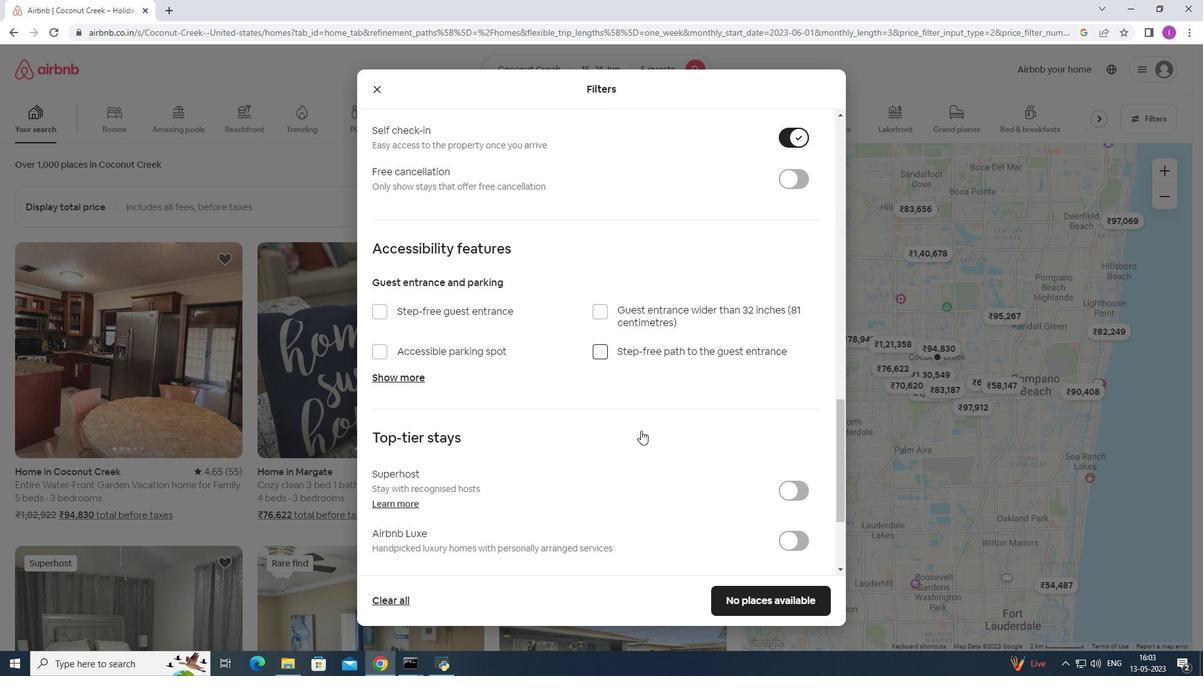 
Action: Mouse scrolled (641, 430) with delta (0, 0)
Screenshot: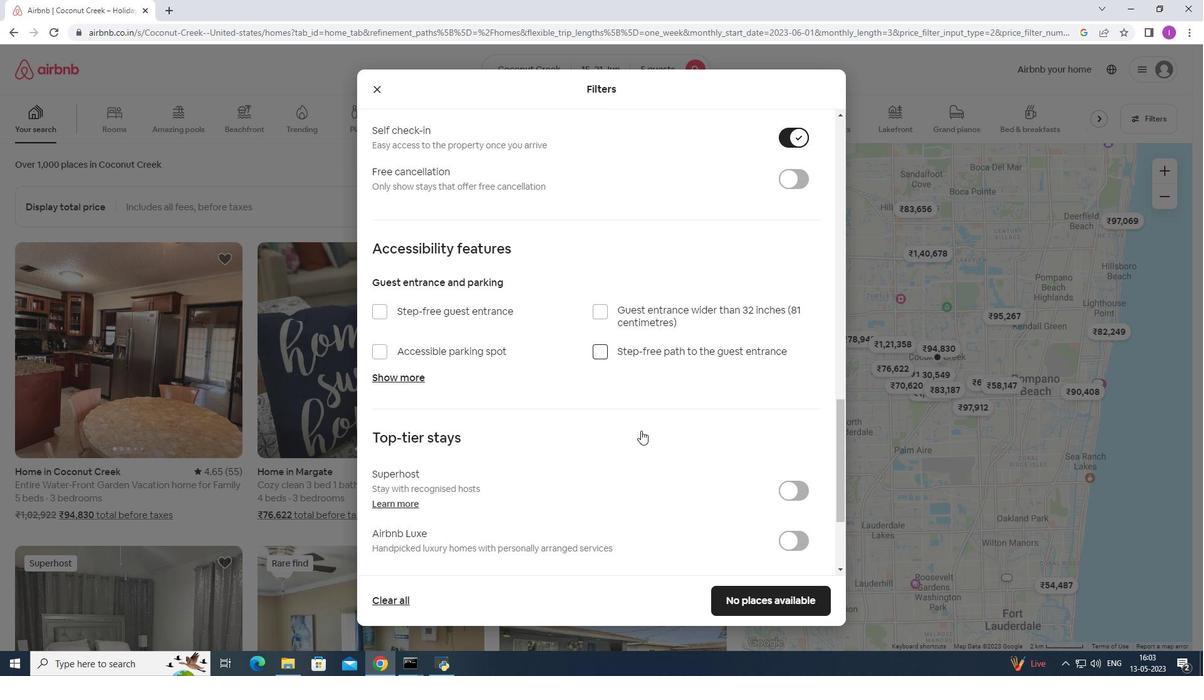 
Action: Mouse scrolled (641, 430) with delta (0, 0)
Screenshot: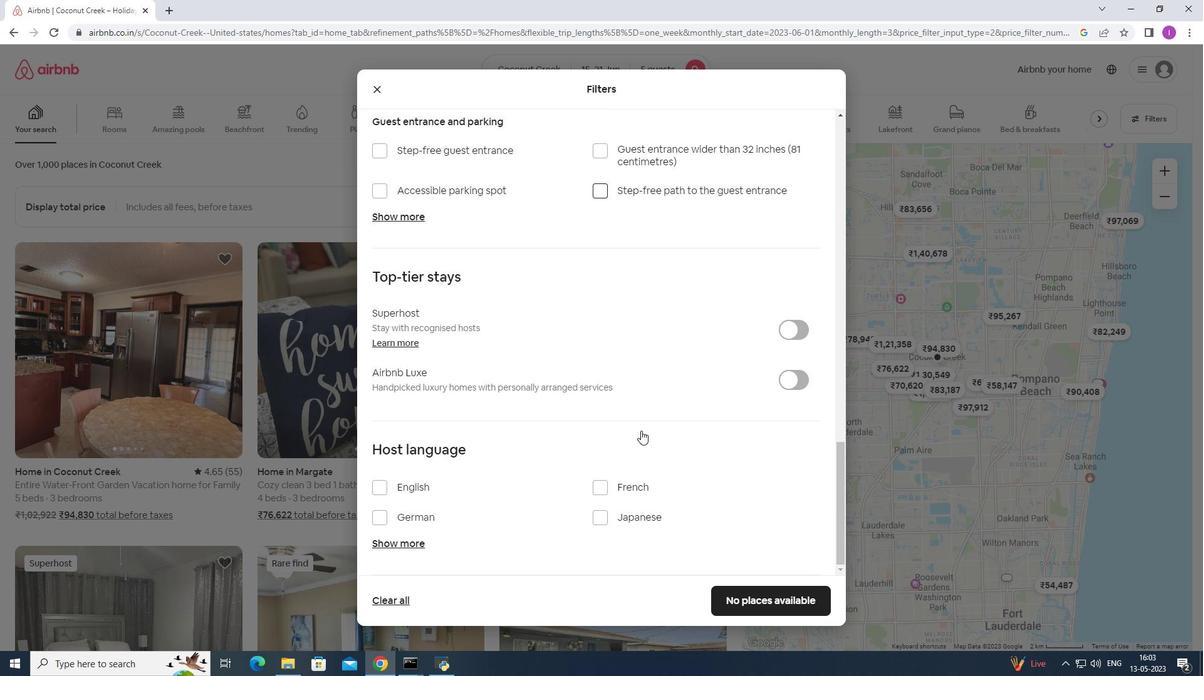 
Action: Mouse scrolled (641, 430) with delta (0, 0)
Screenshot: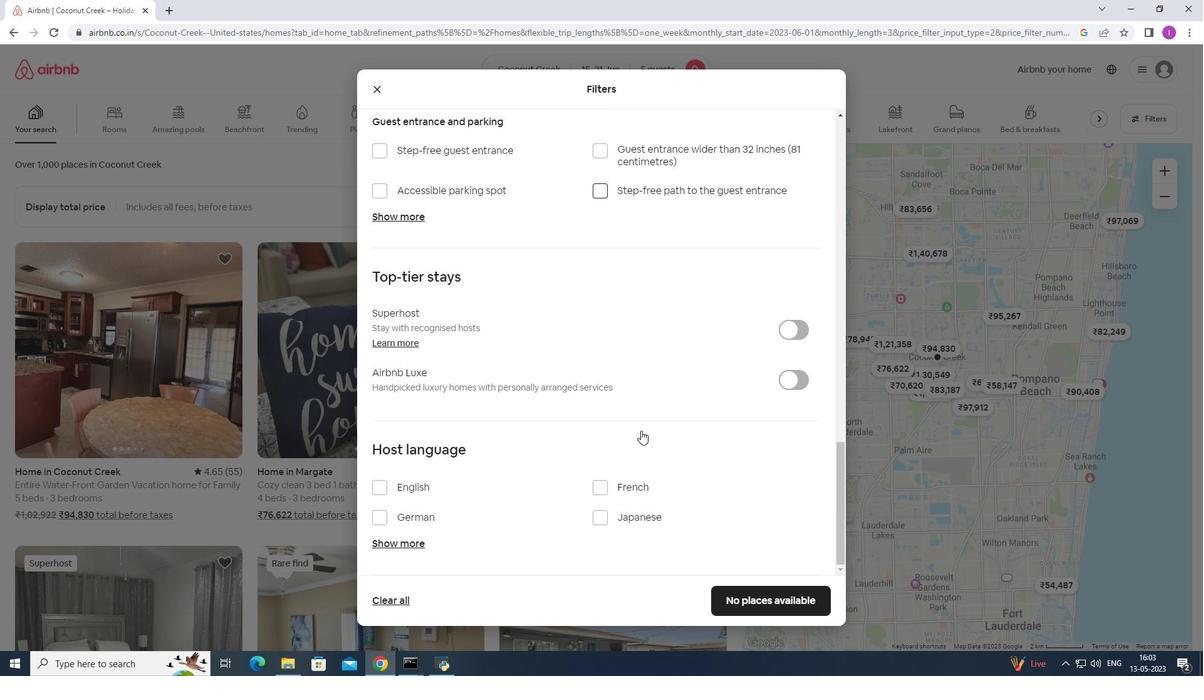 
Action: Mouse scrolled (641, 430) with delta (0, 0)
Screenshot: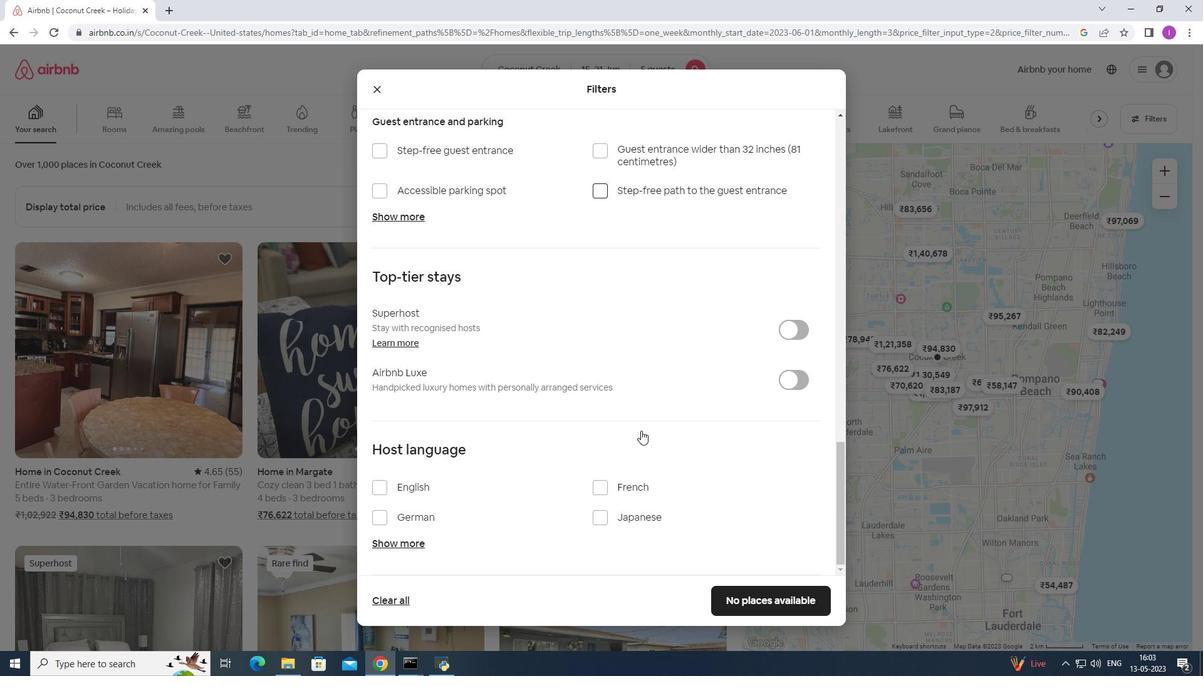 
Action: Mouse scrolled (641, 430) with delta (0, 0)
Screenshot: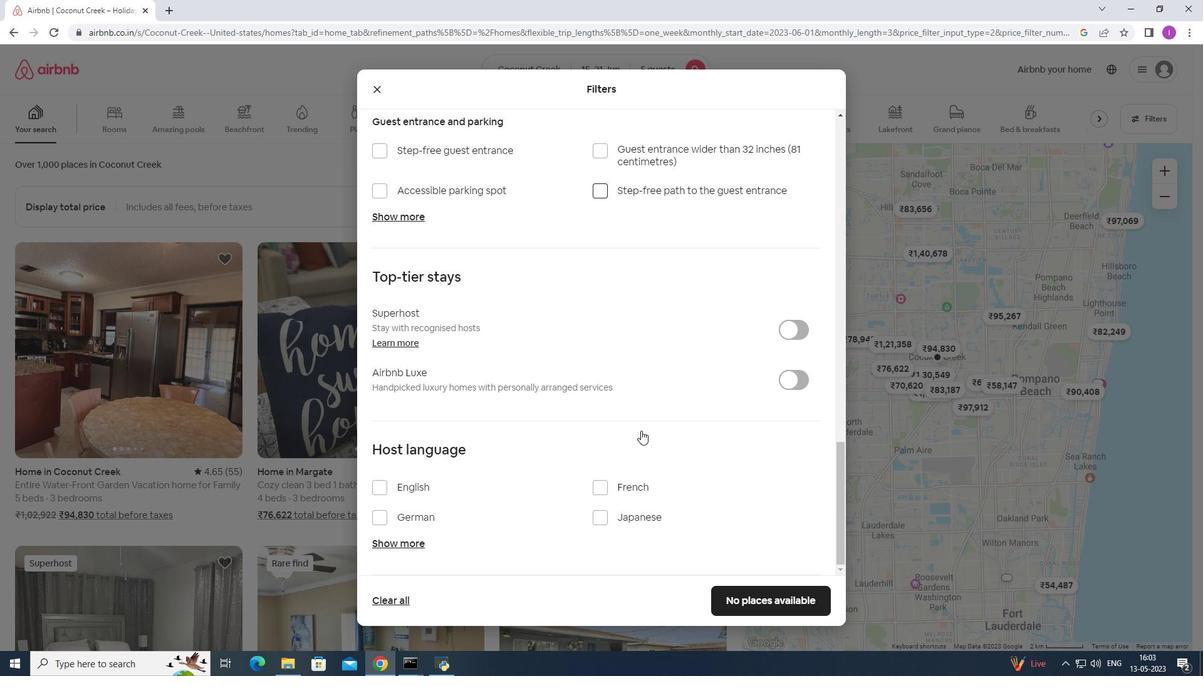 
Action: Mouse moved to (377, 488)
Screenshot: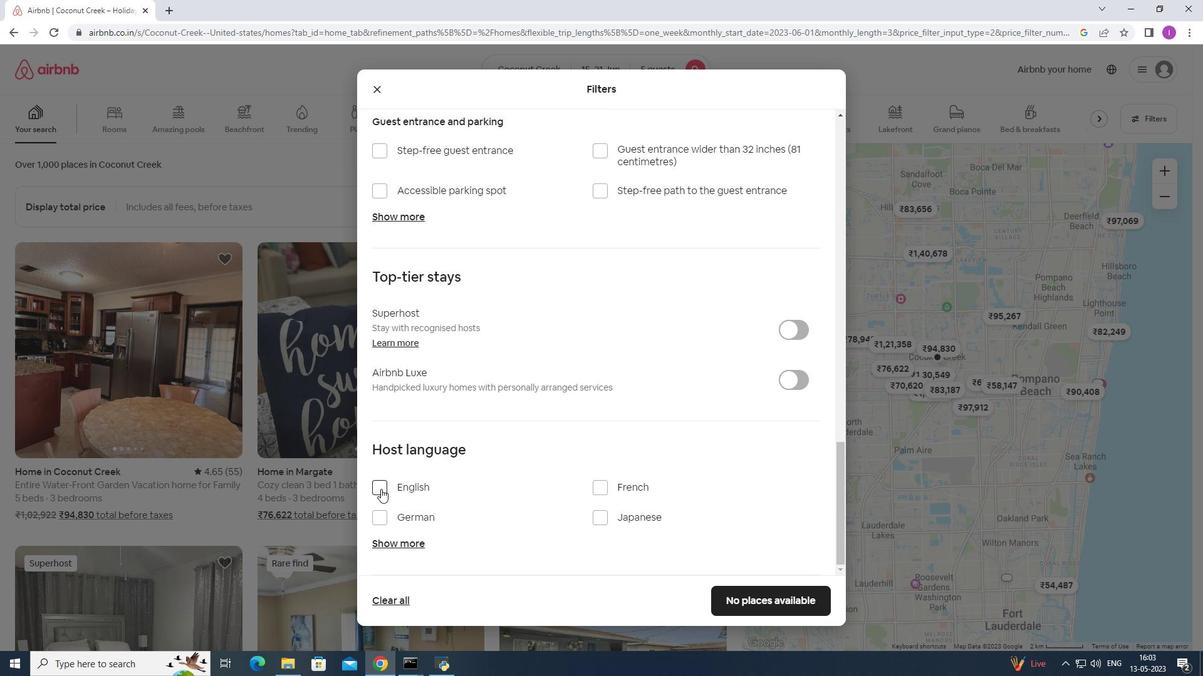 
Action: Mouse pressed left at (377, 488)
Screenshot: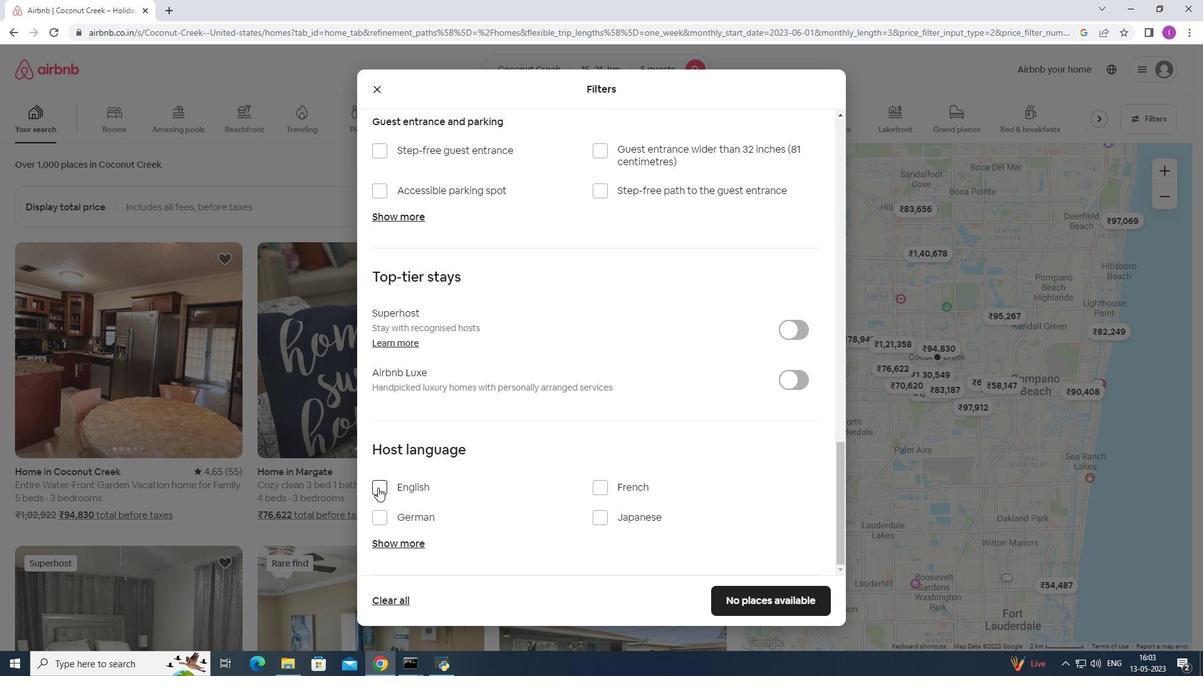 
Action: Mouse moved to (641, 524)
Screenshot: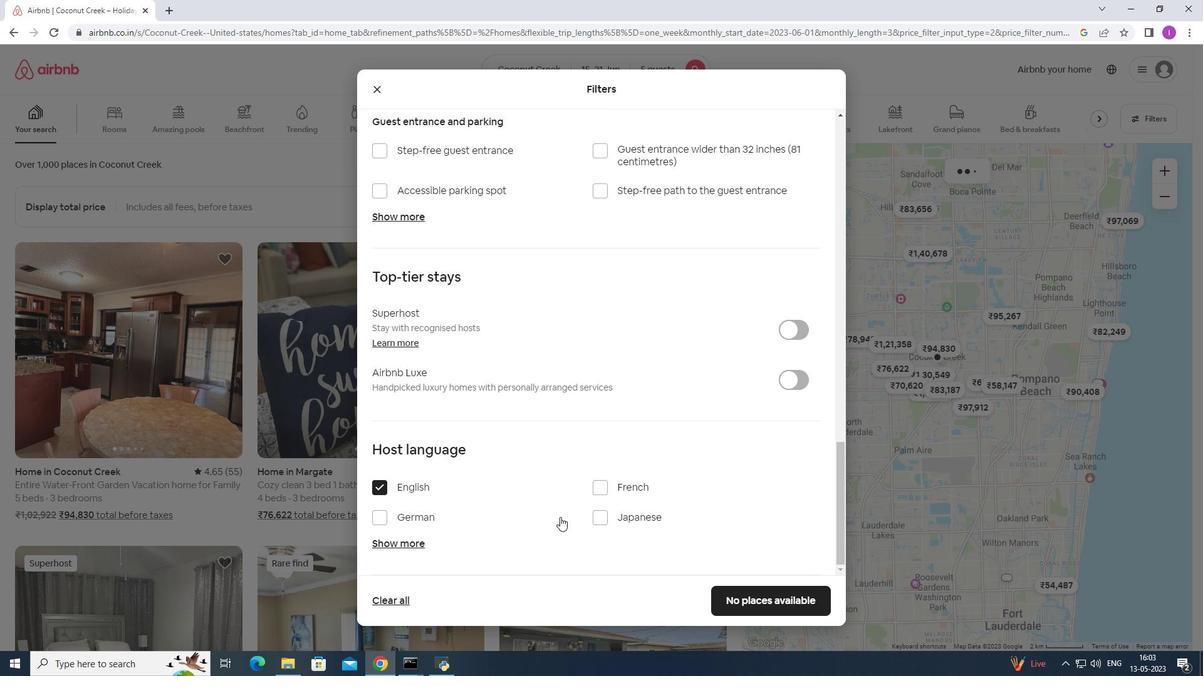 
Action: Mouse scrolled (641, 523) with delta (0, 0)
Screenshot: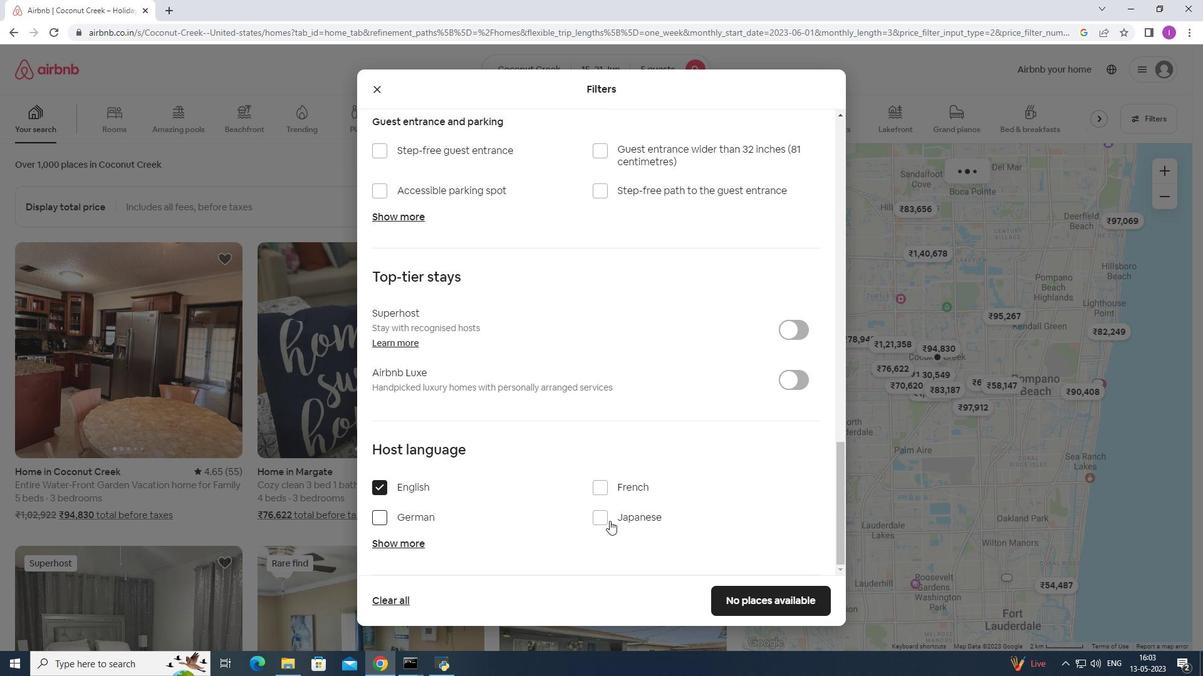 
Action: Mouse moved to (641, 524)
Screenshot: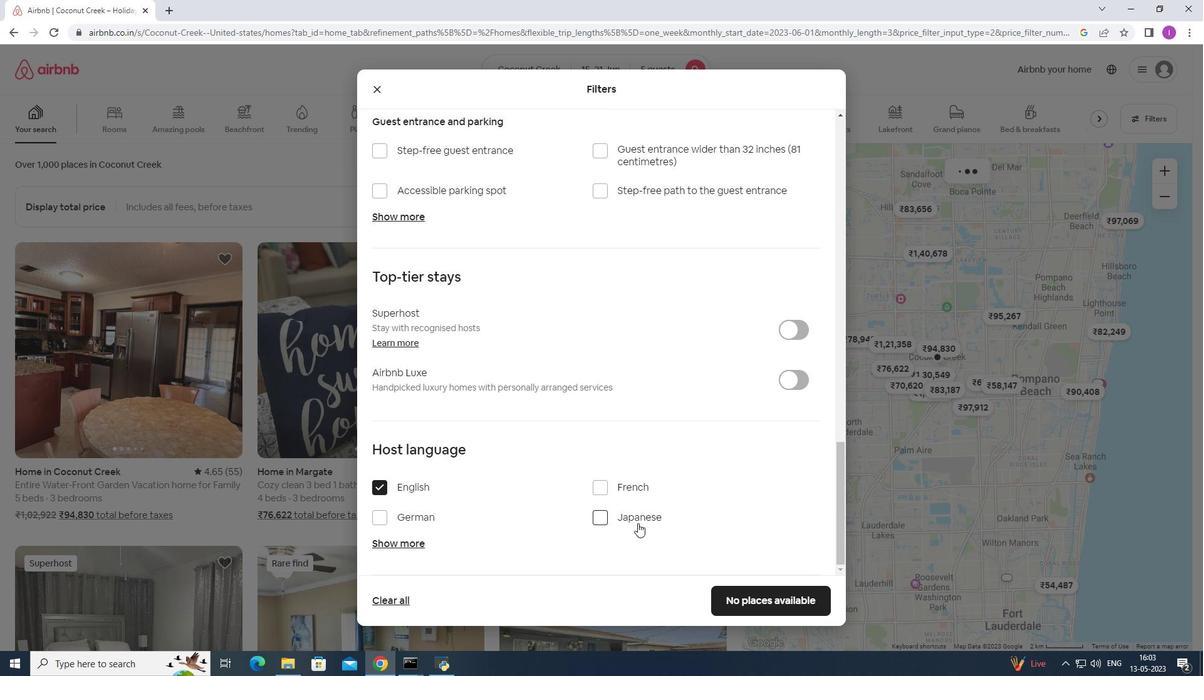 
Action: Mouse scrolled (641, 523) with delta (0, 0)
Screenshot: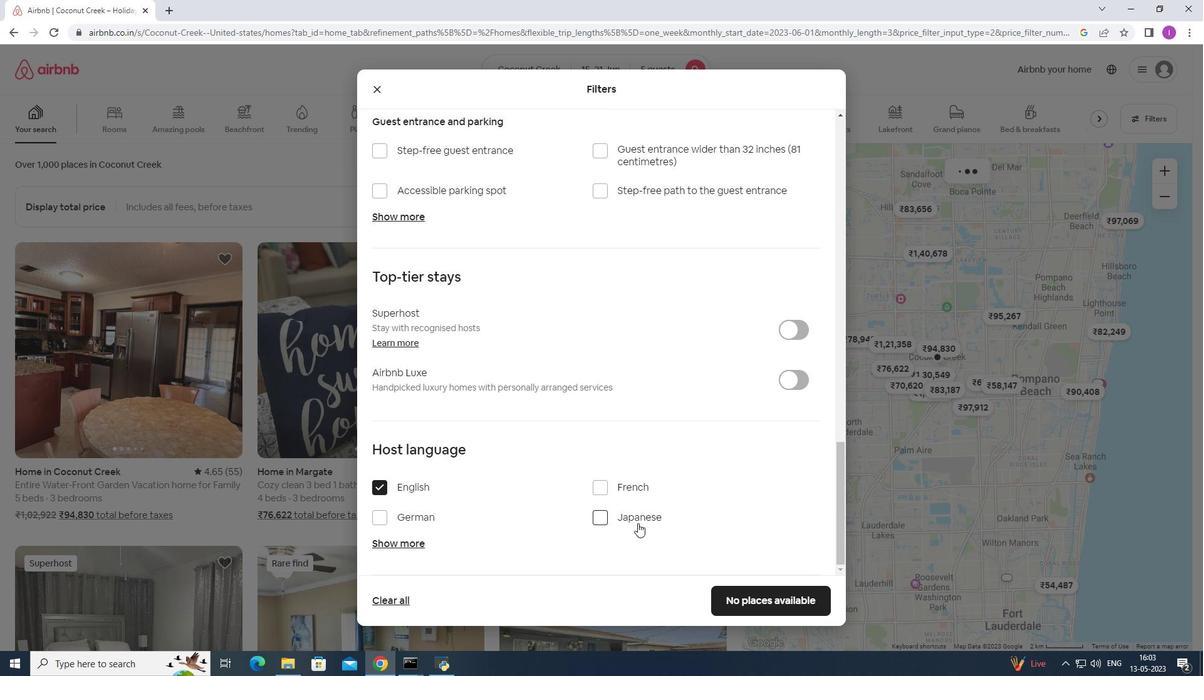 
Action: Mouse moved to (645, 525)
Screenshot: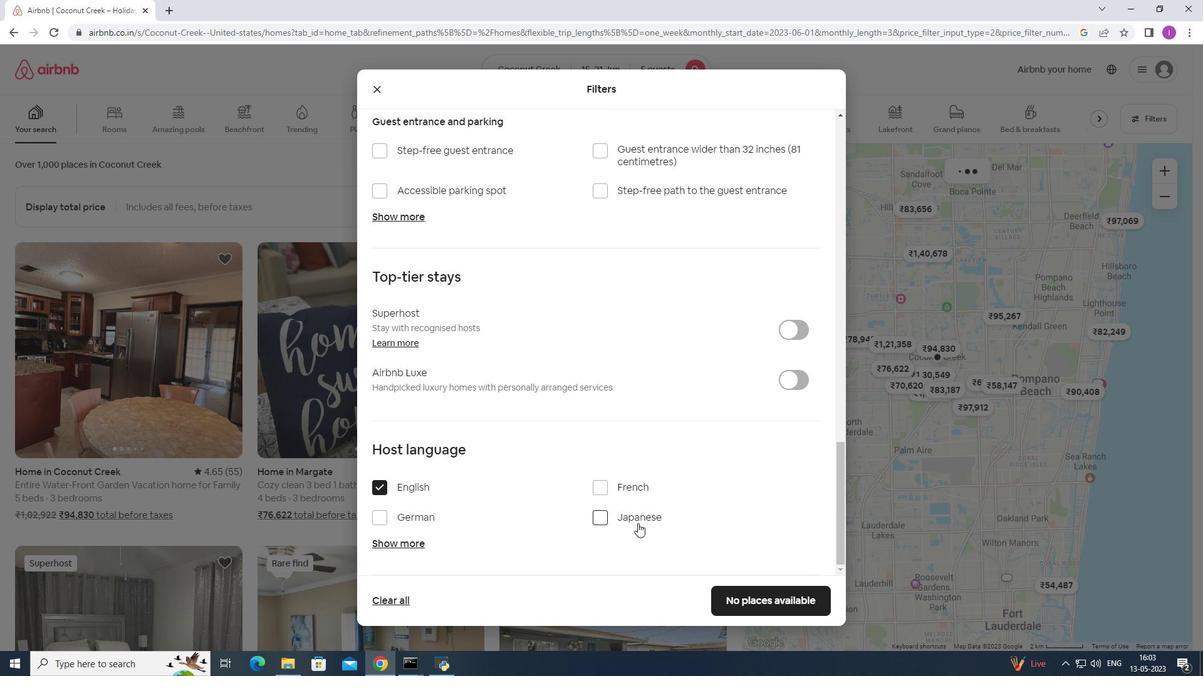 
Action: Mouse scrolled (643, 524) with delta (0, 0)
Screenshot: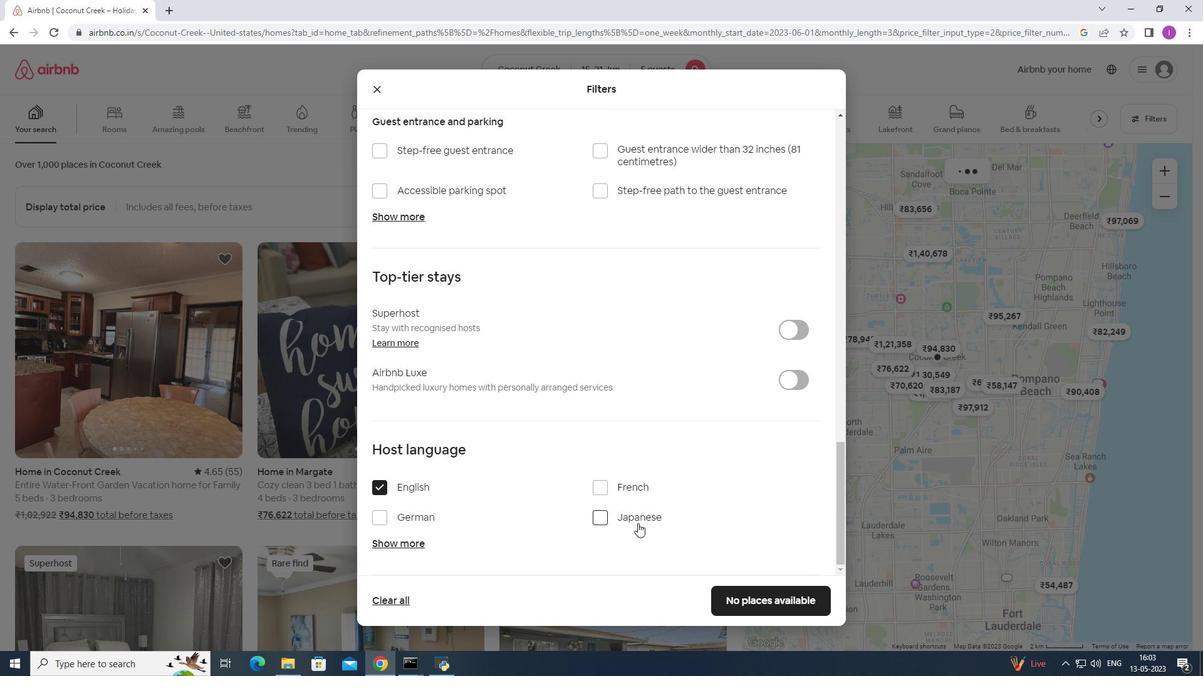 
Action: Mouse moved to (684, 518)
Screenshot: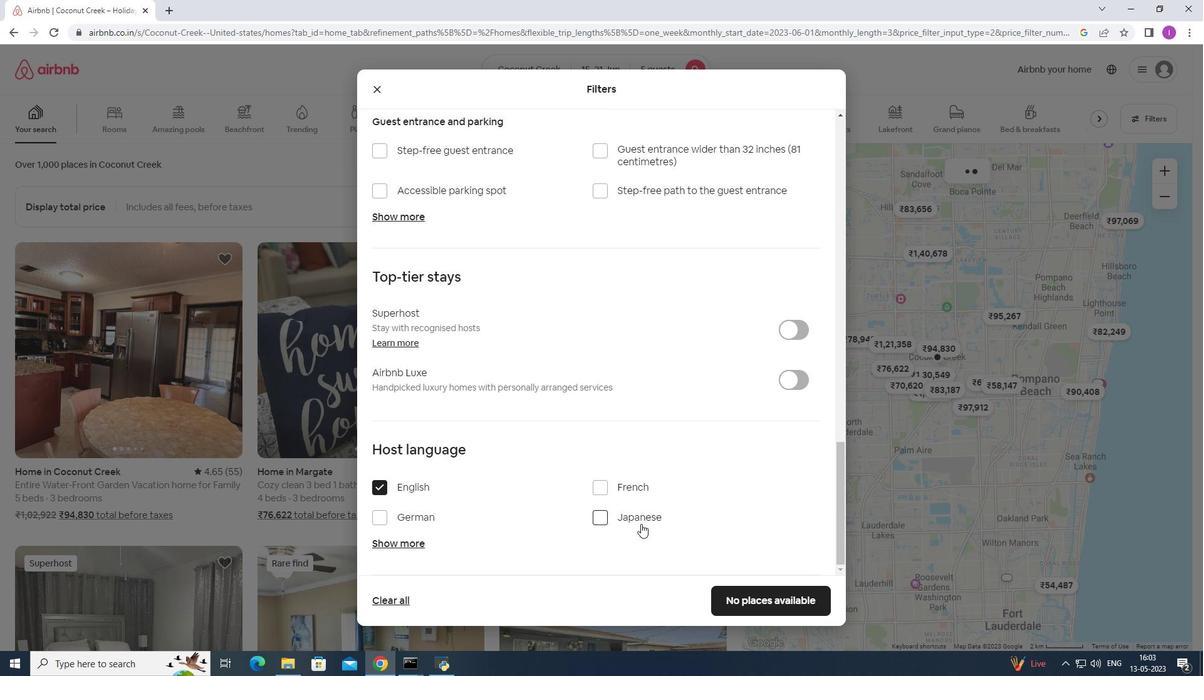 
Action: Mouse scrolled (677, 518) with delta (0, 0)
Screenshot: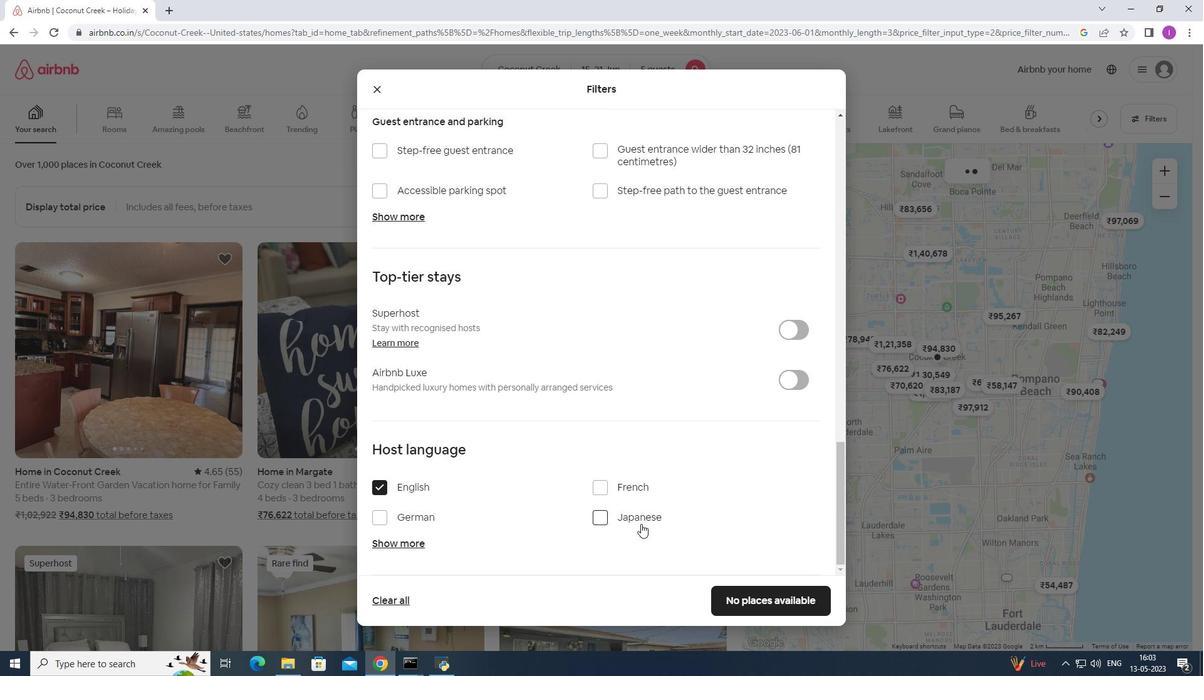 
Action: Mouse moved to (748, 592)
Screenshot: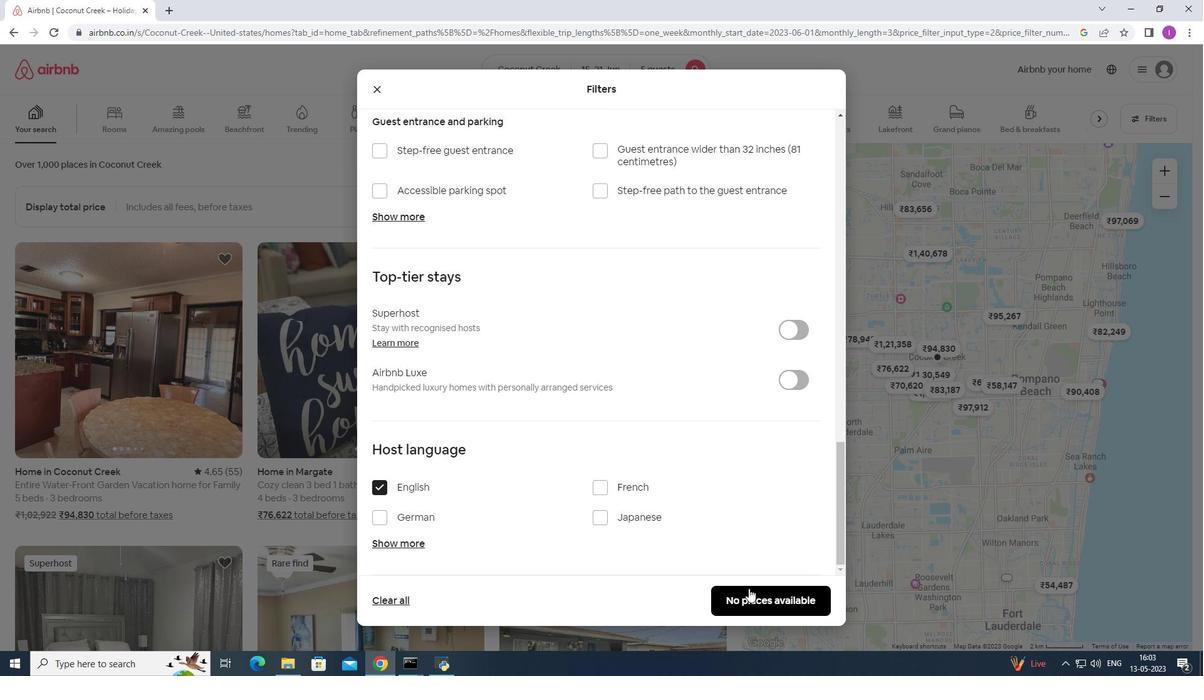 
Action: Mouse pressed left at (748, 592)
Screenshot: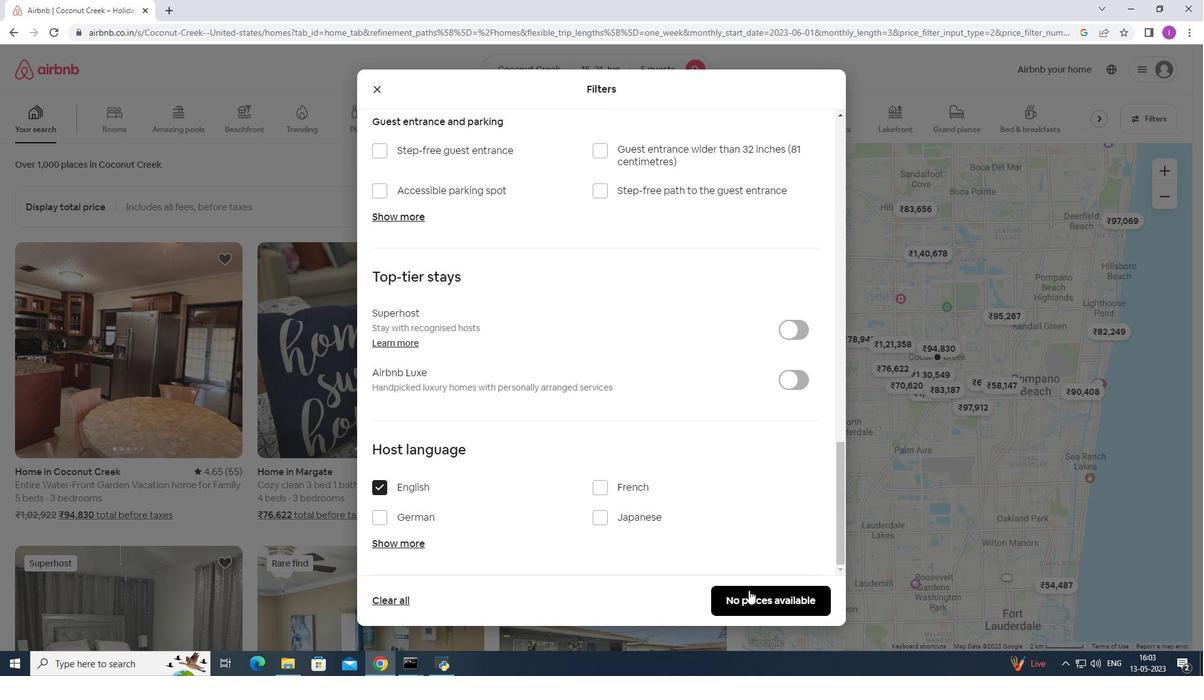 
Action: Mouse moved to (642, 567)
Screenshot: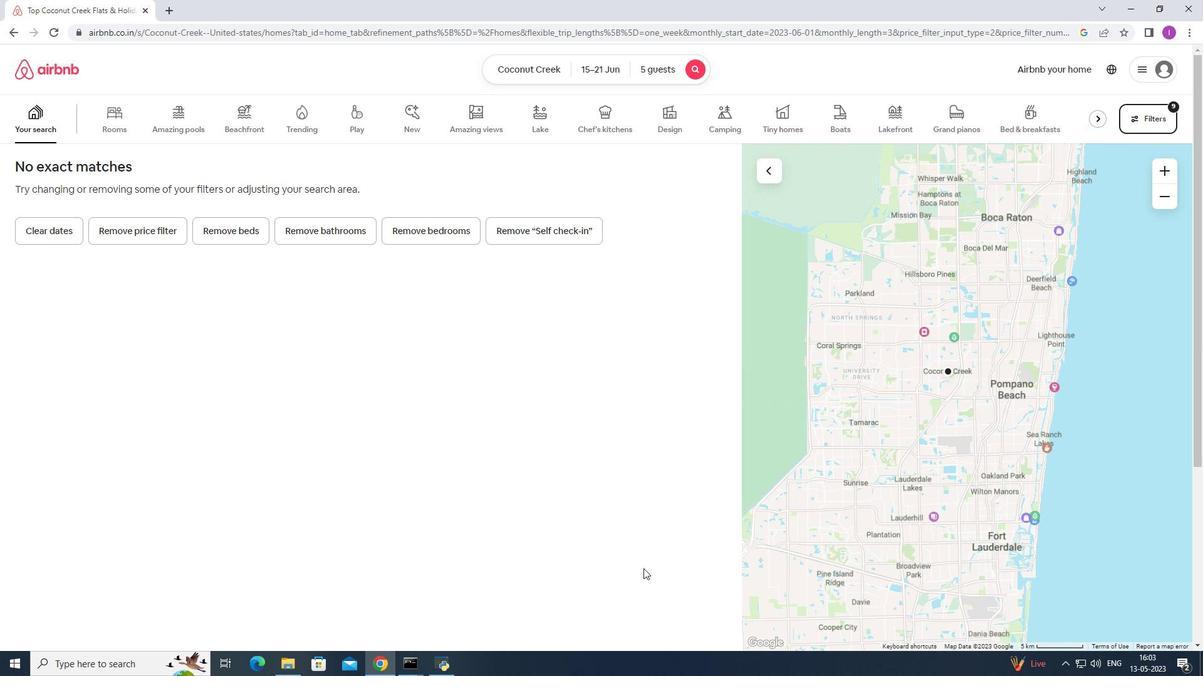 
